 Task: Find connections with filter location Elda with filter topic #cloudwith filter profile language Spanish with filter current company Hiring Alert with filter school National Institute of Fashion Technology India with filter industry Language Schools with filter service category Search Engine Marketing (SEM) with filter keywords title Business Analyst
Action: Mouse moved to (587, 75)
Screenshot: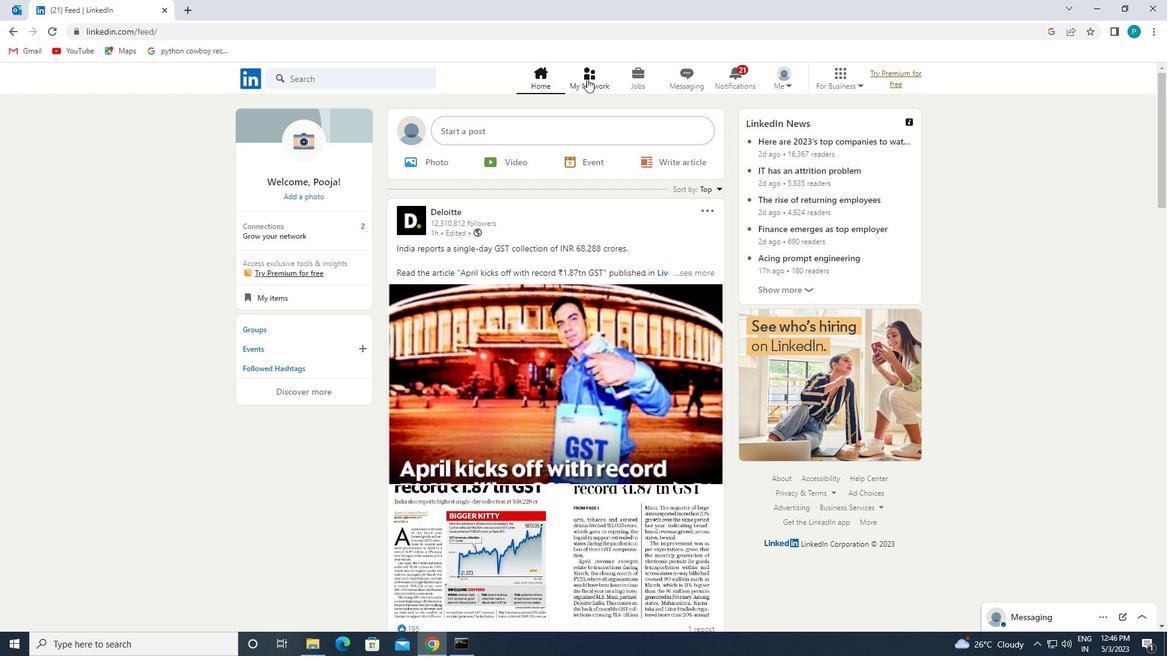 
Action: Mouse pressed left at (587, 75)
Screenshot: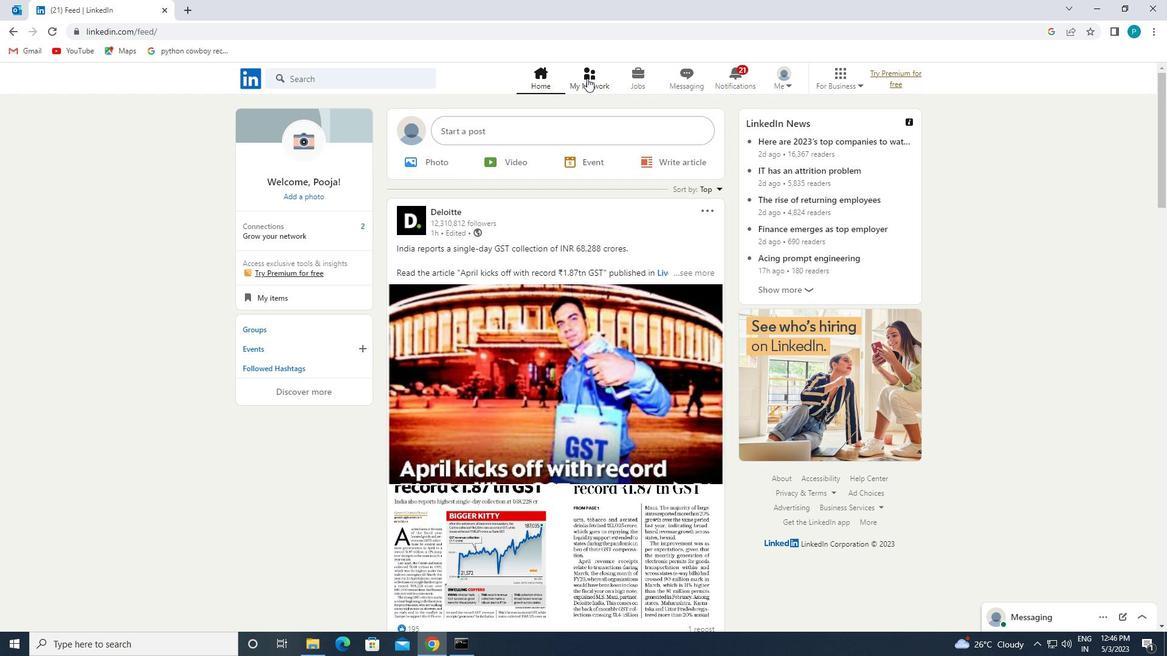 
Action: Mouse moved to (338, 131)
Screenshot: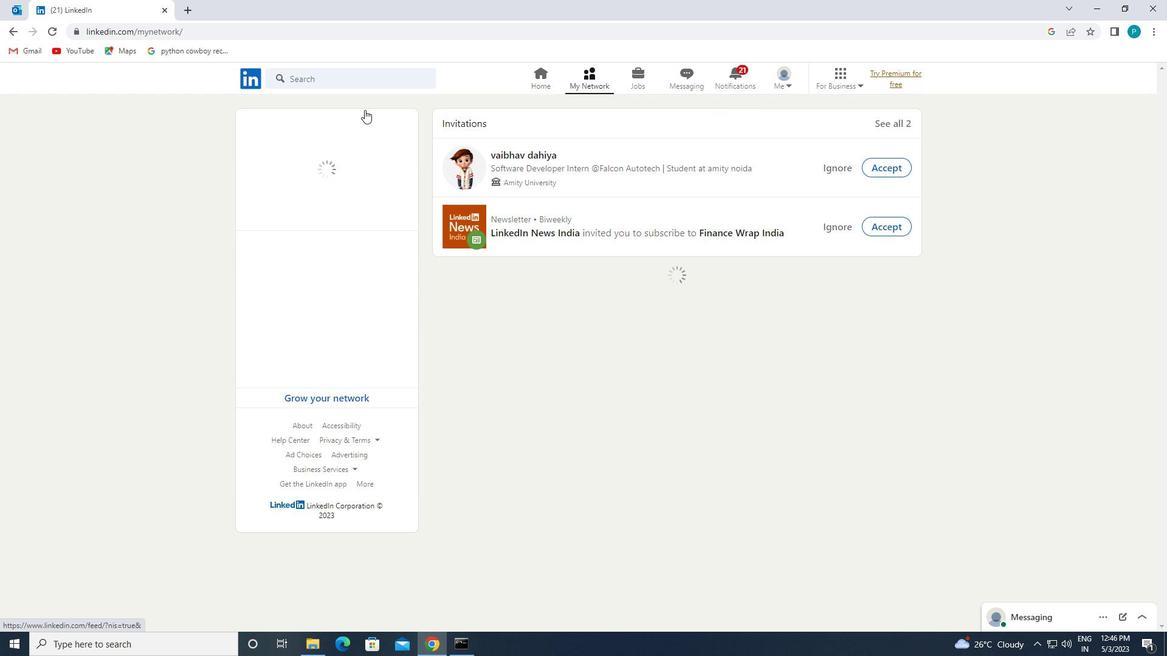 
Action: Mouse pressed left at (338, 131)
Screenshot: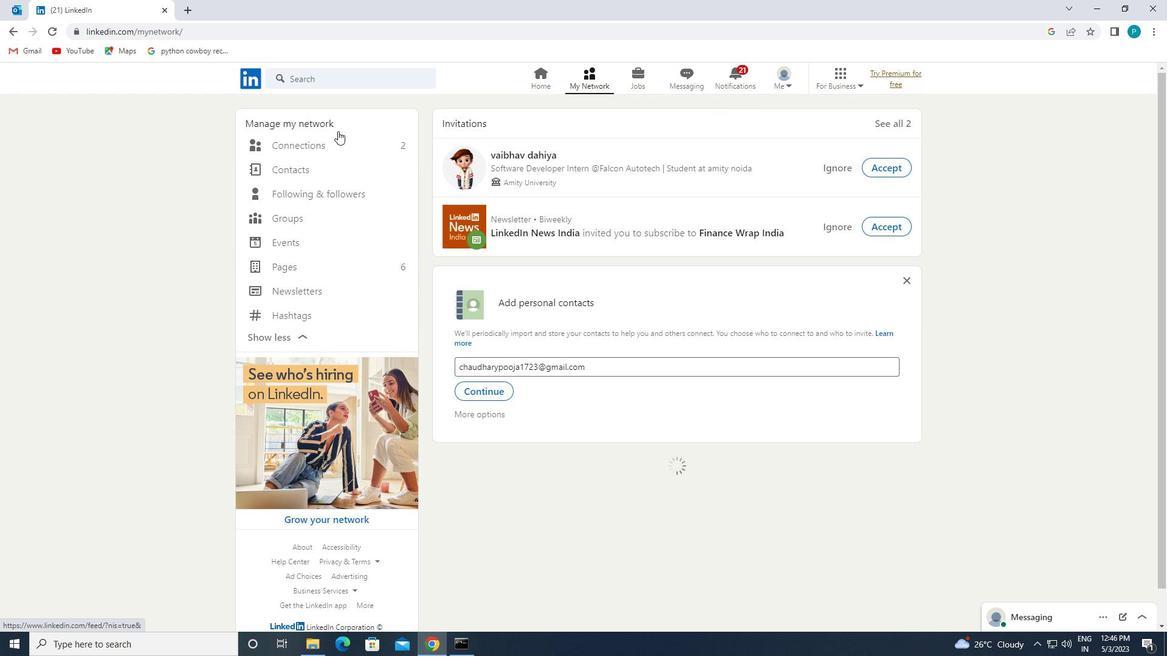 
Action: Mouse moved to (344, 141)
Screenshot: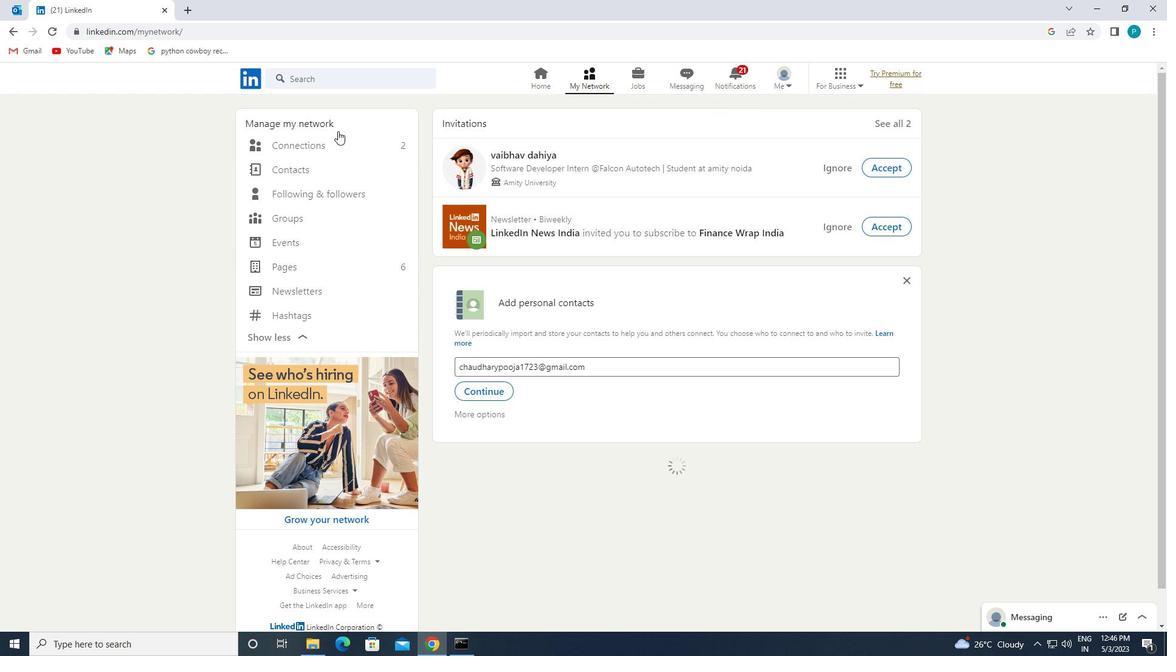 
Action: Mouse pressed left at (344, 141)
Screenshot: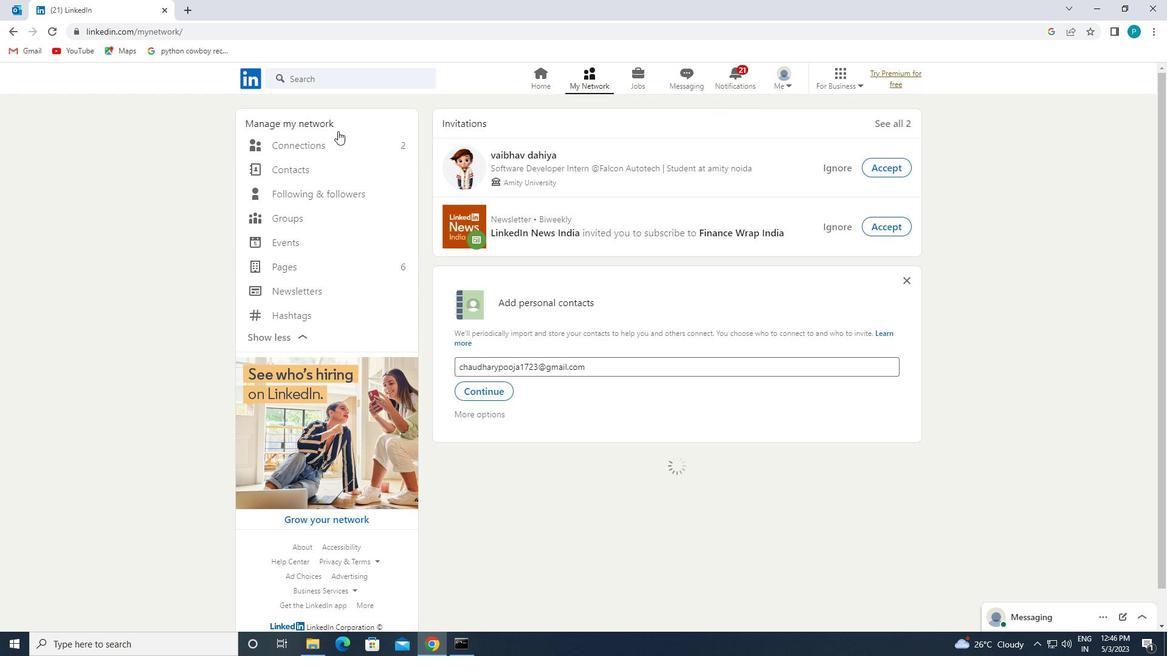 
Action: Mouse moved to (692, 153)
Screenshot: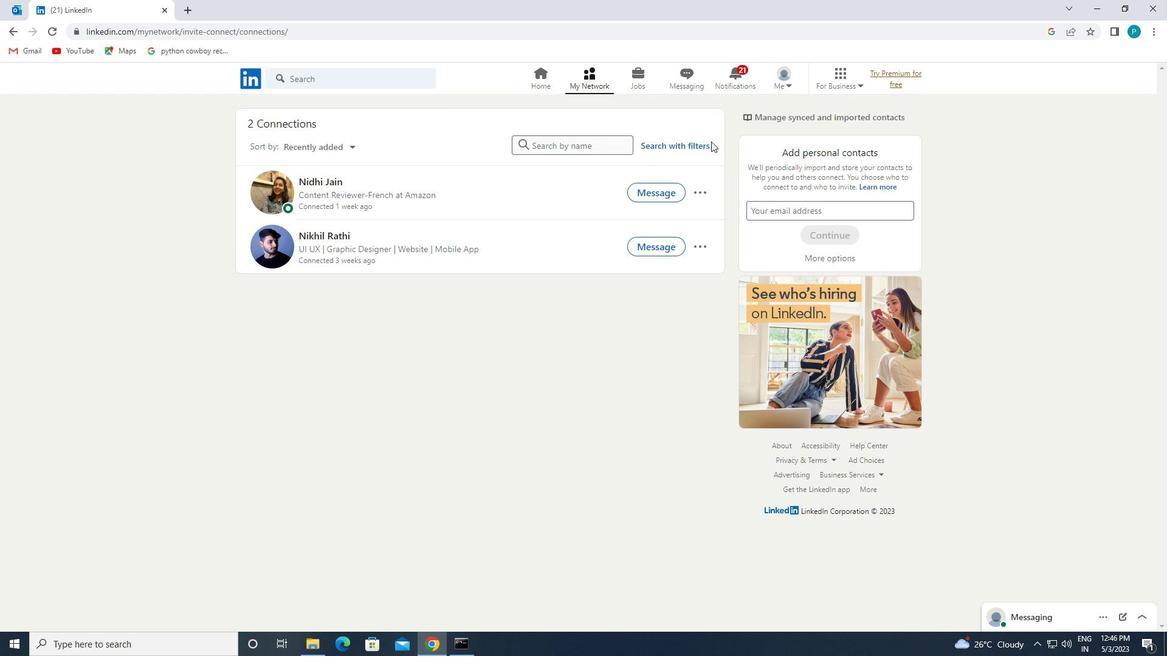 
Action: Mouse pressed left at (692, 153)
Screenshot: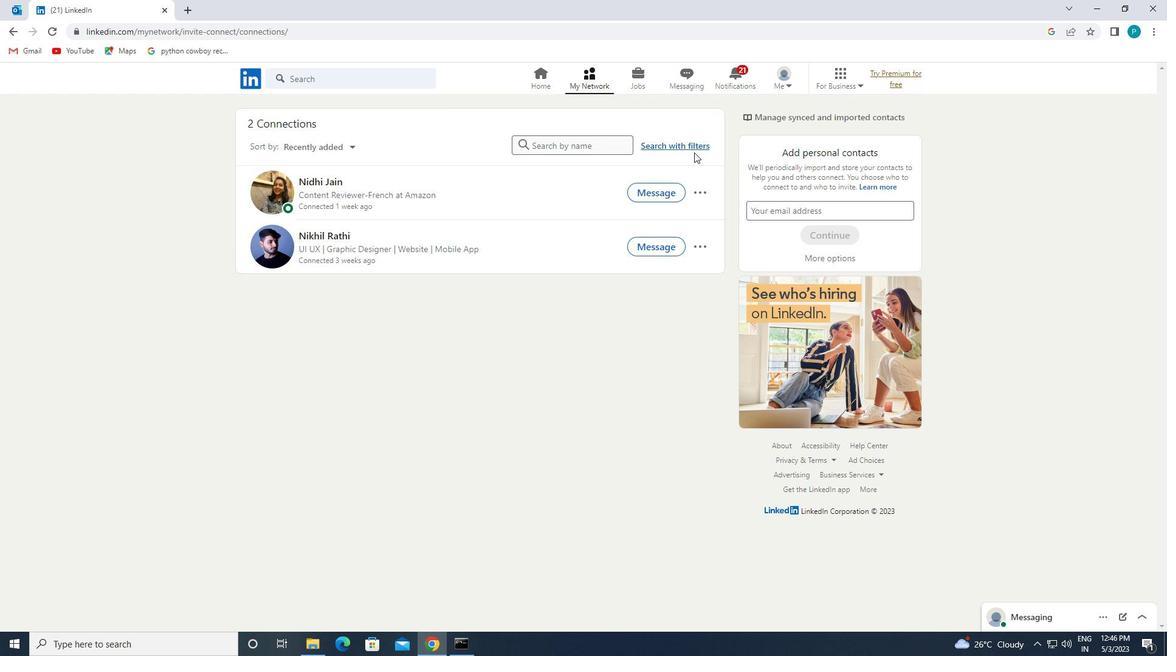
Action: Mouse moved to (689, 147)
Screenshot: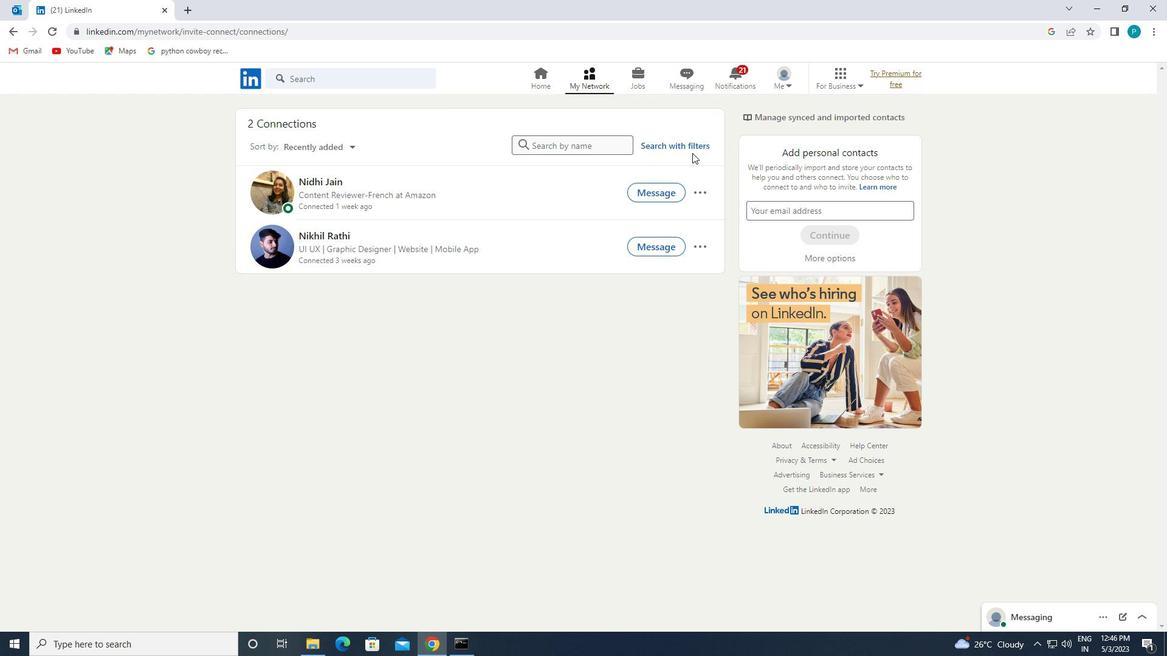 
Action: Mouse pressed left at (689, 147)
Screenshot: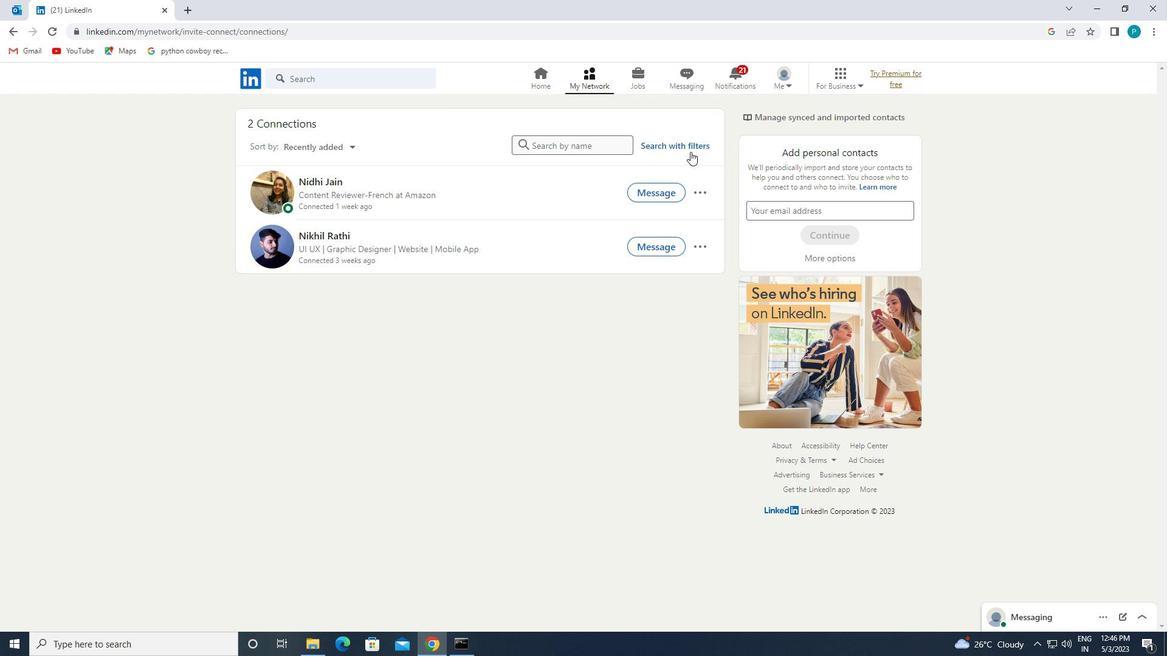 
Action: Mouse moved to (627, 111)
Screenshot: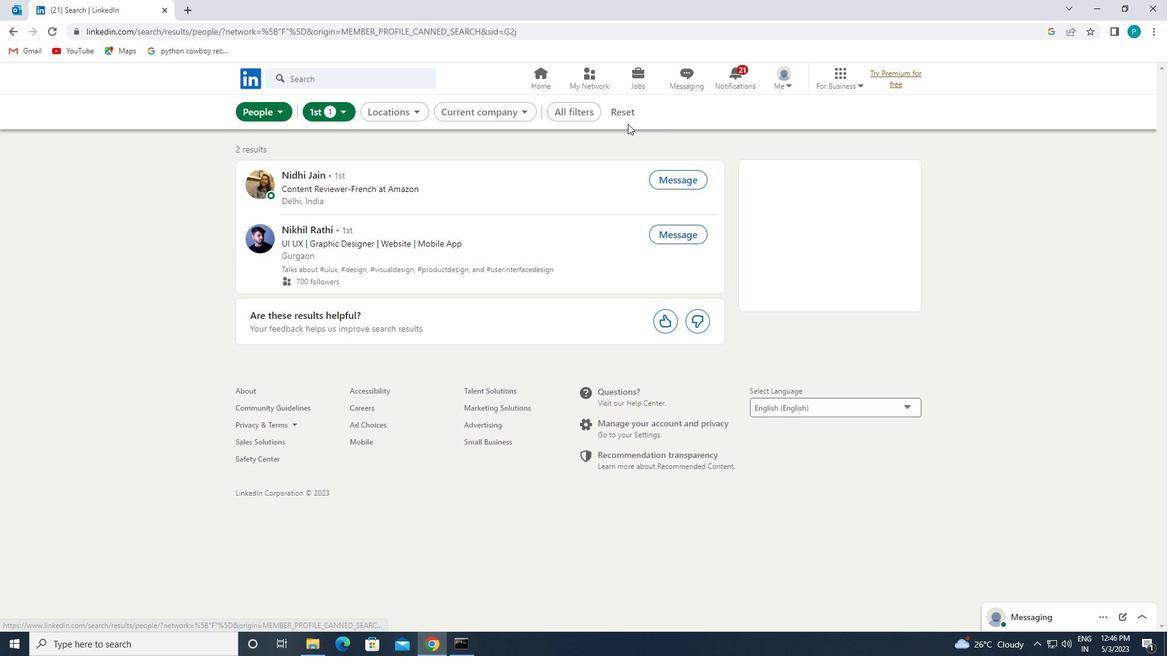 
Action: Mouse pressed left at (627, 111)
Screenshot: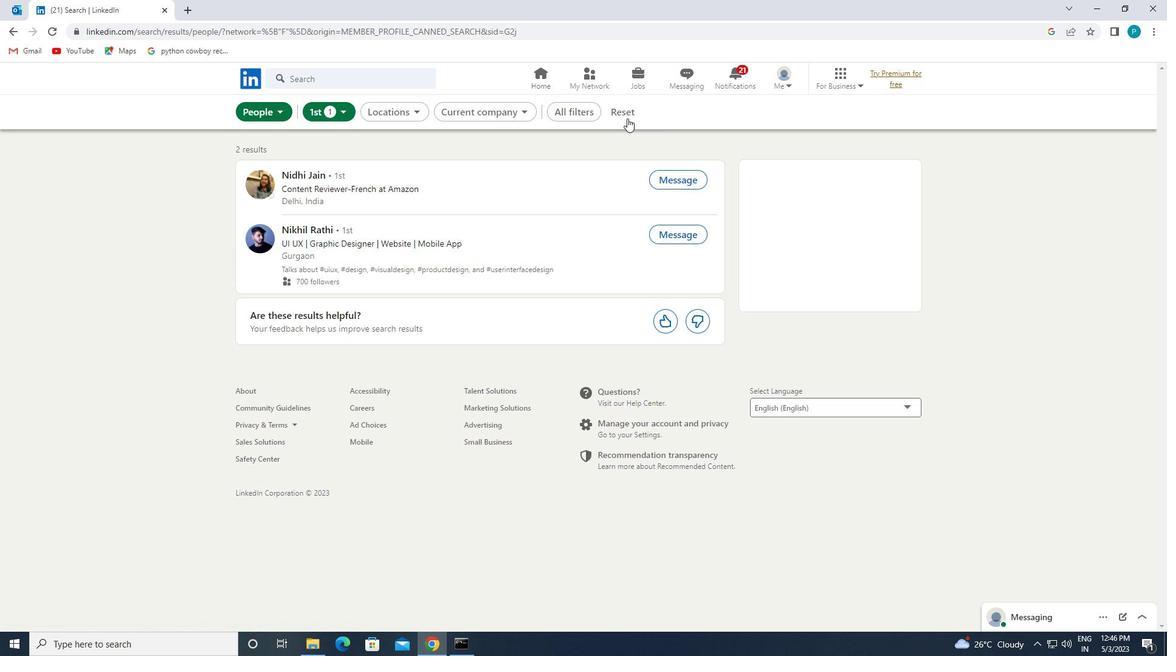 
Action: Mouse moved to (591, 113)
Screenshot: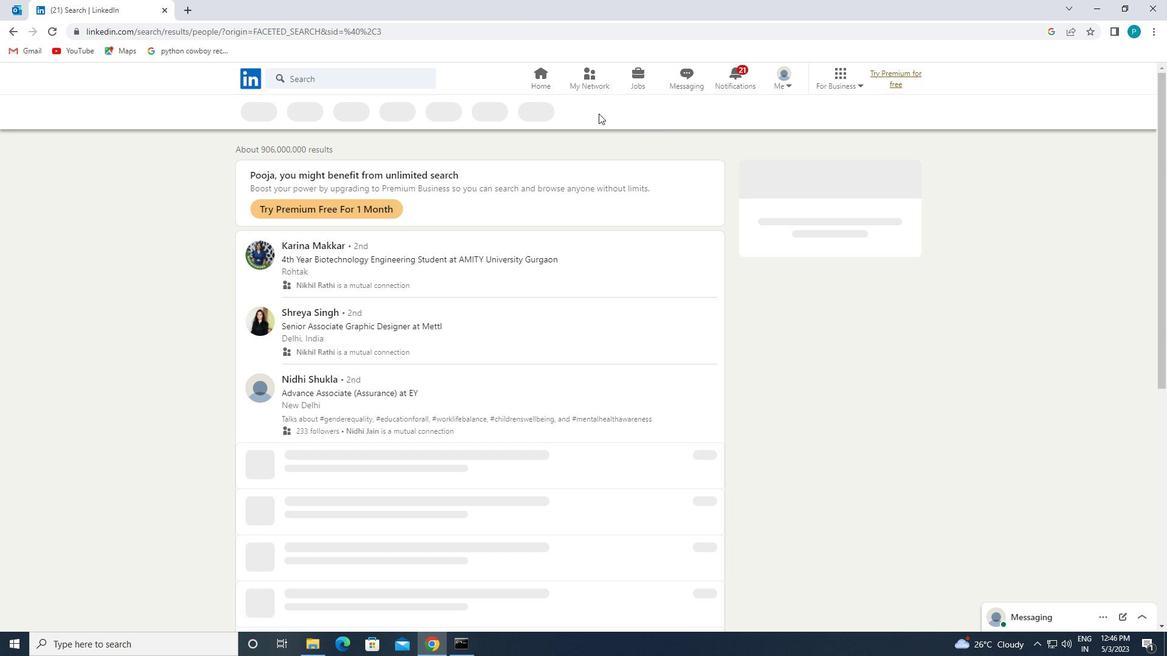 
Action: Mouse pressed left at (591, 113)
Screenshot: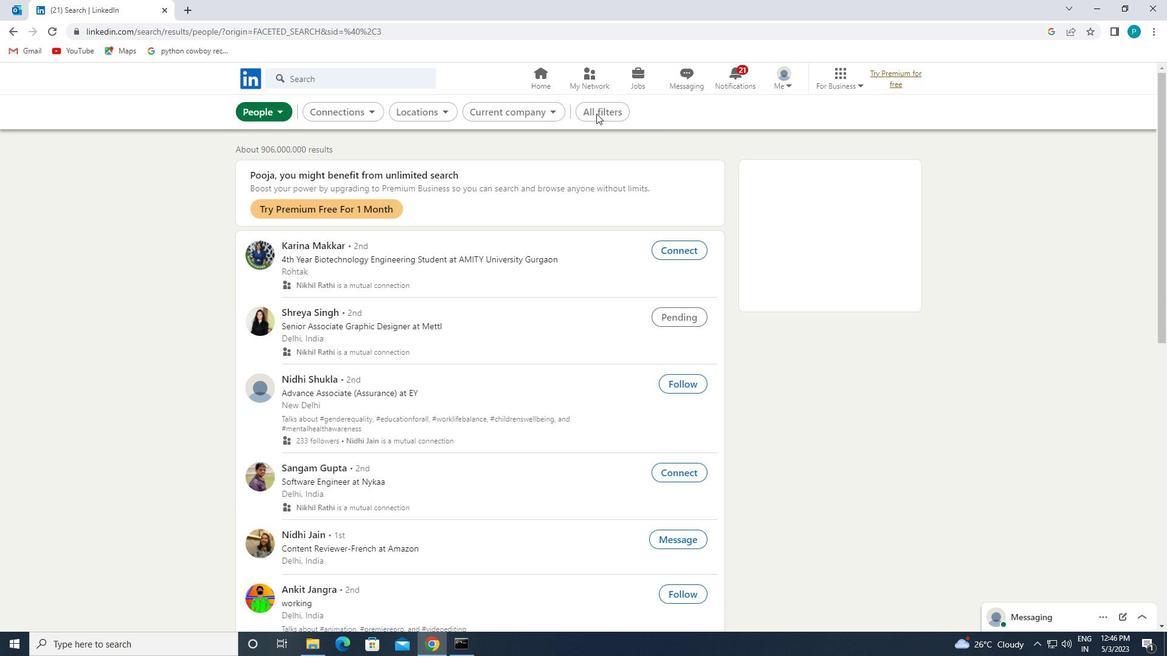 
Action: Mouse moved to (876, 285)
Screenshot: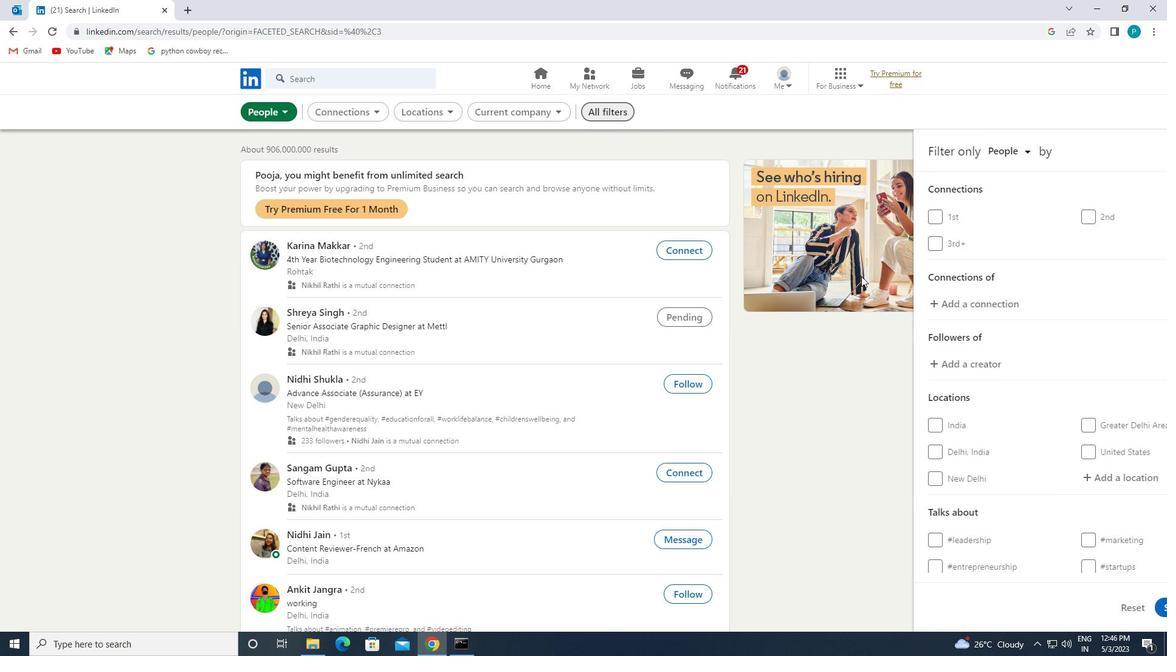 
Action: Mouse scrolled (876, 285) with delta (0, 0)
Screenshot: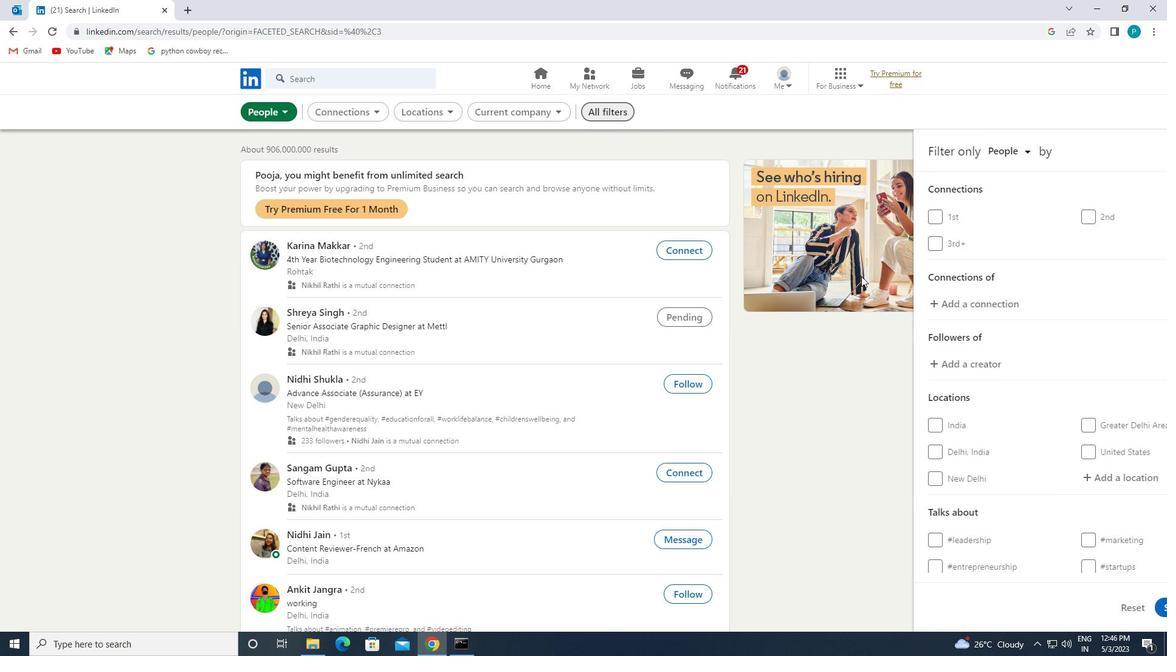 
Action: Mouse moved to (889, 306)
Screenshot: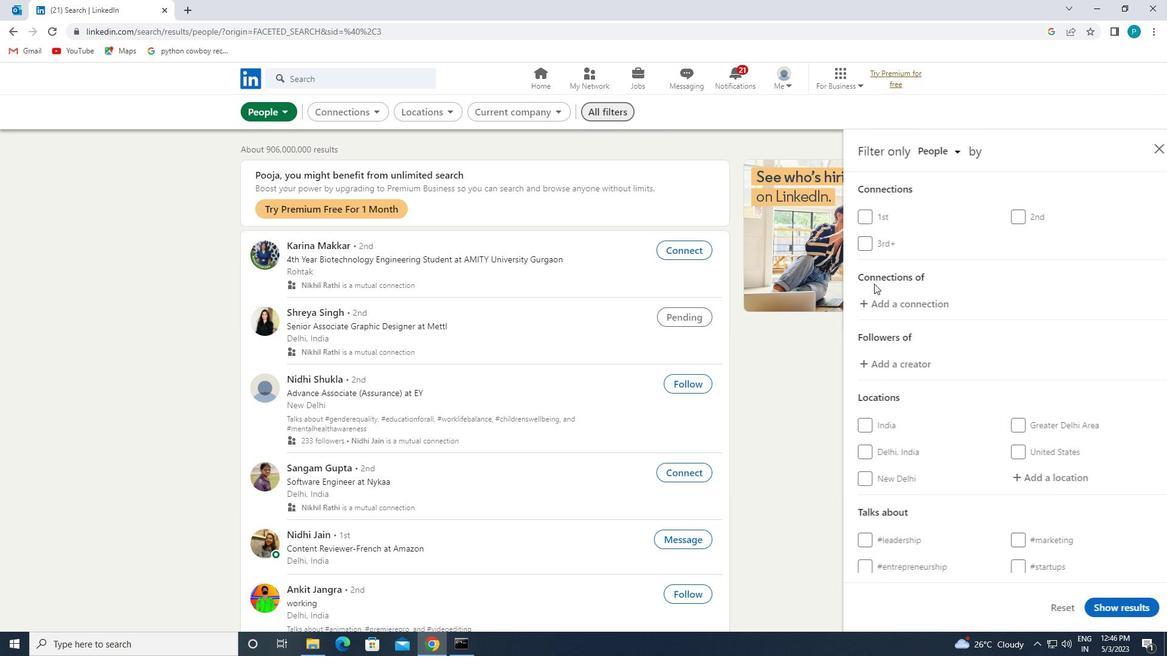 
Action: Mouse scrolled (889, 305) with delta (0, 0)
Screenshot: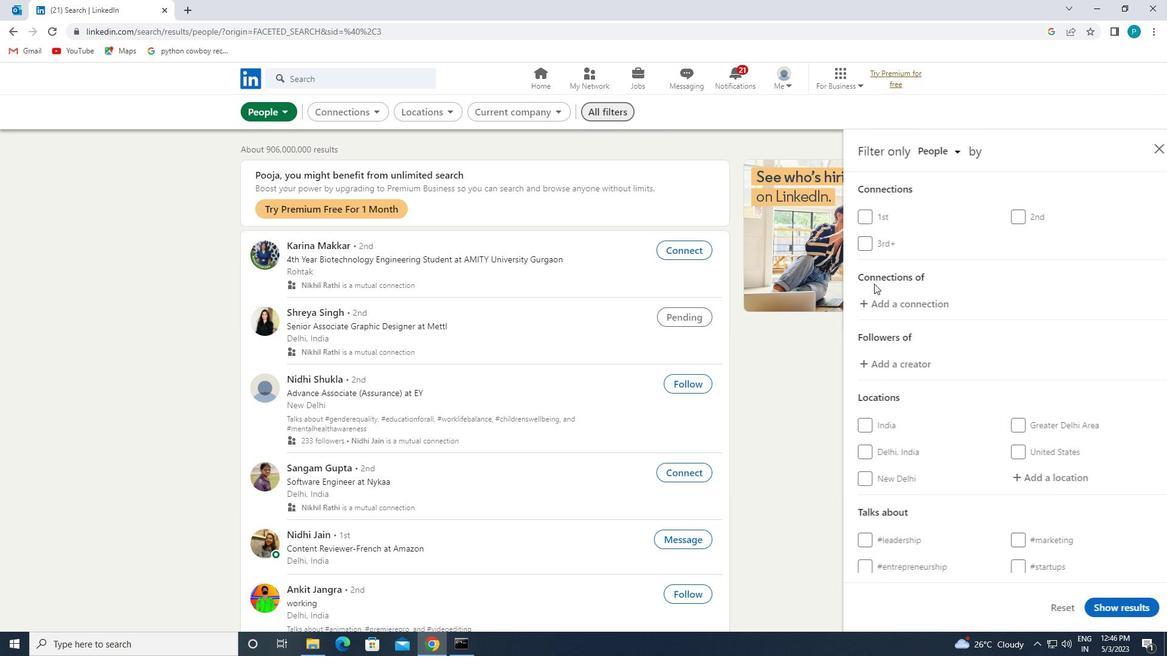 
Action: Mouse moved to (1040, 361)
Screenshot: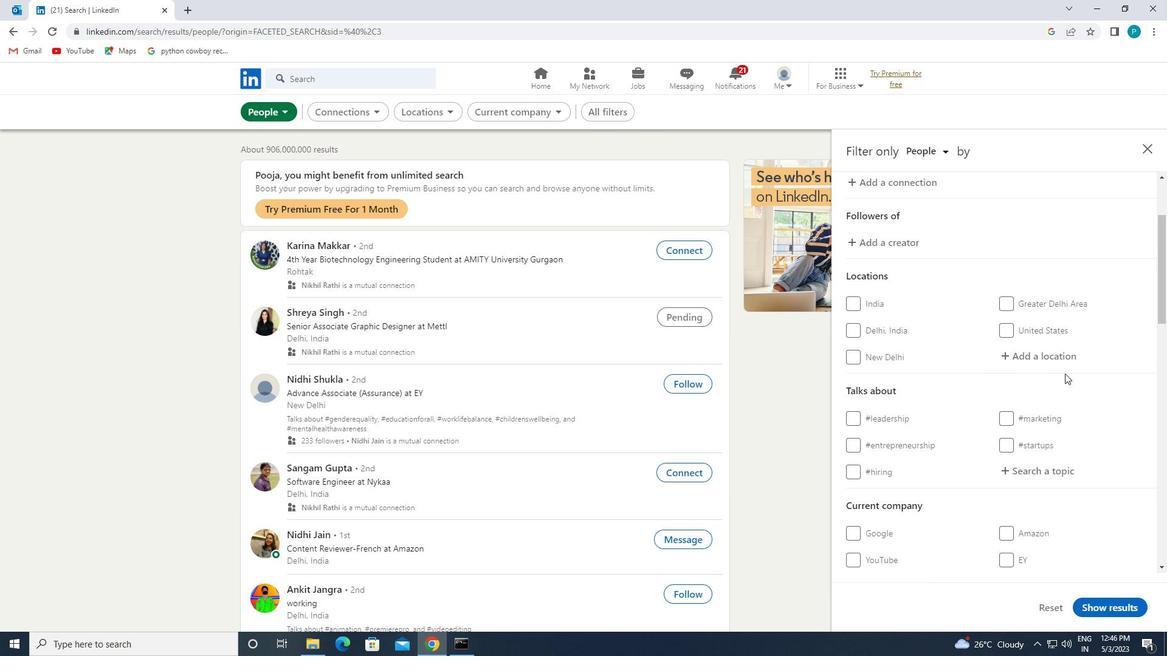 
Action: Mouse pressed left at (1040, 361)
Screenshot: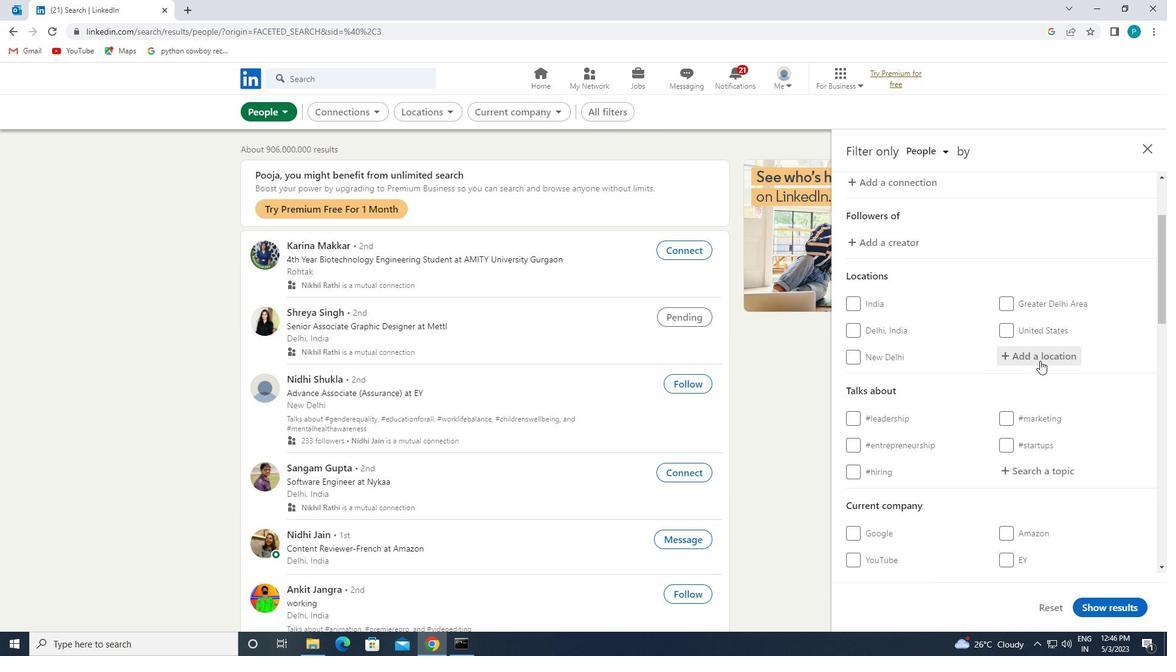 
Action: Mouse moved to (1056, 368)
Screenshot: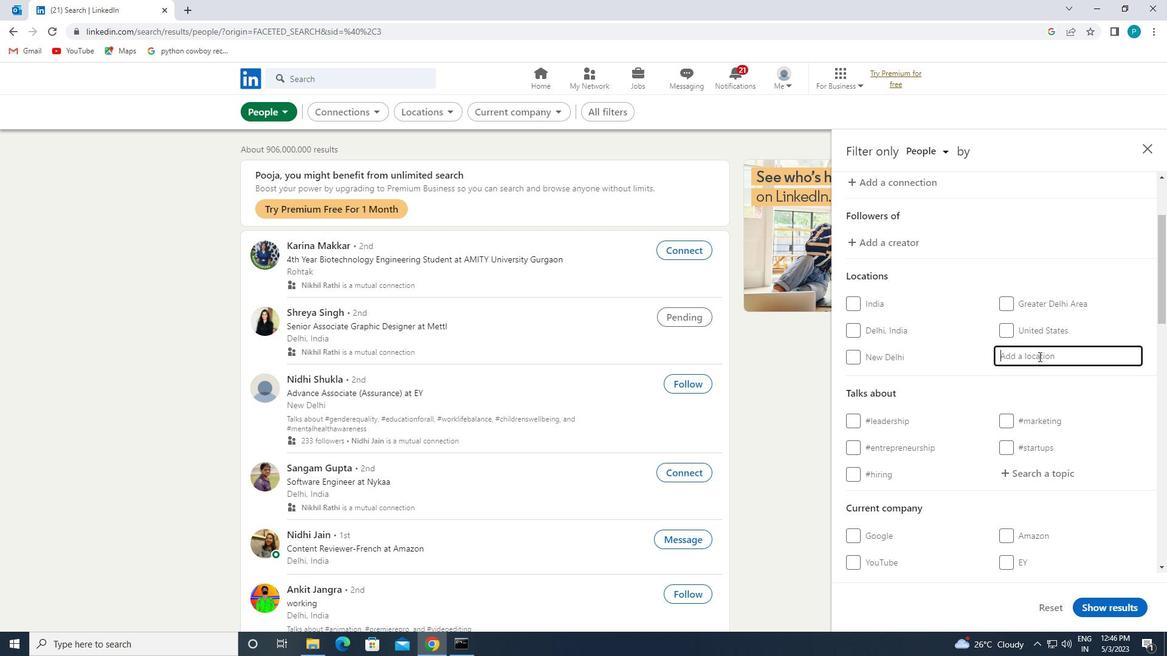 
Action: Key pressed <Key.caps_lock>e<Key.caps_lock>lda
Screenshot: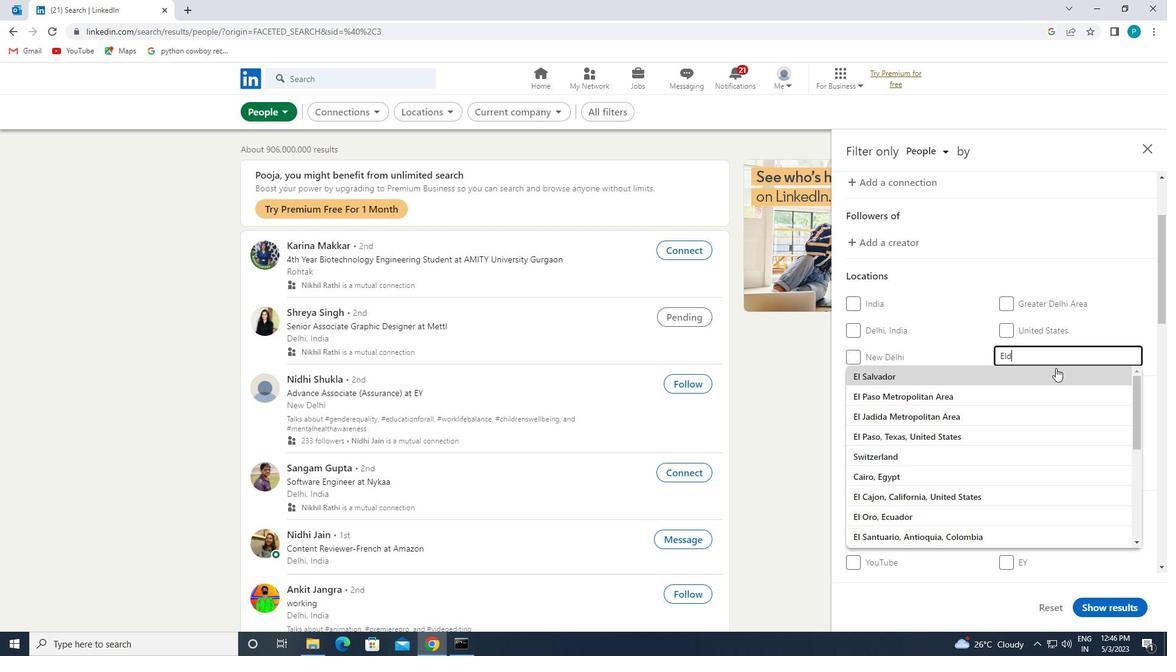 
Action: Mouse pressed left at (1056, 368)
Screenshot: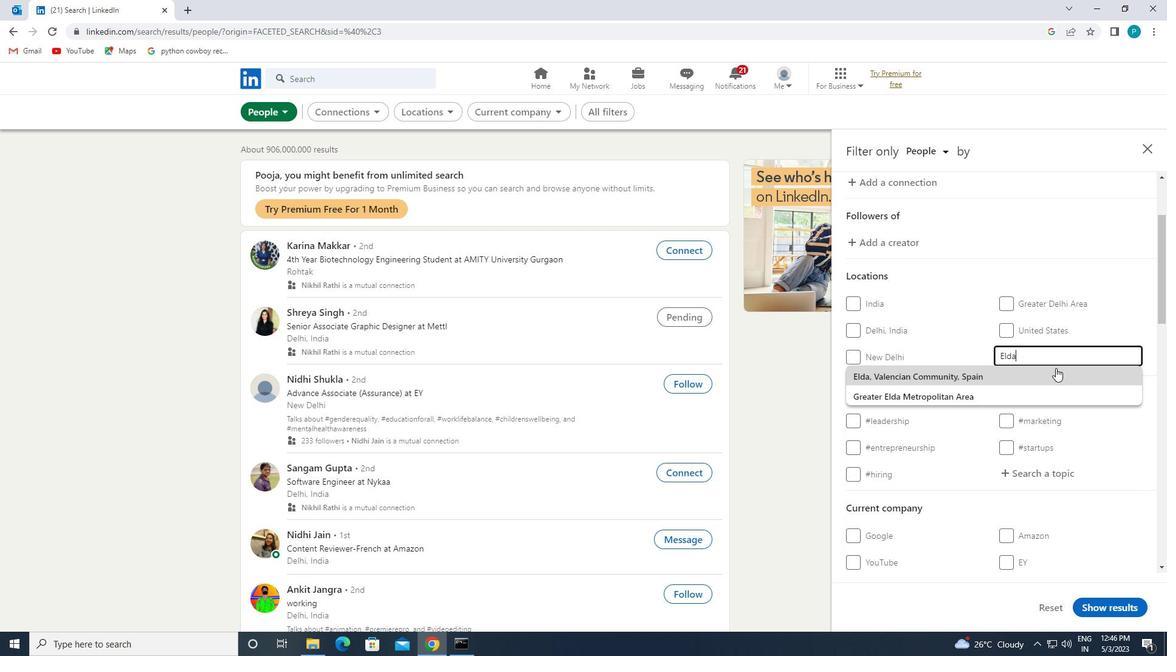 
Action: Mouse moved to (1056, 385)
Screenshot: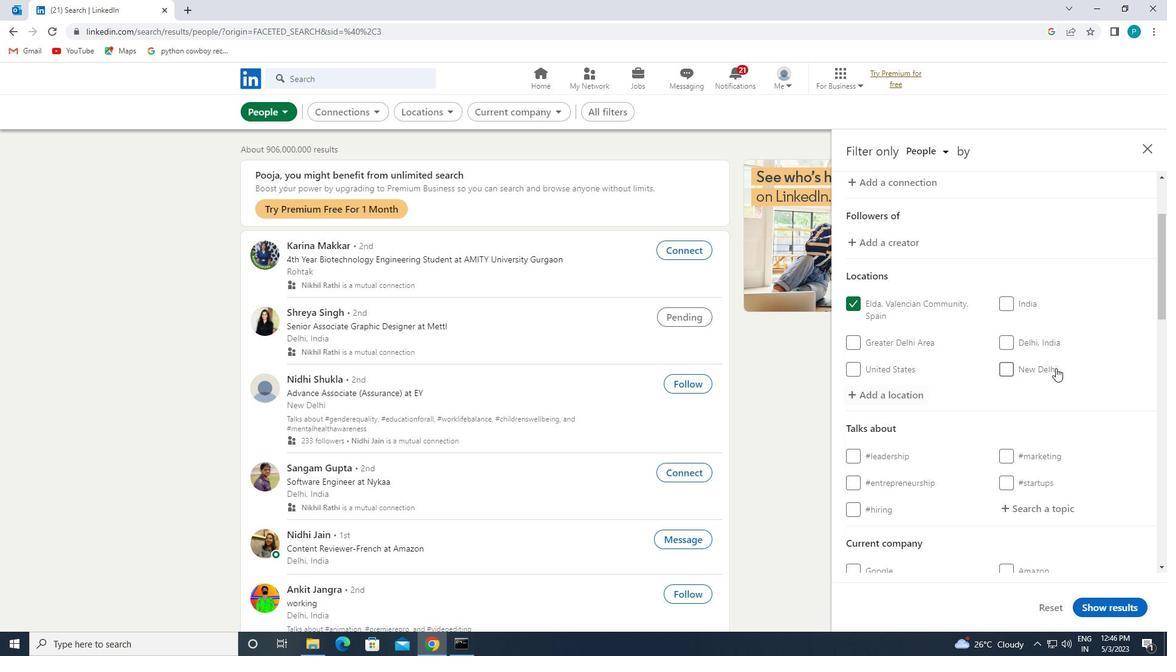 
Action: Mouse scrolled (1056, 385) with delta (0, 0)
Screenshot: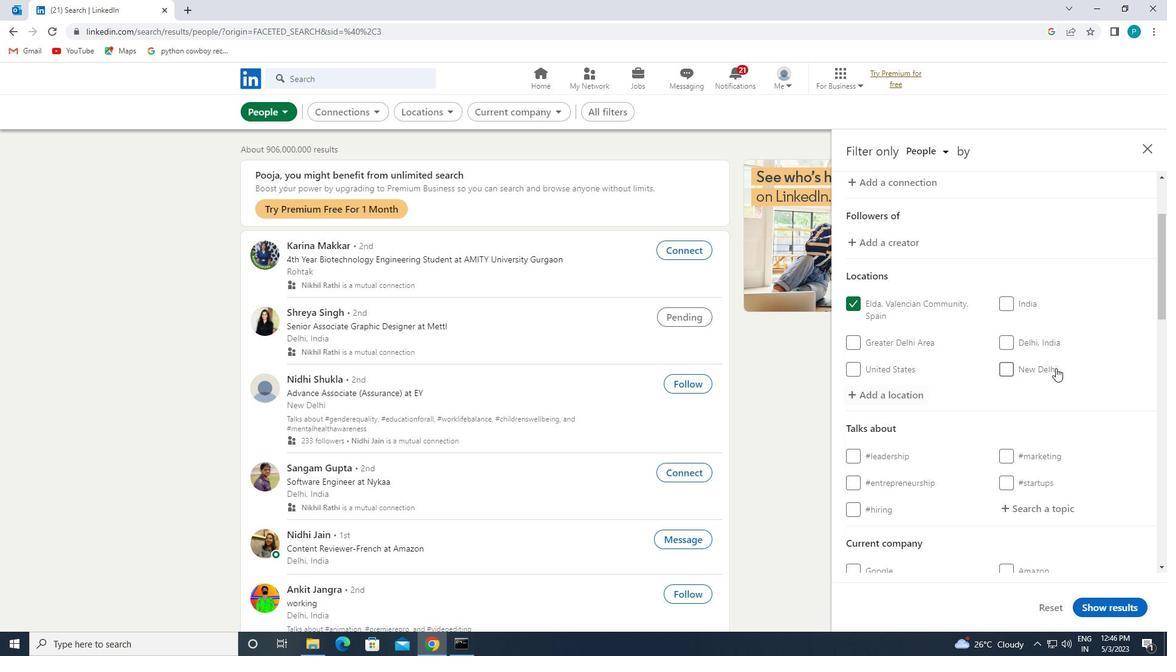 
Action: Mouse moved to (1056, 399)
Screenshot: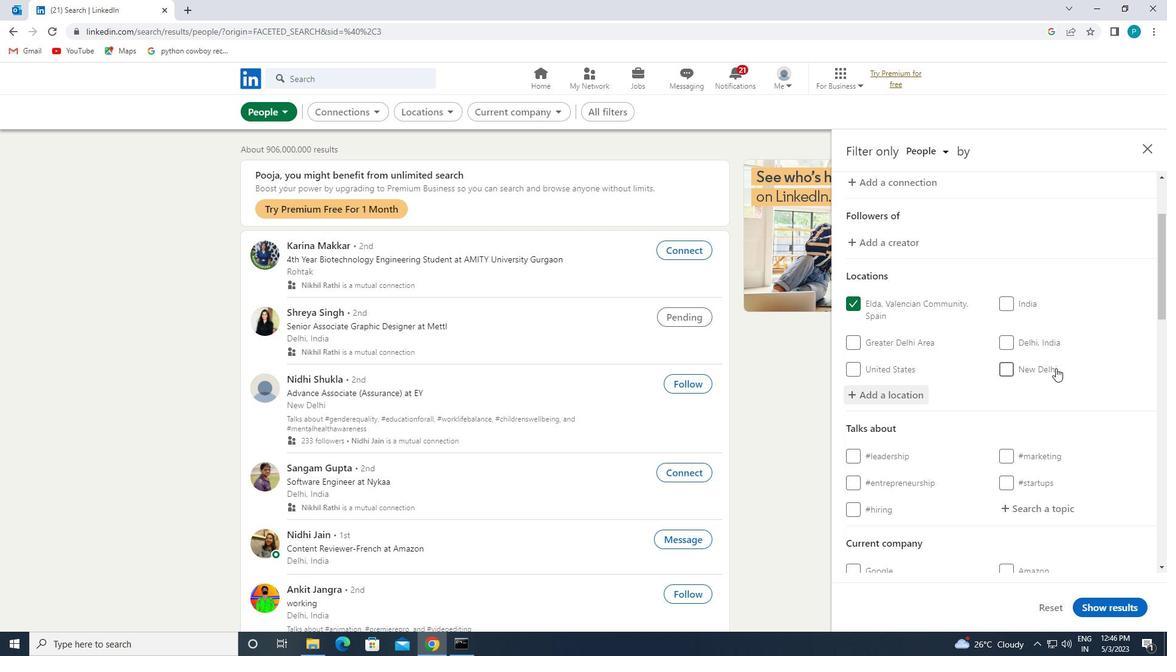 
Action: Mouse scrolled (1056, 399) with delta (0, 0)
Screenshot: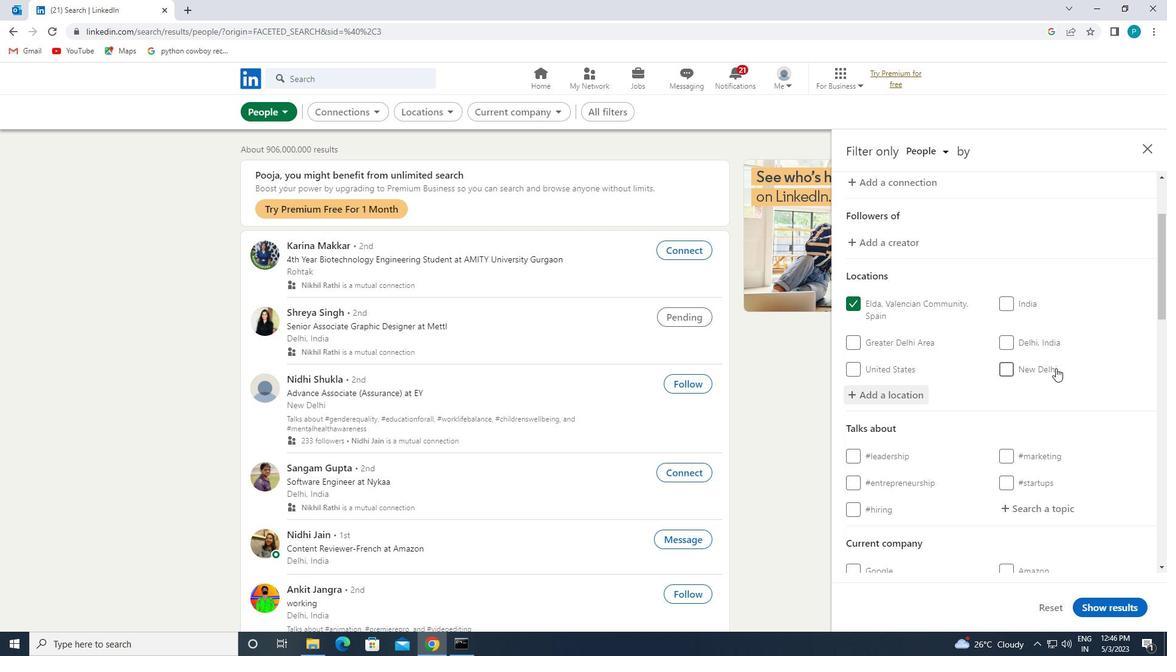 
Action: Mouse moved to (1055, 391)
Screenshot: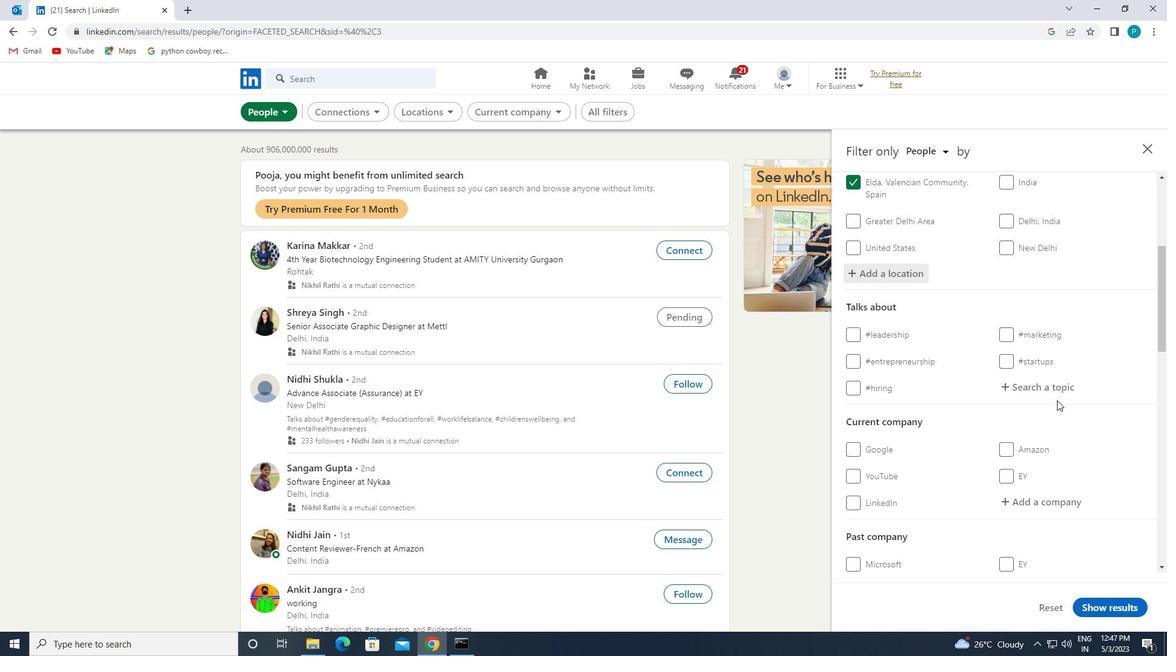 
Action: Mouse pressed left at (1055, 391)
Screenshot: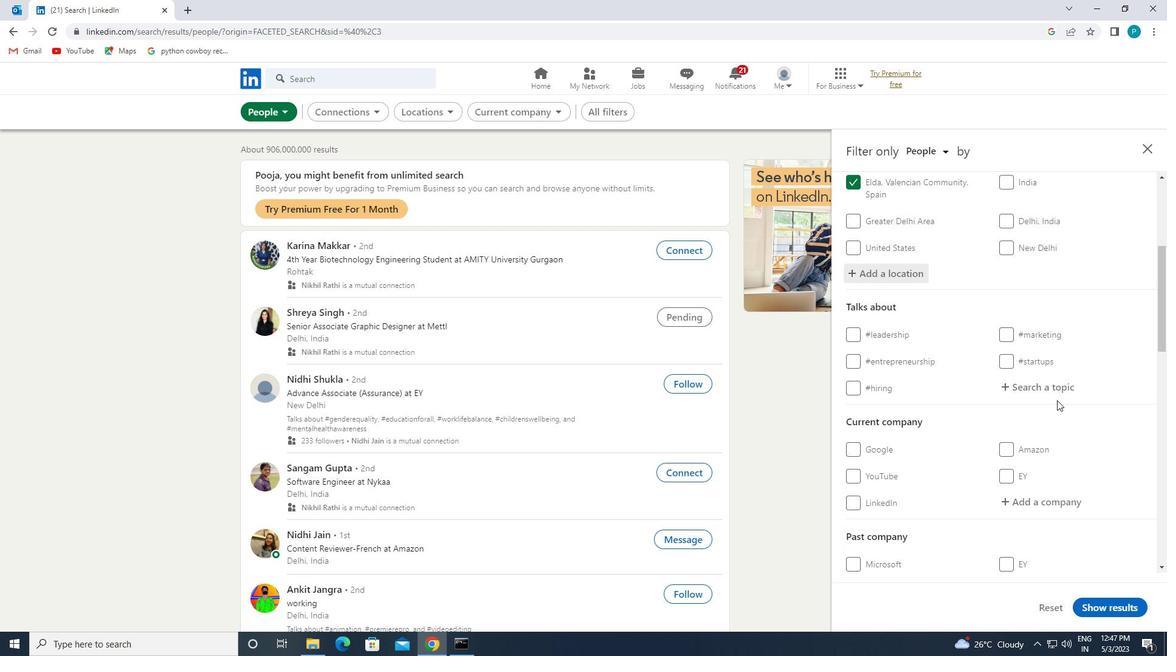 
Action: Key pressed <Key.shift>#CLOUD
Screenshot: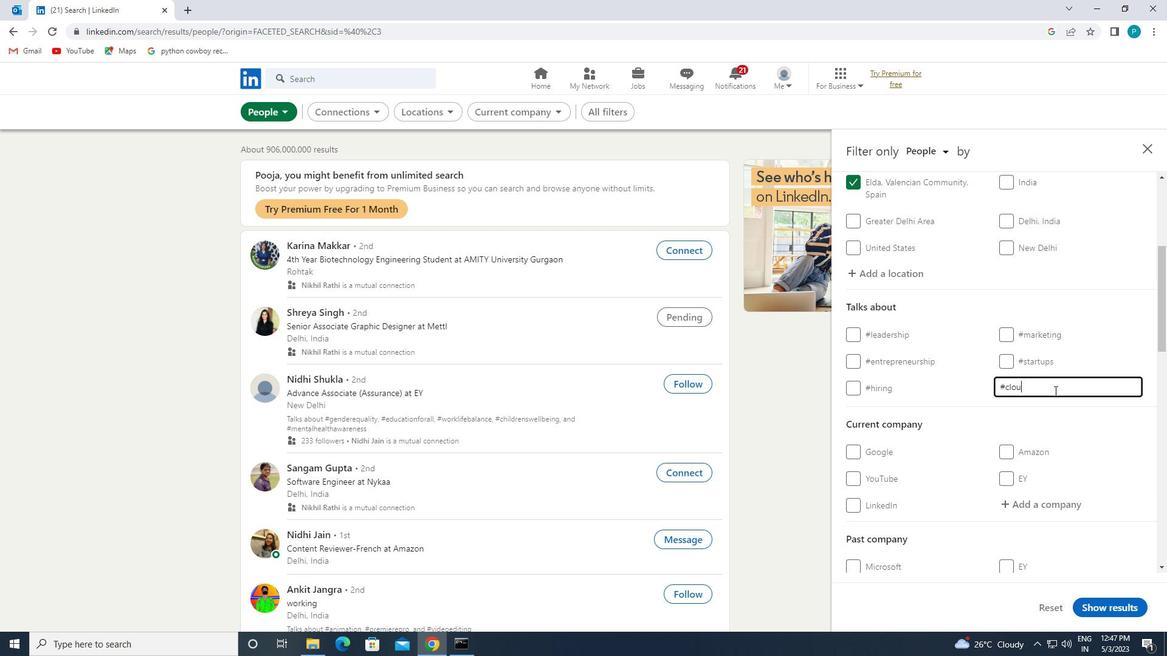 
Action: Mouse moved to (1018, 375)
Screenshot: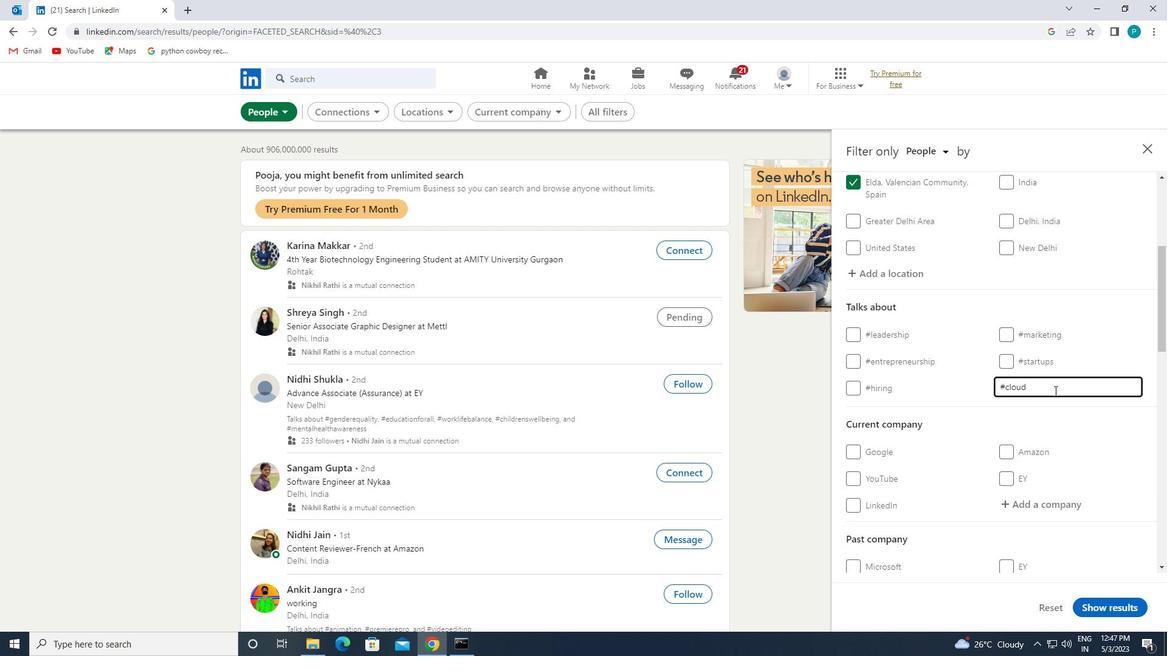 
Action: Mouse scrolled (1018, 374) with delta (0, 0)
Screenshot: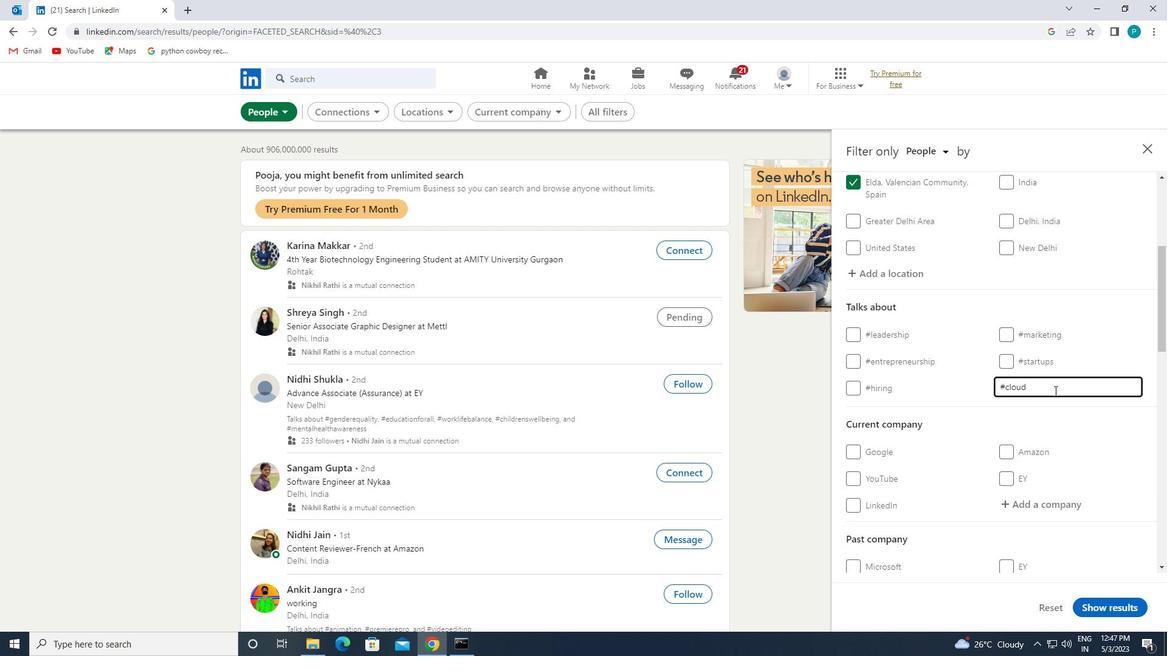 
Action: Mouse moved to (1007, 398)
Screenshot: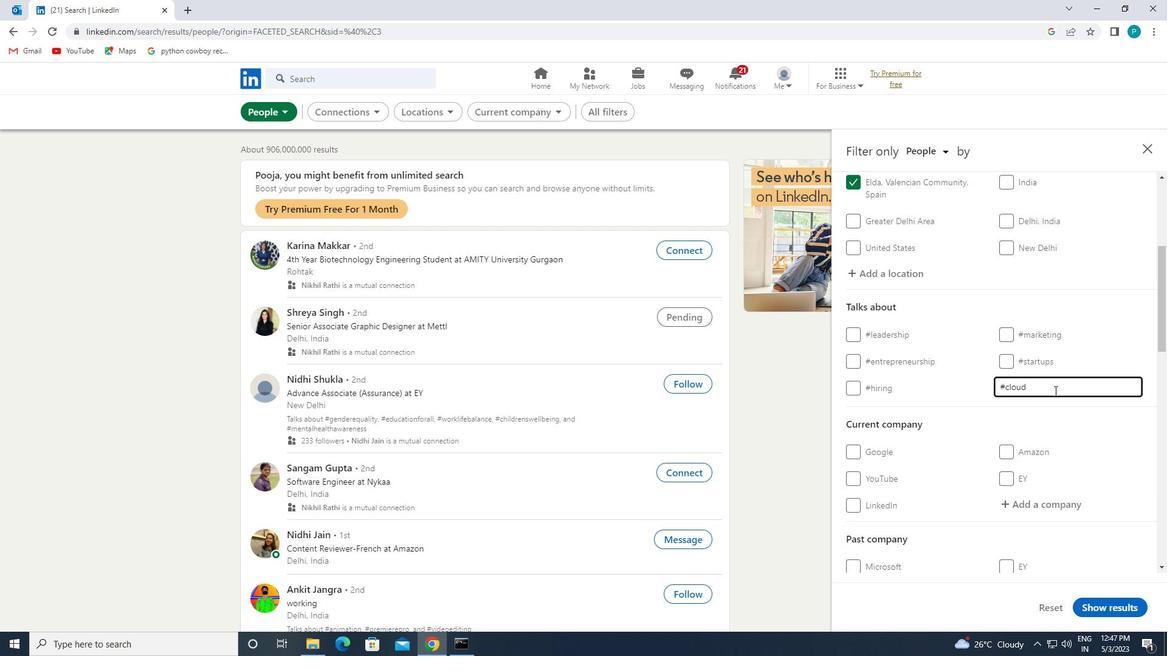 
Action: Mouse scrolled (1007, 397) with delta (0, 0)
Screenshot: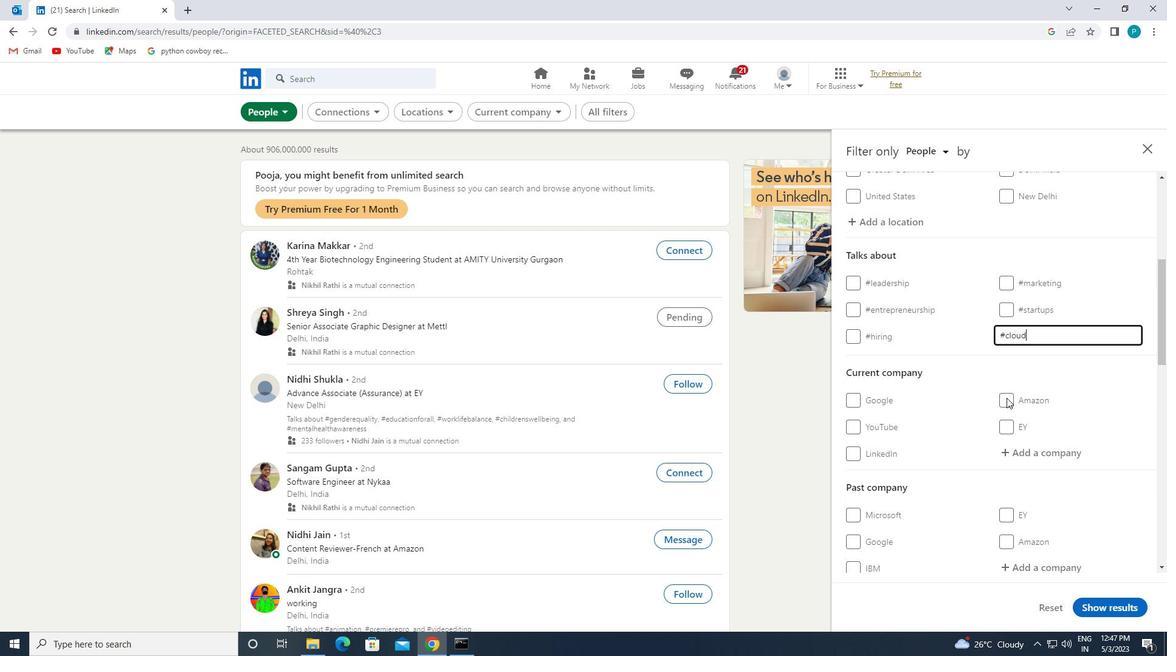 
Action: Mouse scrolled (1007, 397) with delta (0, 0)
Screenshot: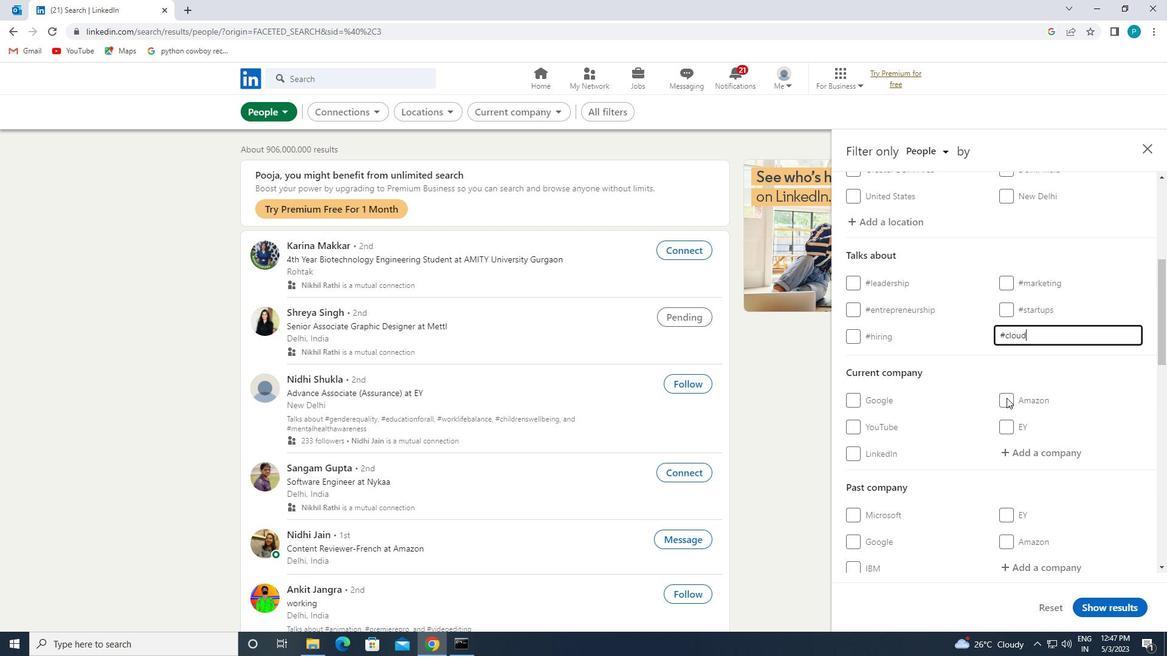 
Action: Mouse scrolled (1007, 397) with delta (0, 0)
Screenshot: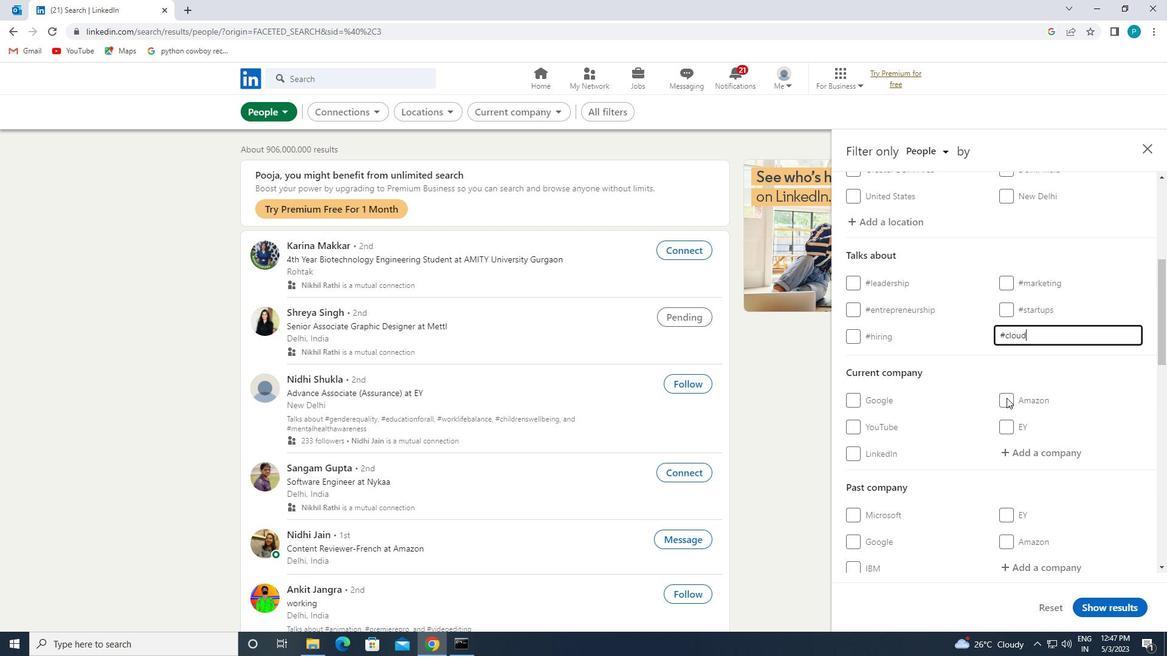 
Action: Mouse scrolled (1007, 397) with delta (0, 0)
Screenshot: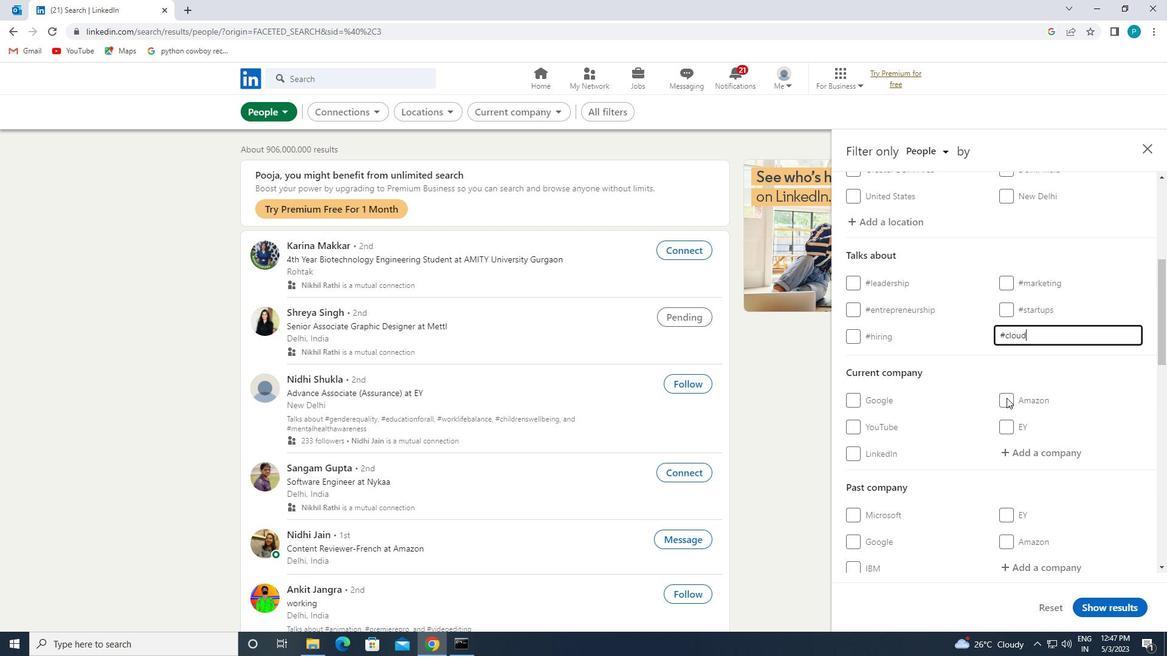 
Action: Mouse moved to (888, 478)
Screenshot: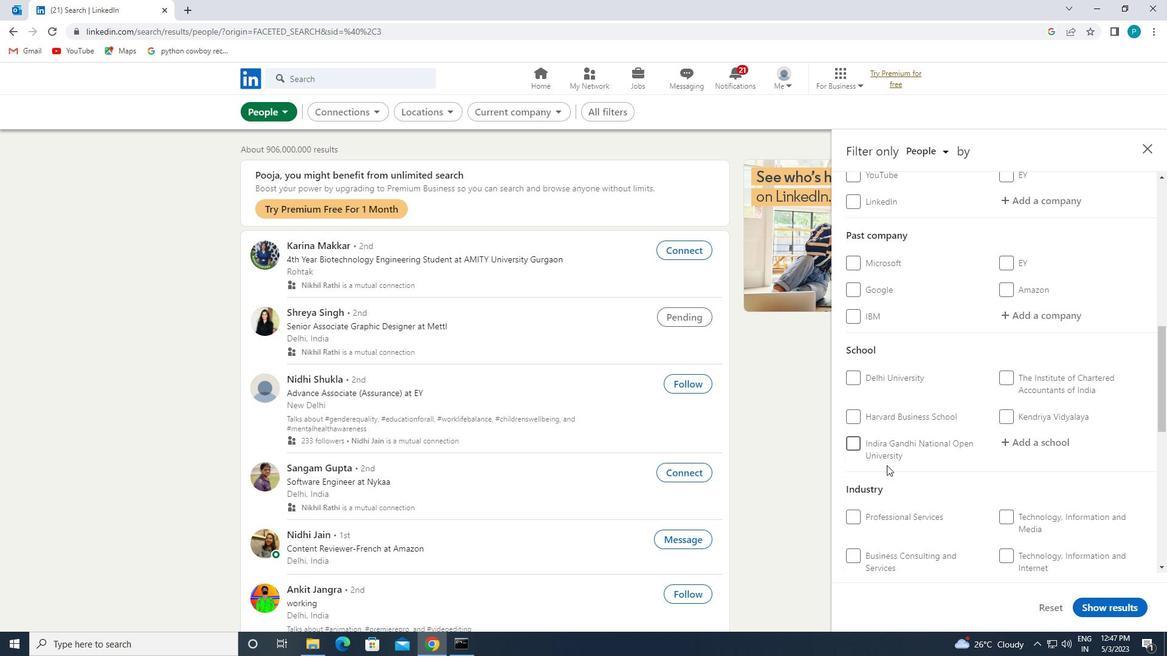 
Action: Mouse scrolled (888, 477) with delta (0, 0)
Screenshot: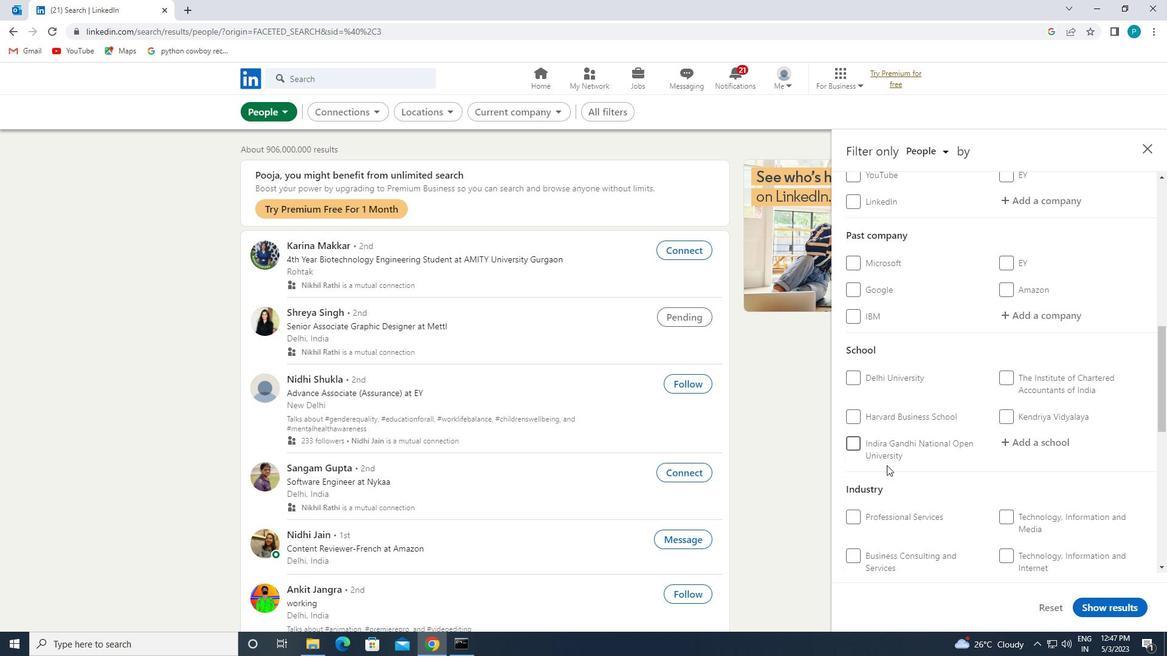 
Action: Mouse scrolled (888, 477) with delta (0, 0)
Screenshot: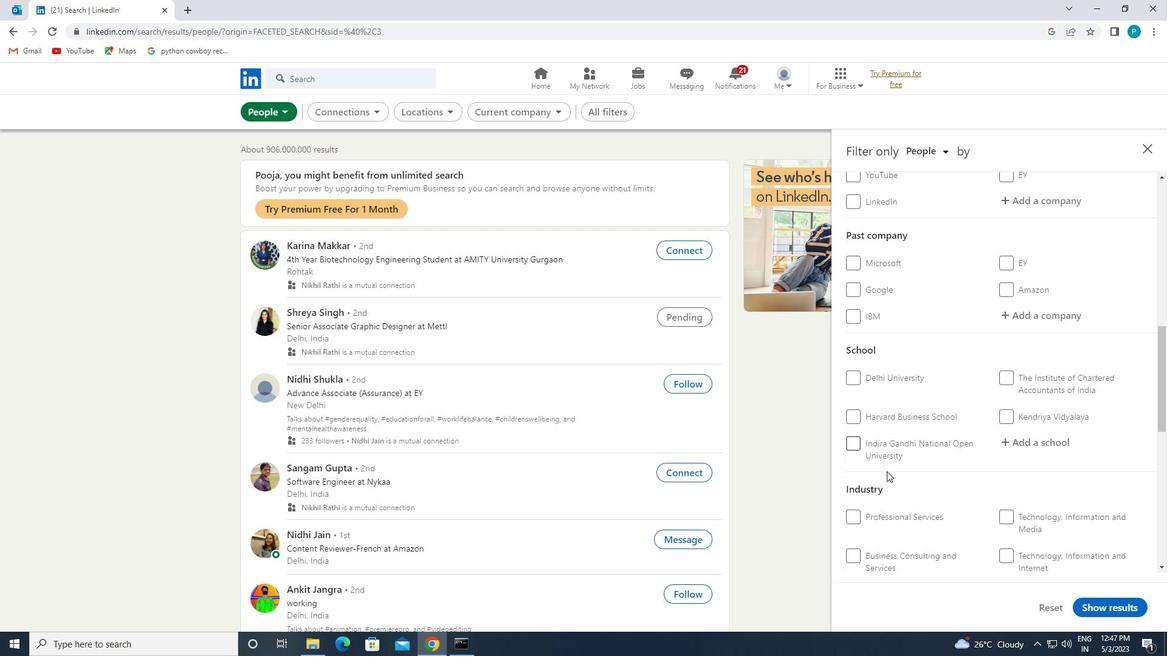 
Action: Mouse moved to (872, 555)
Screenshot: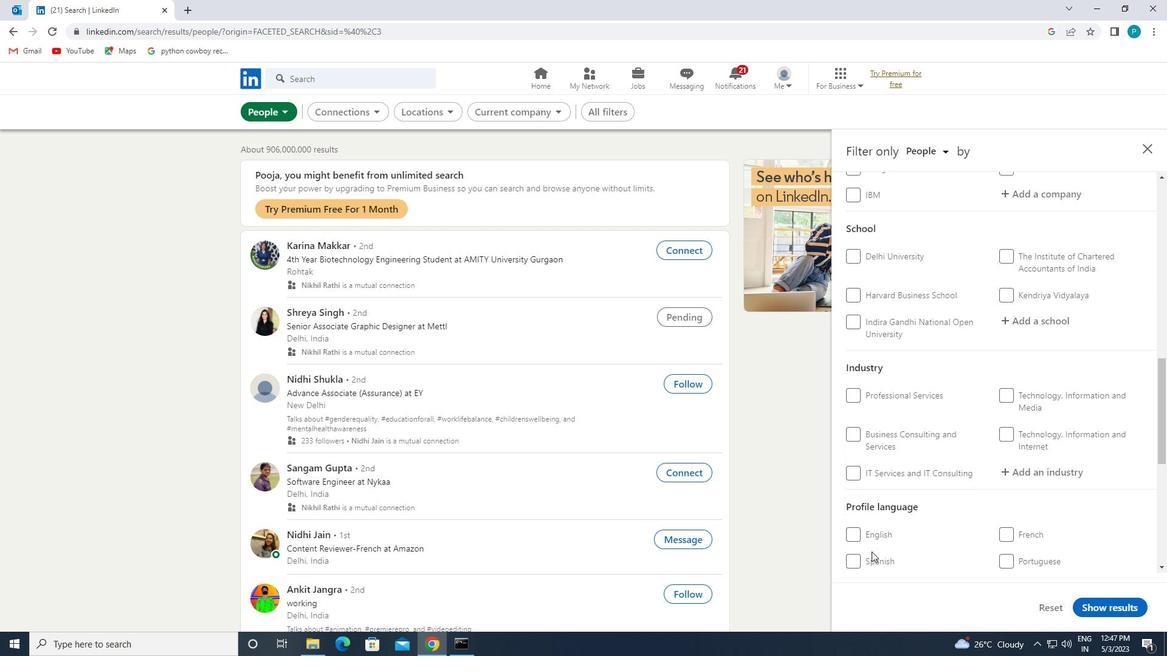 
Action: Mouse pressed left at (872, 555)
Screenshot: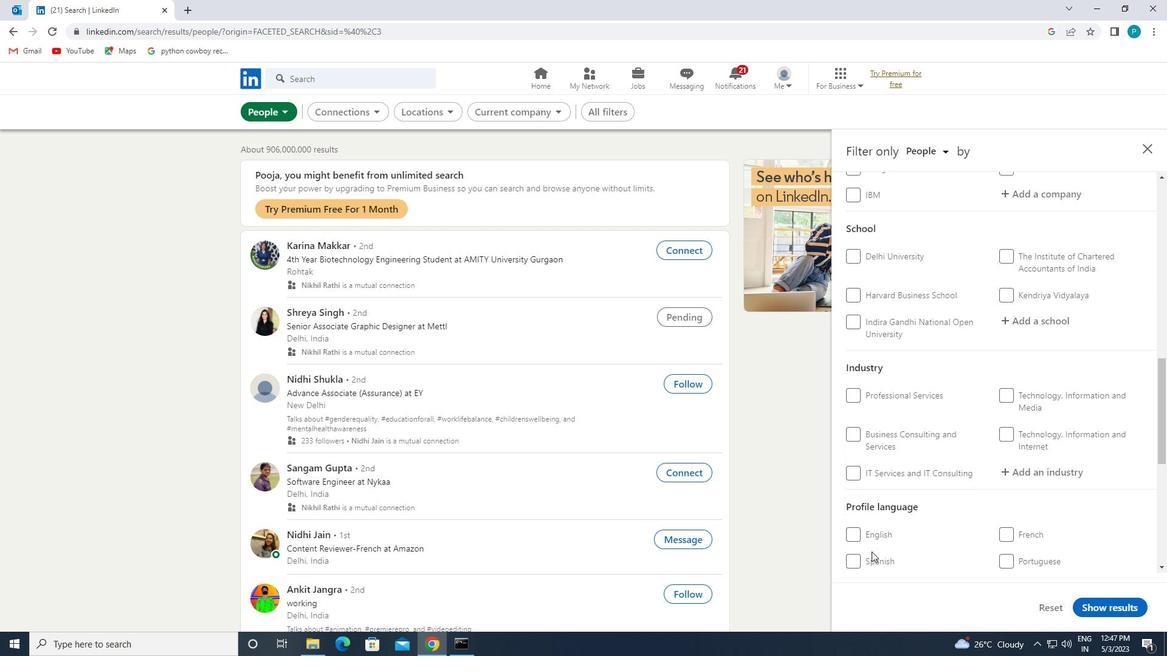 
Action: Mouse moved to (903, 529)
Screenshot: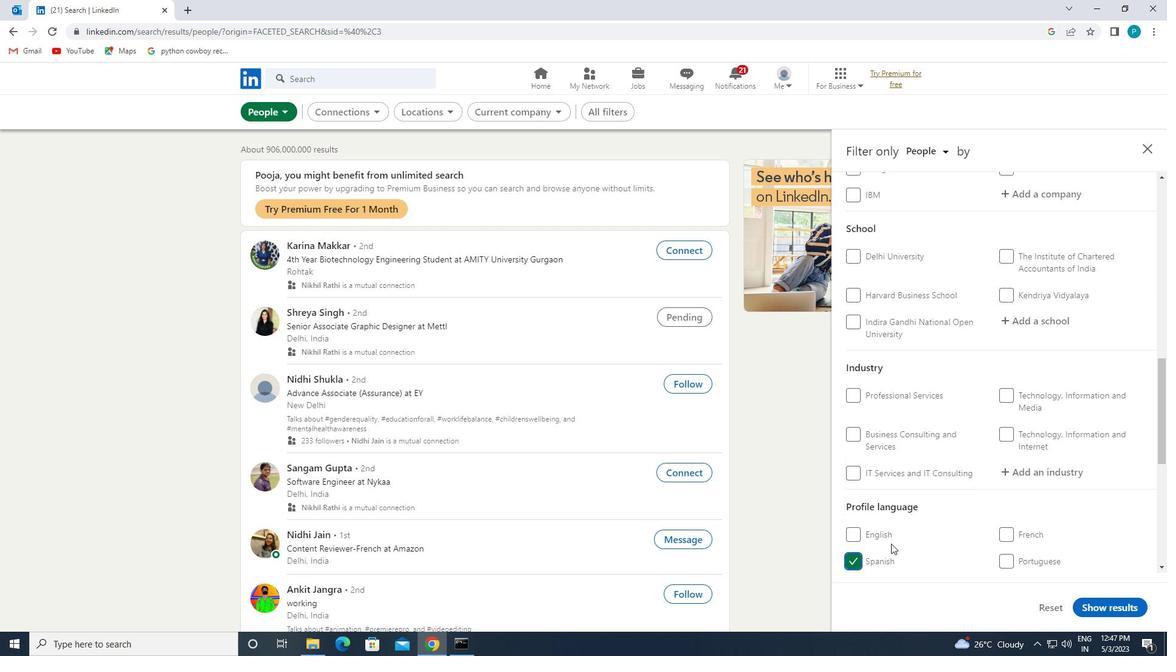 
Action: Mouse scrolled (903, 530) with delta (0, 0)
Screenshot: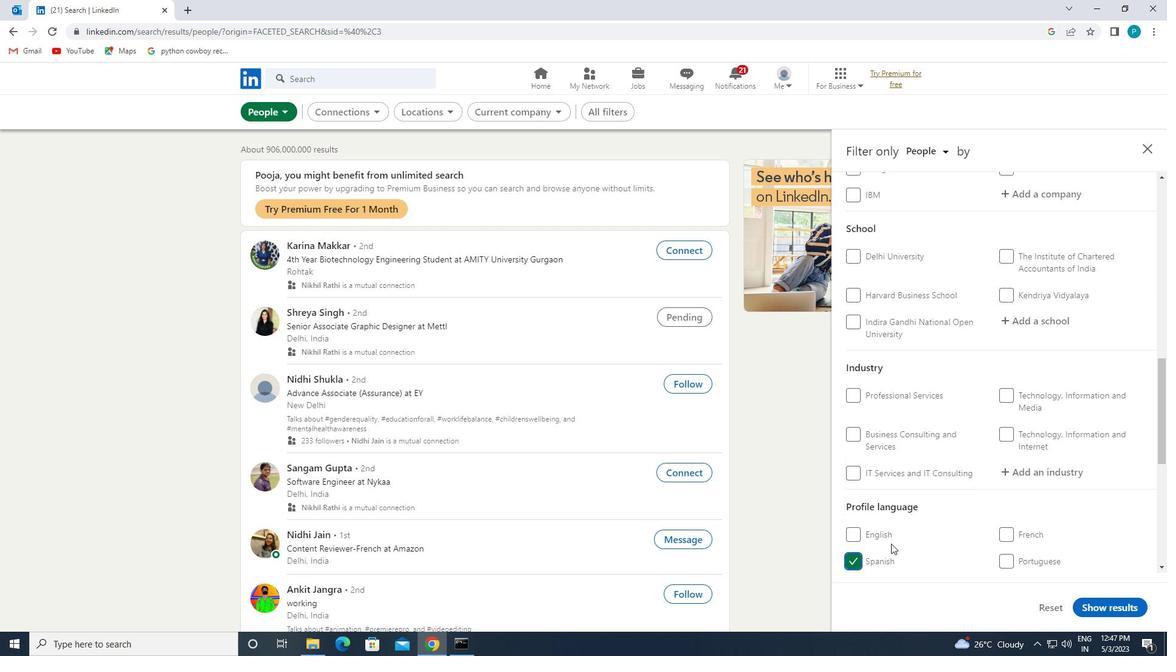 
Action: Mouse moved to (903, 527)
Screenshot: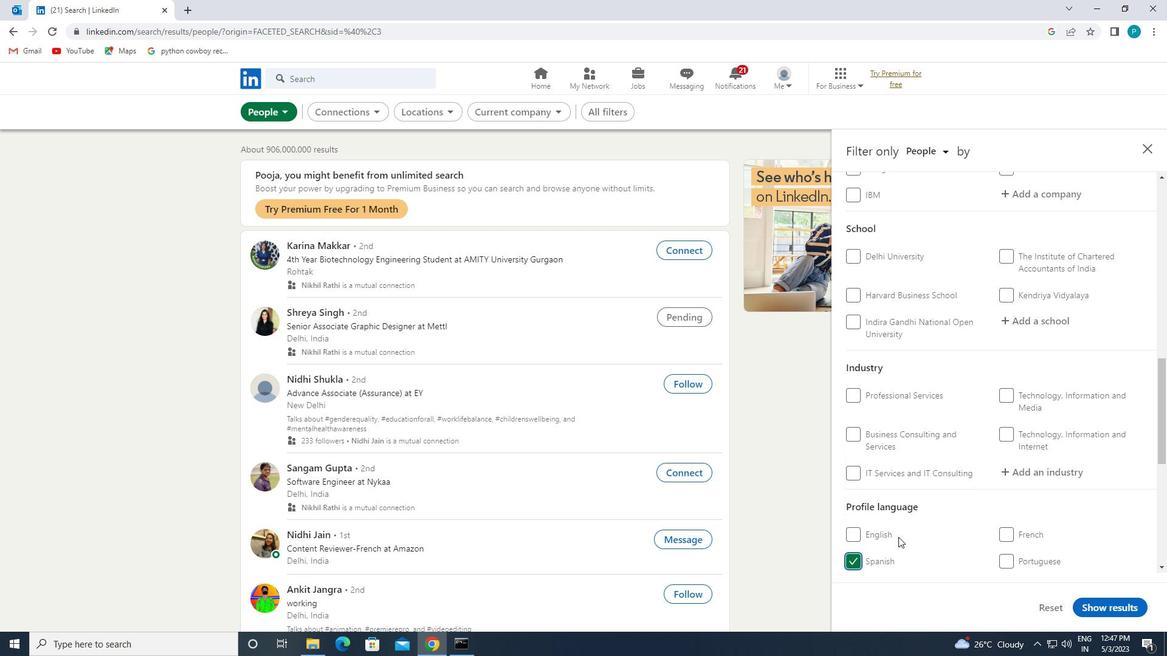 
Action: Mouse scrolled (903, 528) with delta (0, 0)
Screenshot: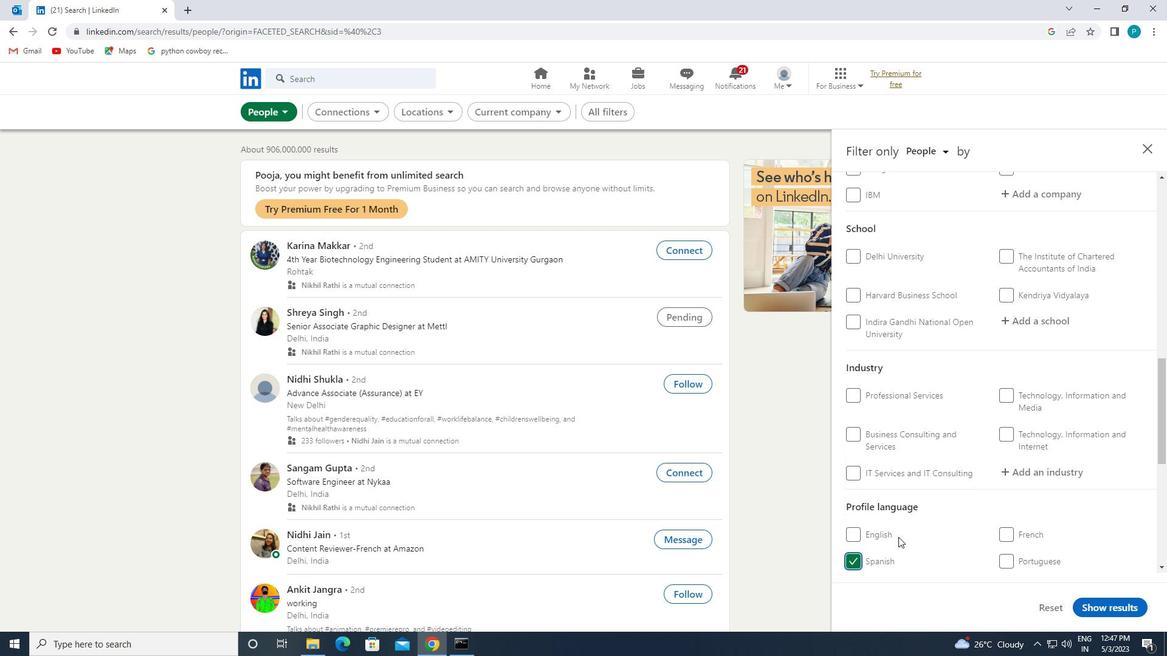 
Action: Mouse moved to (906, 518)
Screenshot: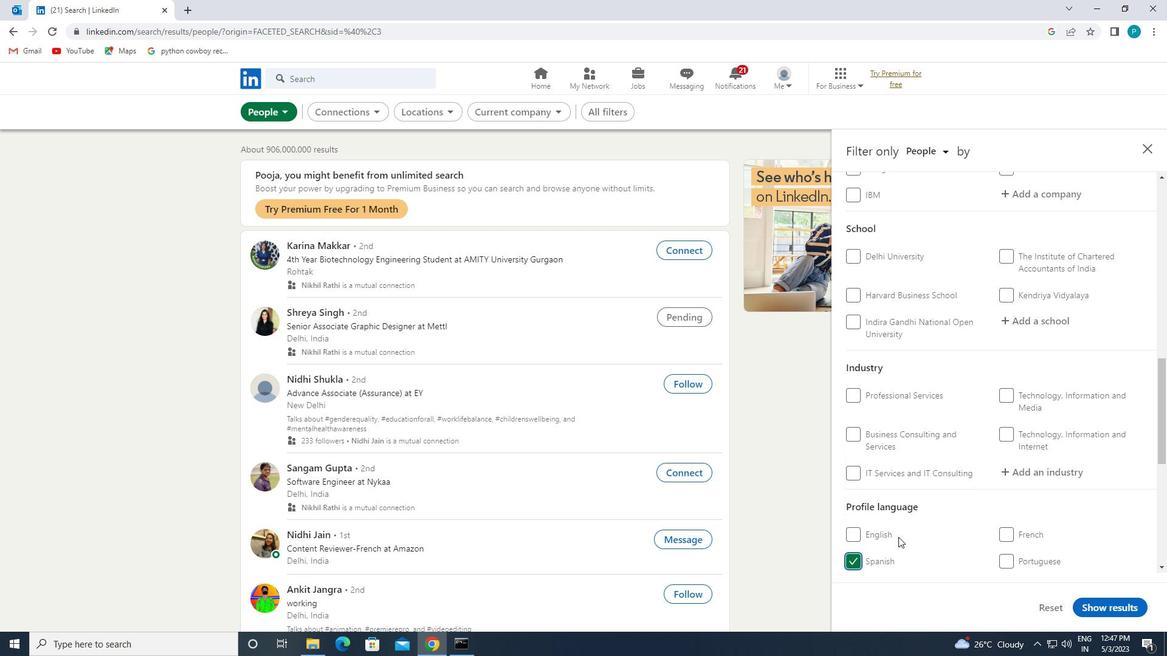 
Action: Mouse scrolled (906, 518) with delta (0, 0)
Screenshot: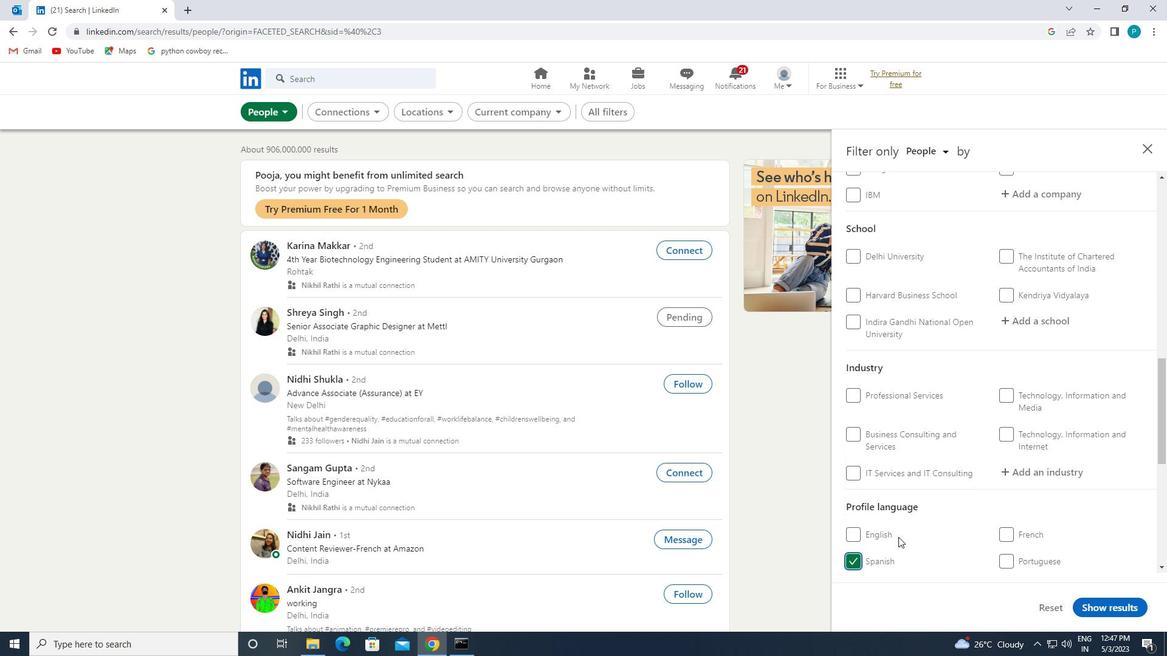 
Action: Mouse moved to (928, 466)
Screenshot: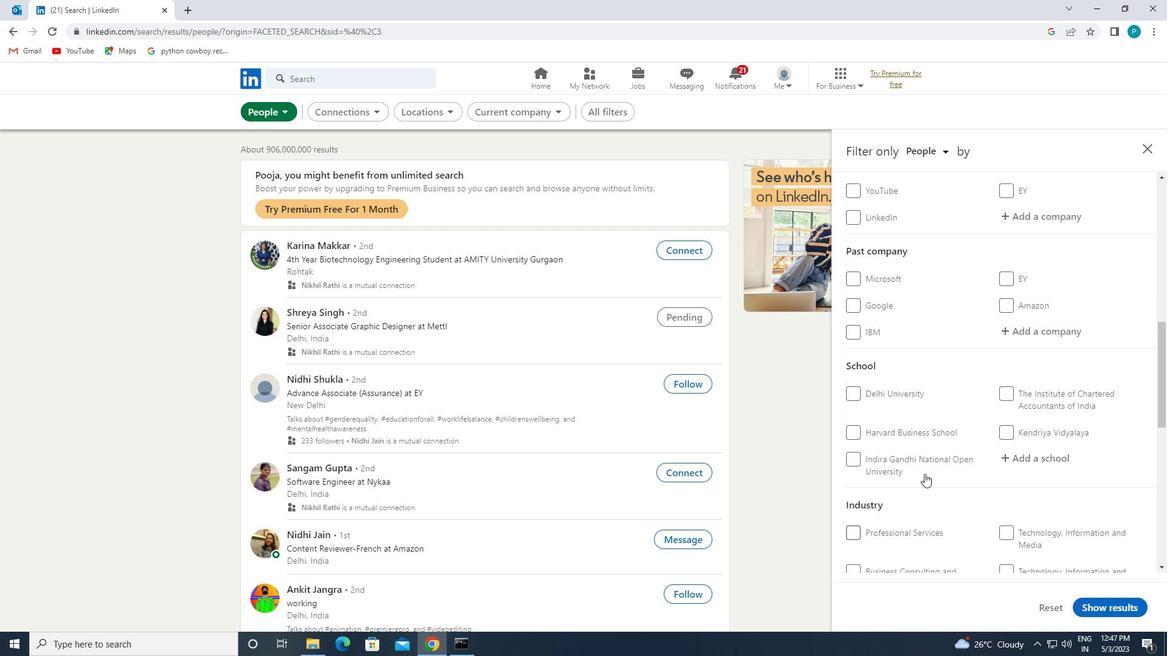 
Action: Mouse scrolled (928, 467) with delta (0, 0)
Screenshot: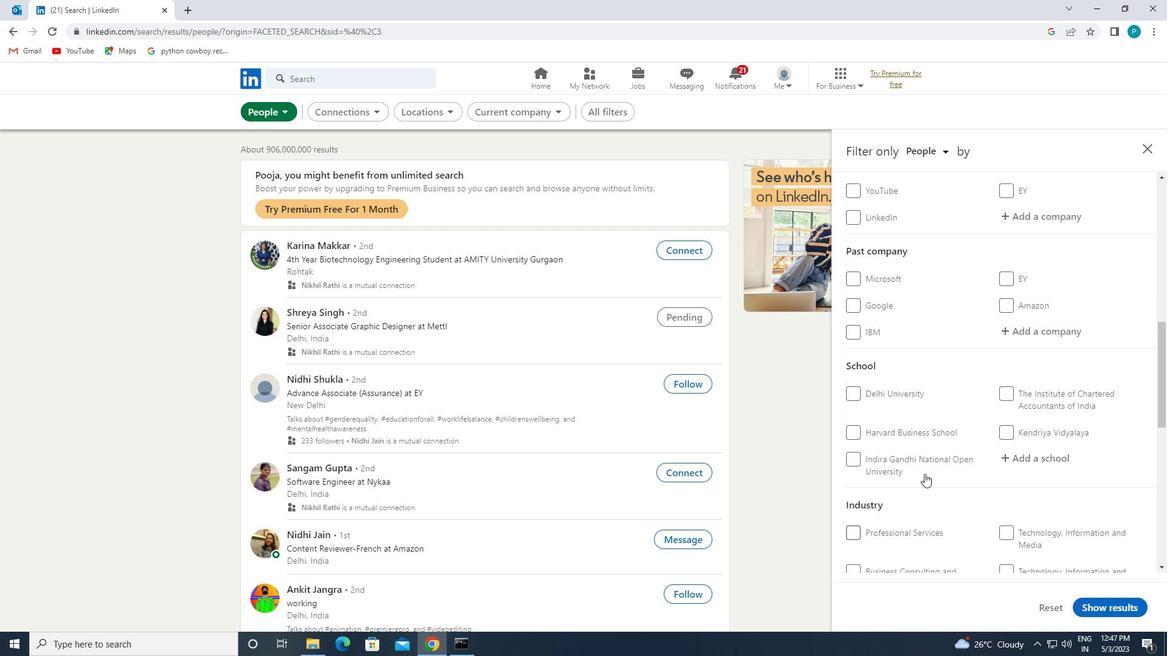 
Action: Mouse moved to (929, 465)
Screenshot: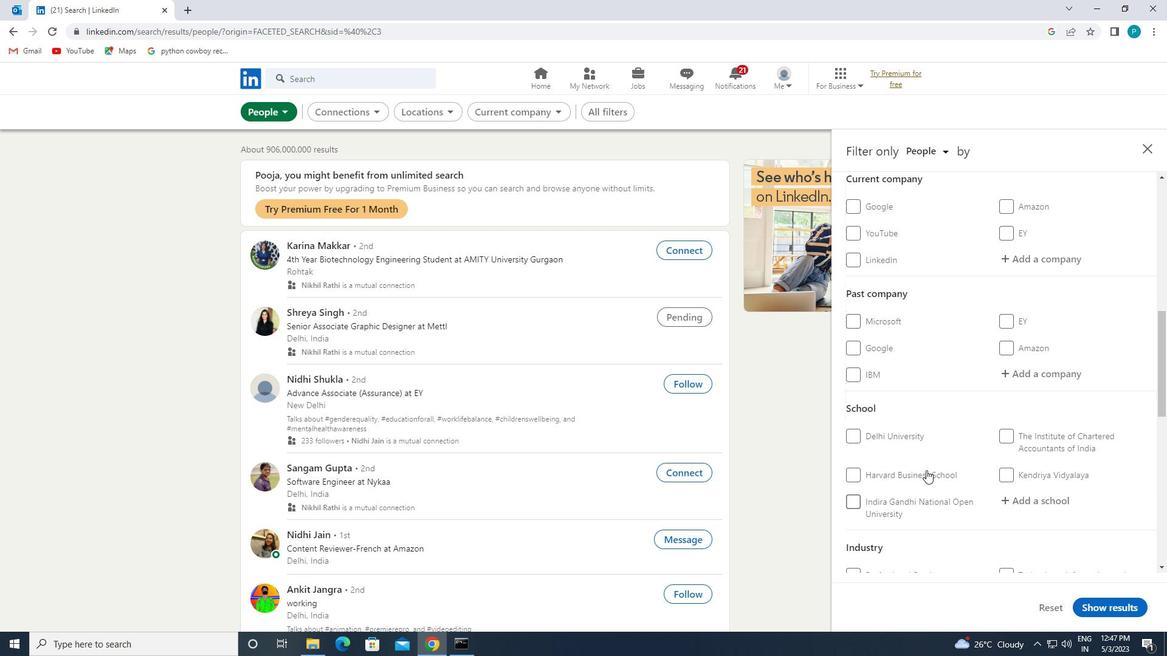 
Action: Mouse scrolled (929, 466) with delta (0, 0)
Screenshot: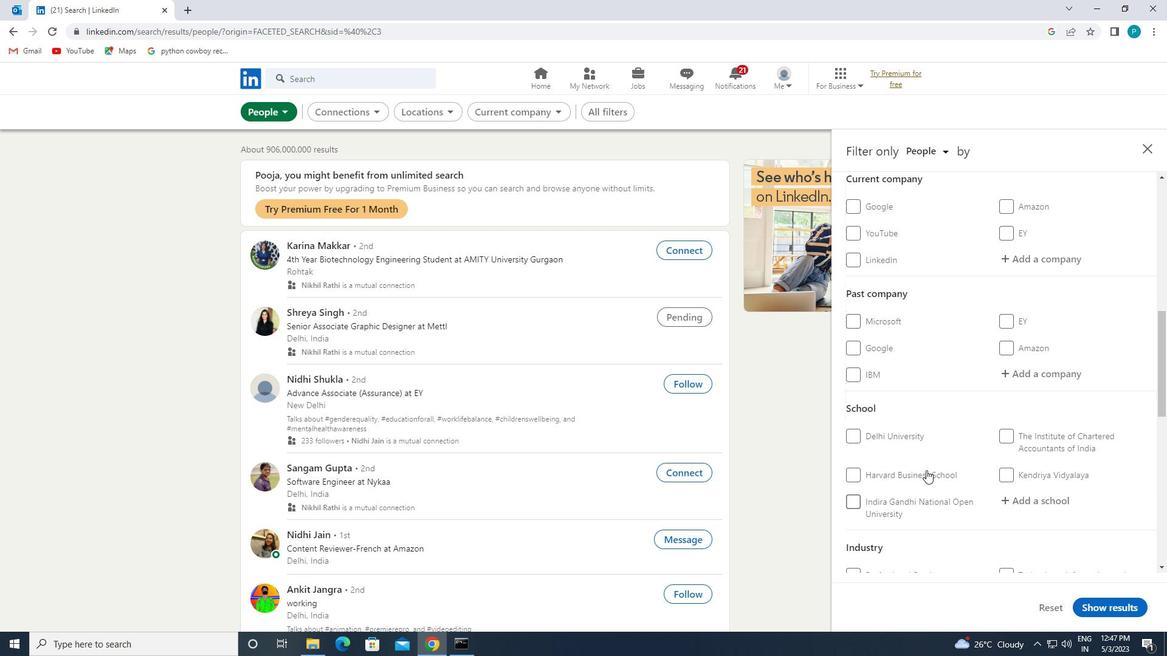 
Action: Mouse moved to (931, 462)
Screenshot: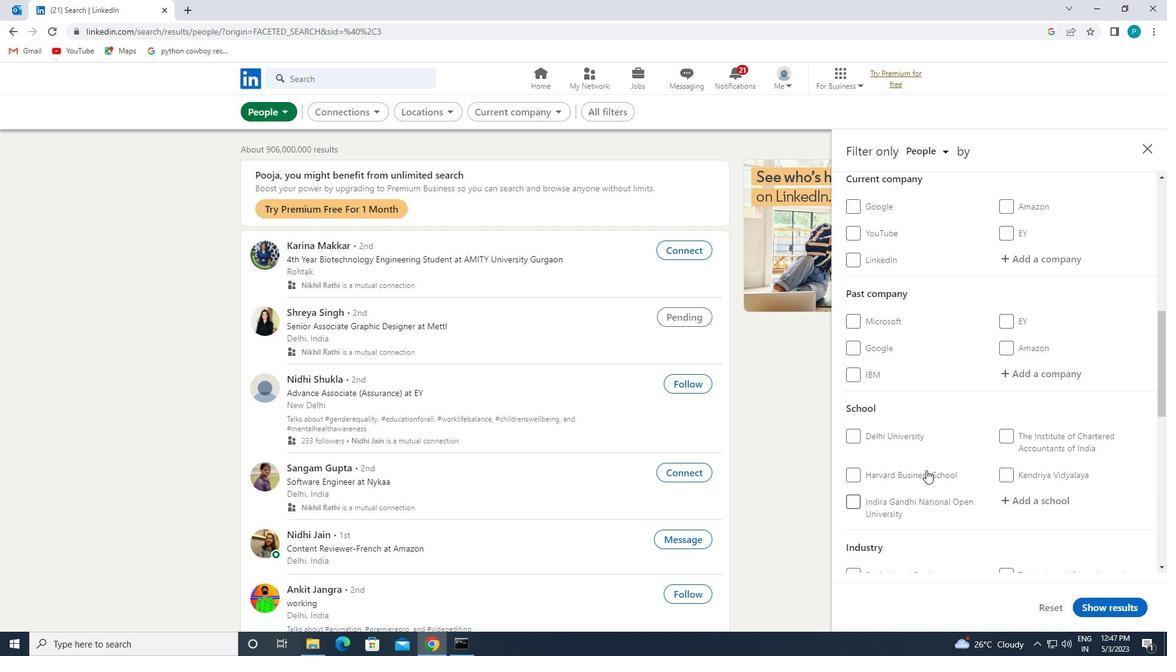 
Action: Mouse scrolled (931, 462) with delta (0, 0)
Screenshot: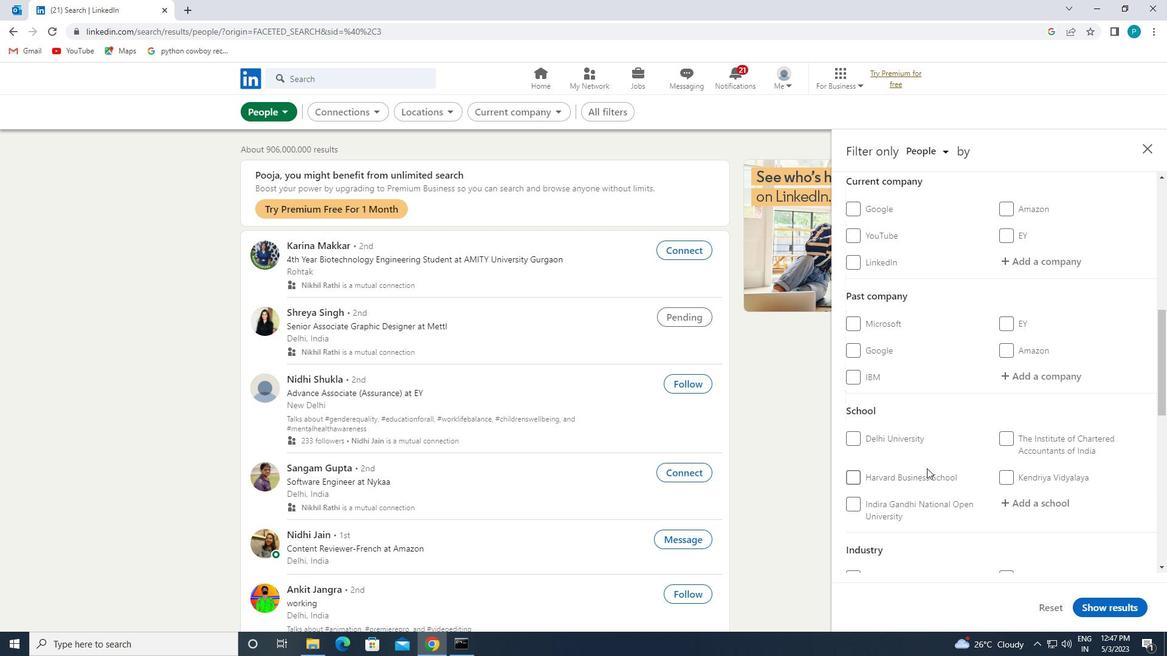 
Action: Mouse moved to (1009, 445)
Screenshot: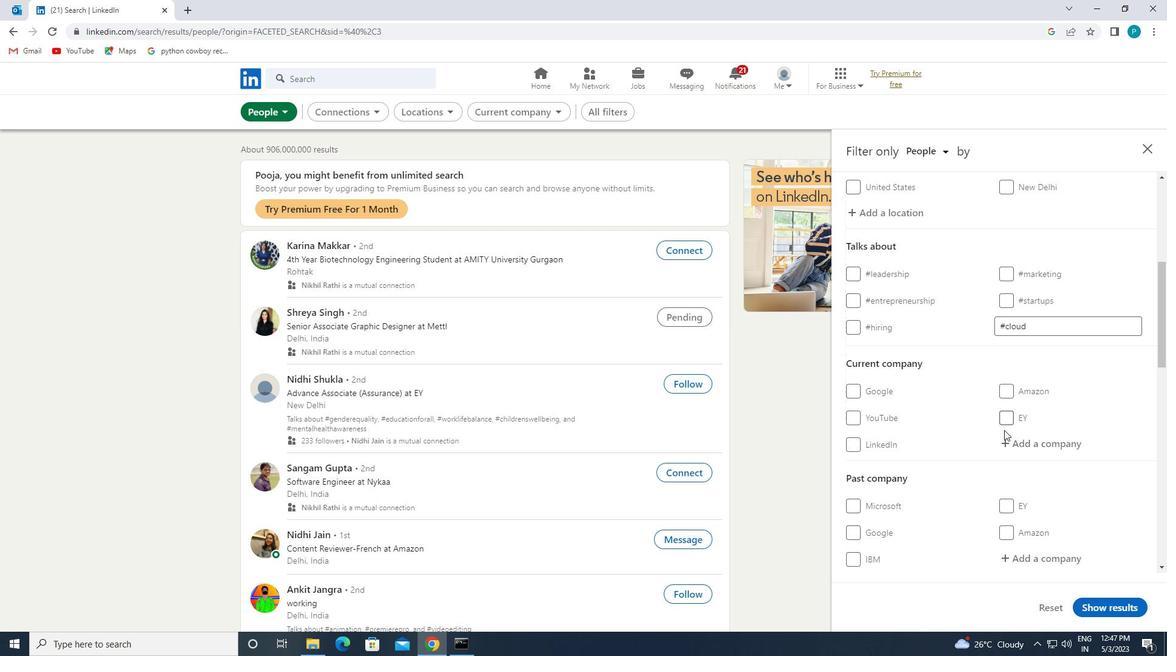 
Action: Mouse pressed left at (1009, 445)
Screenshot: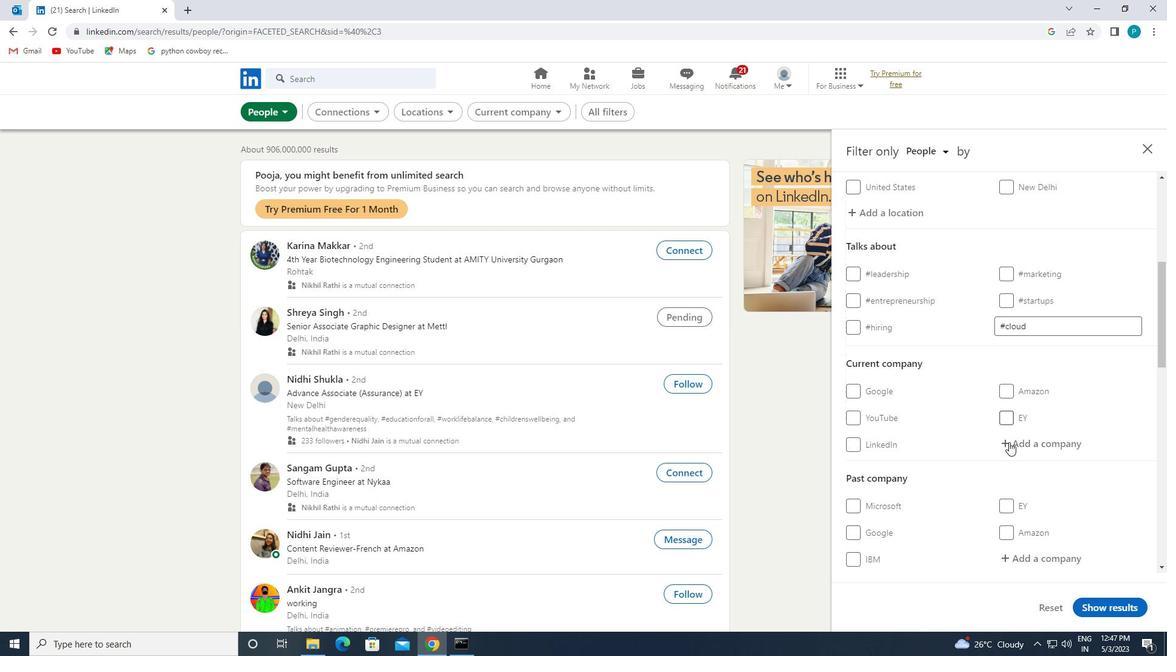 
Action: Mouse moved to (1023, 453)
Screenshot: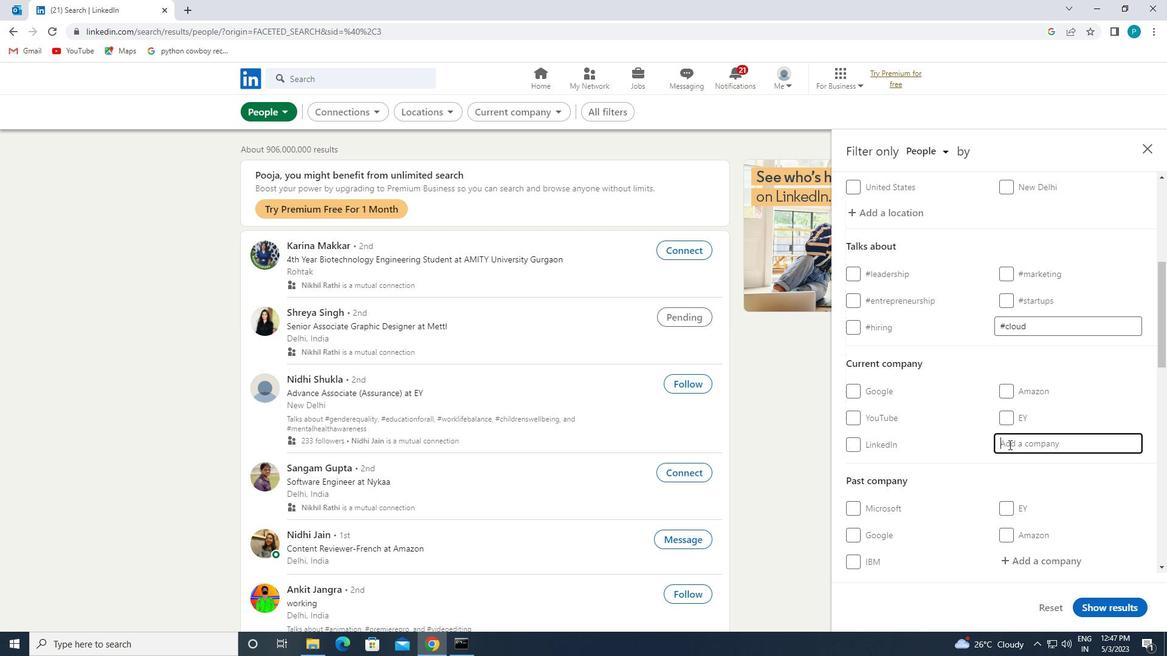 
Action: Key pressed <Key.caps_lock>H<Key.caps_lock>IRING
Screenshot: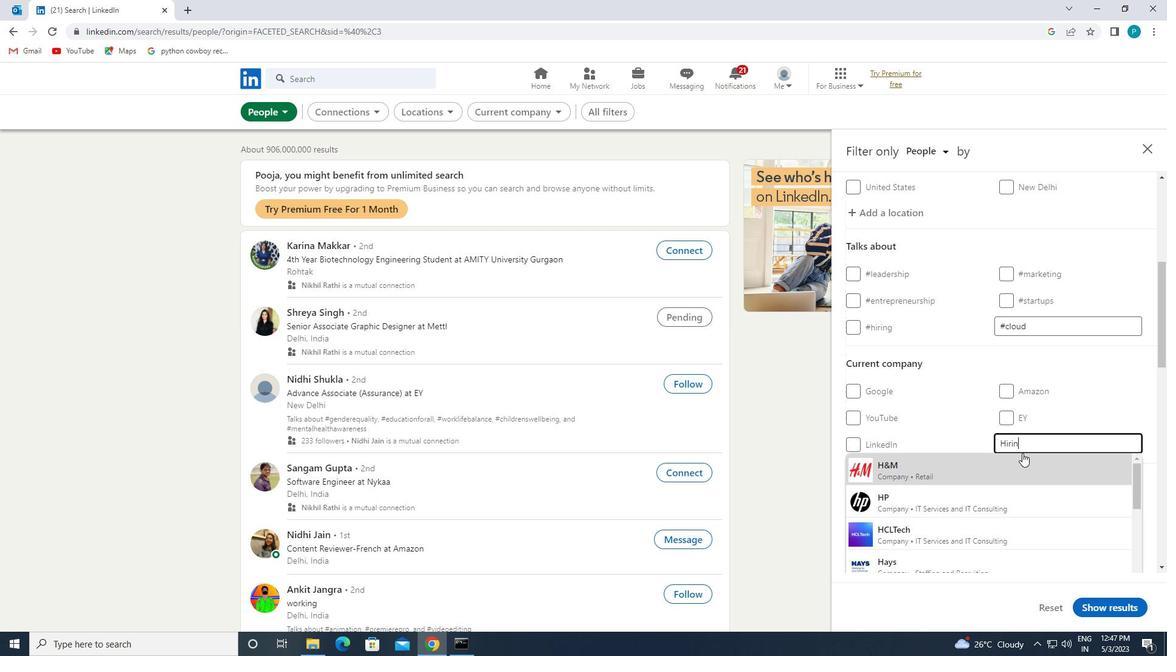 
Action: Mouse moved to (1020, 493)
Screenshot: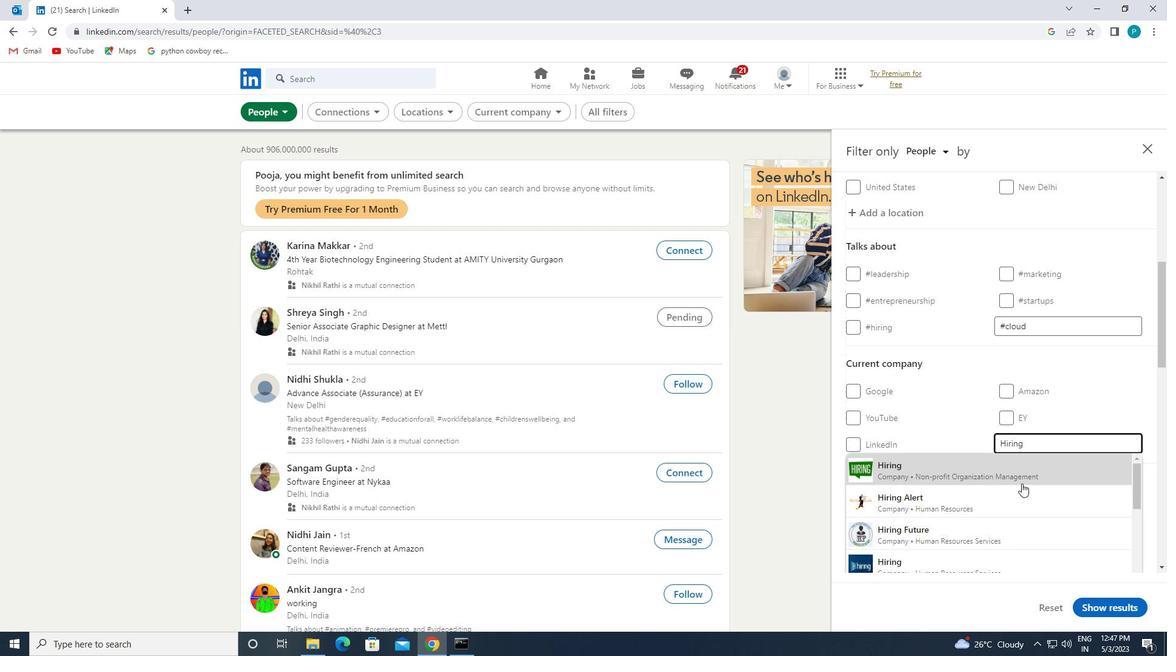 
Action: Mouse pressed left at (1020, 493)
Screenshot: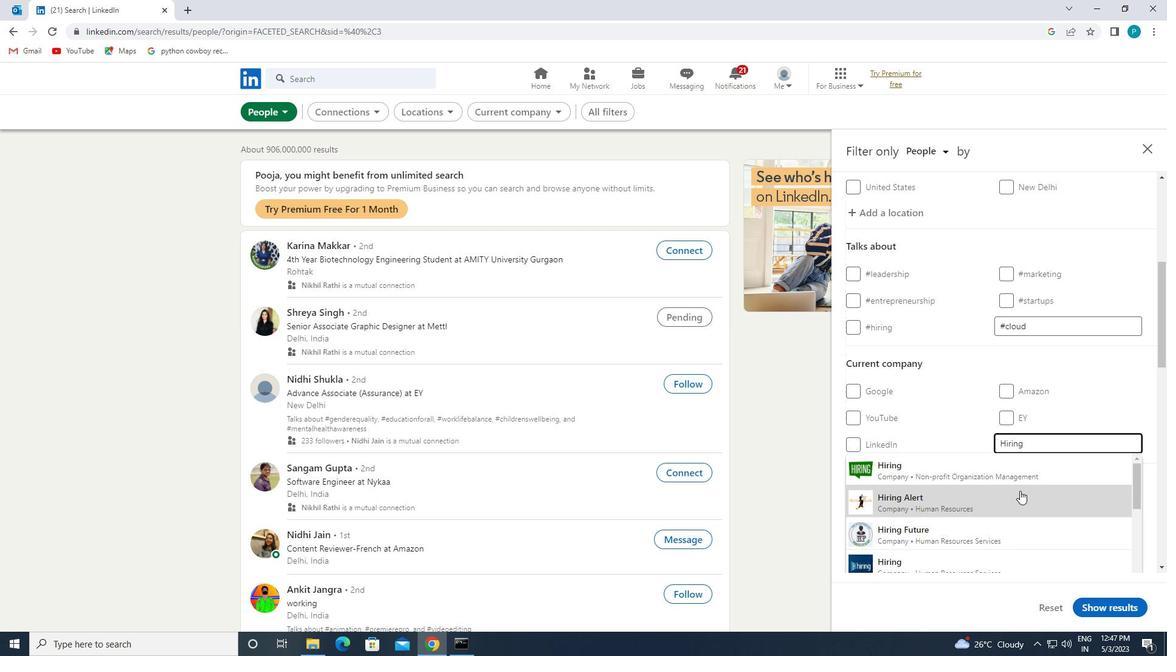 
Action: Mouse moved to (1016, 493)
Screenshot: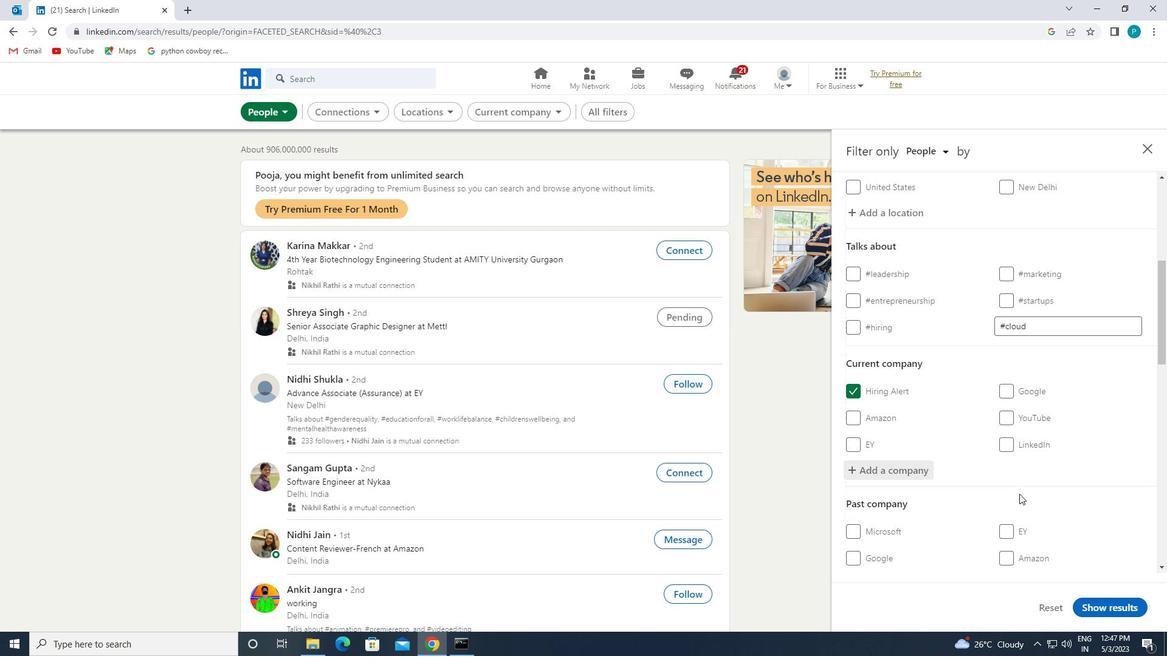 
Action: Mouse scrolled (1016, 492) with delta (0, 0)
Screenshot: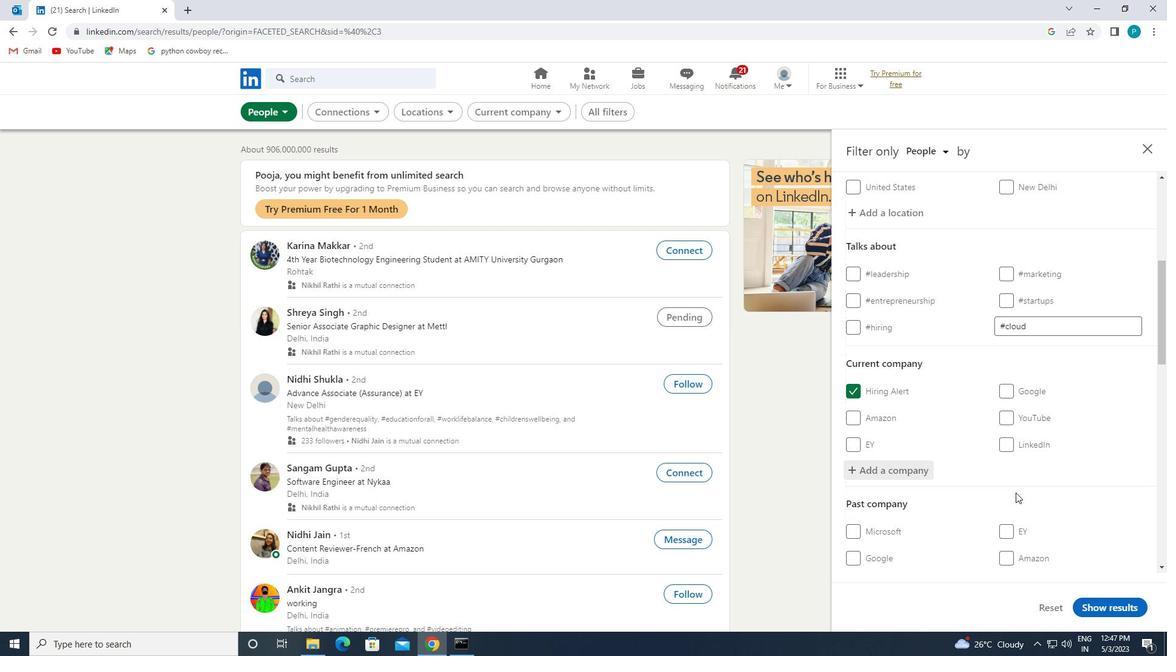 
Action: Mouse scrolled (1016, 492) with delta (0, 0)
Screenshot: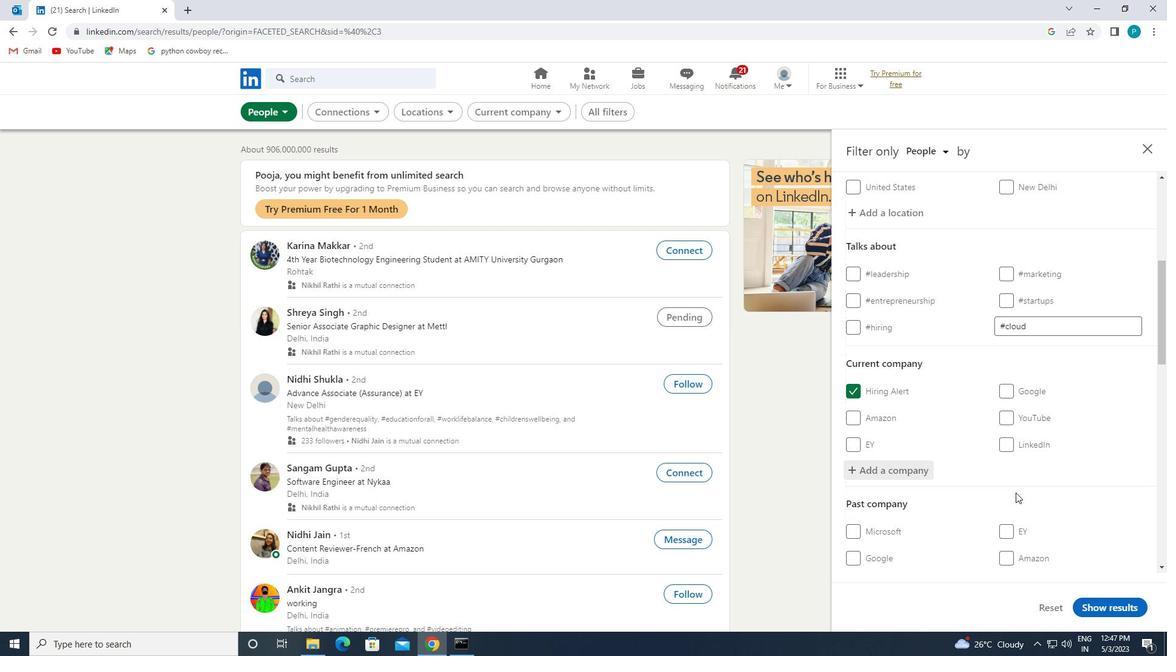 
Action: Mouse scrolled (1016, 492) with delta (0, 0)
Screenshot: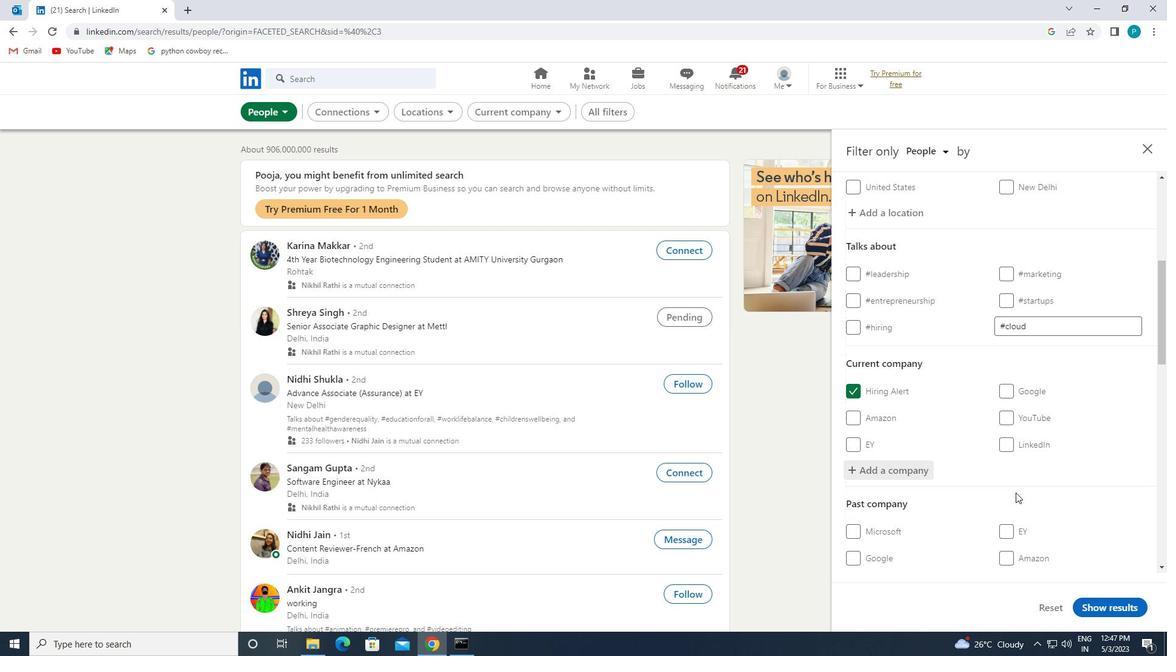 
Action: Mouse scrolled (1016, 492) with delta (0, 0)
Screenshot: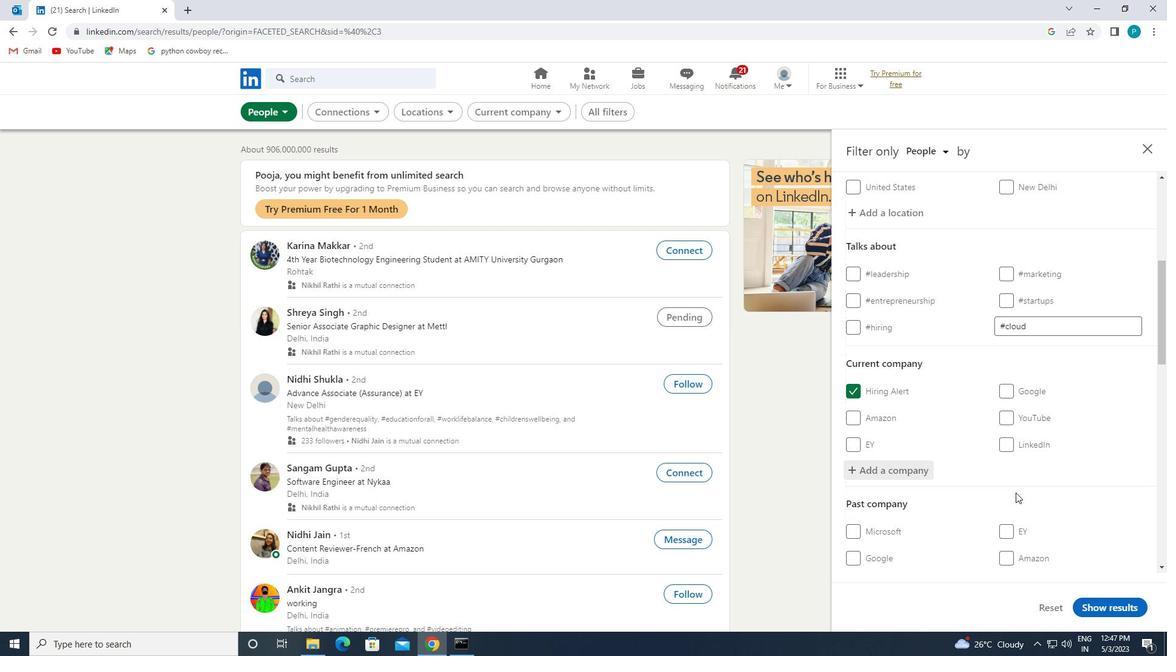 
Action: Mouse moved to (1016, 472)
Screenshot: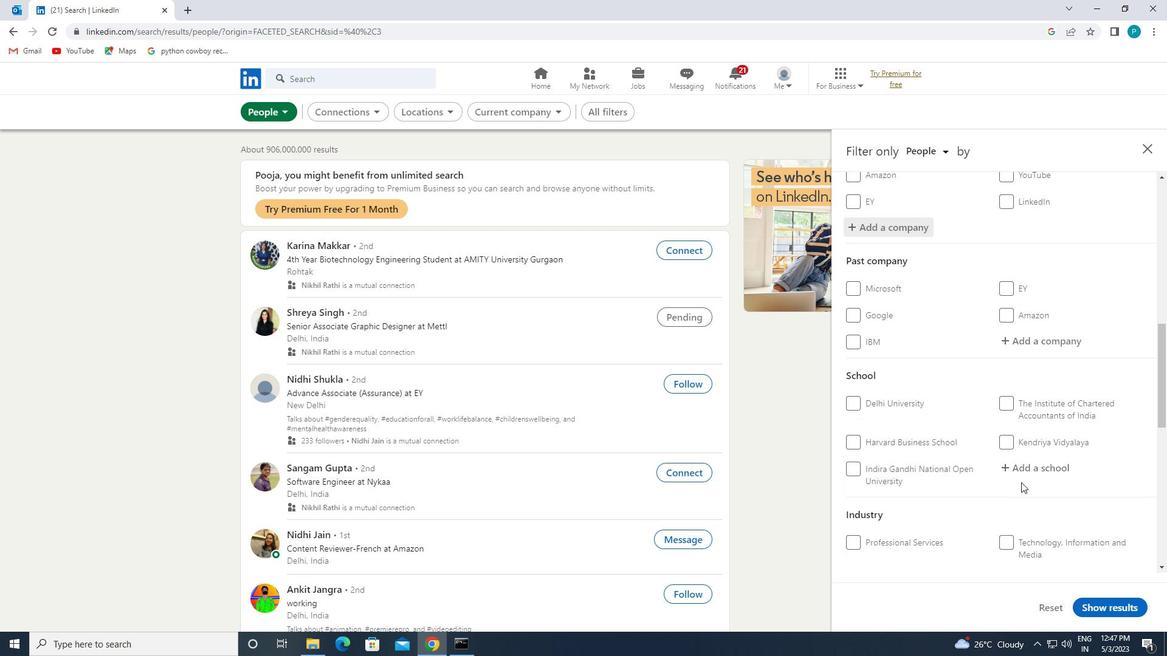 
Action: Mouse pressed left at (1016, 472)
Screenshot: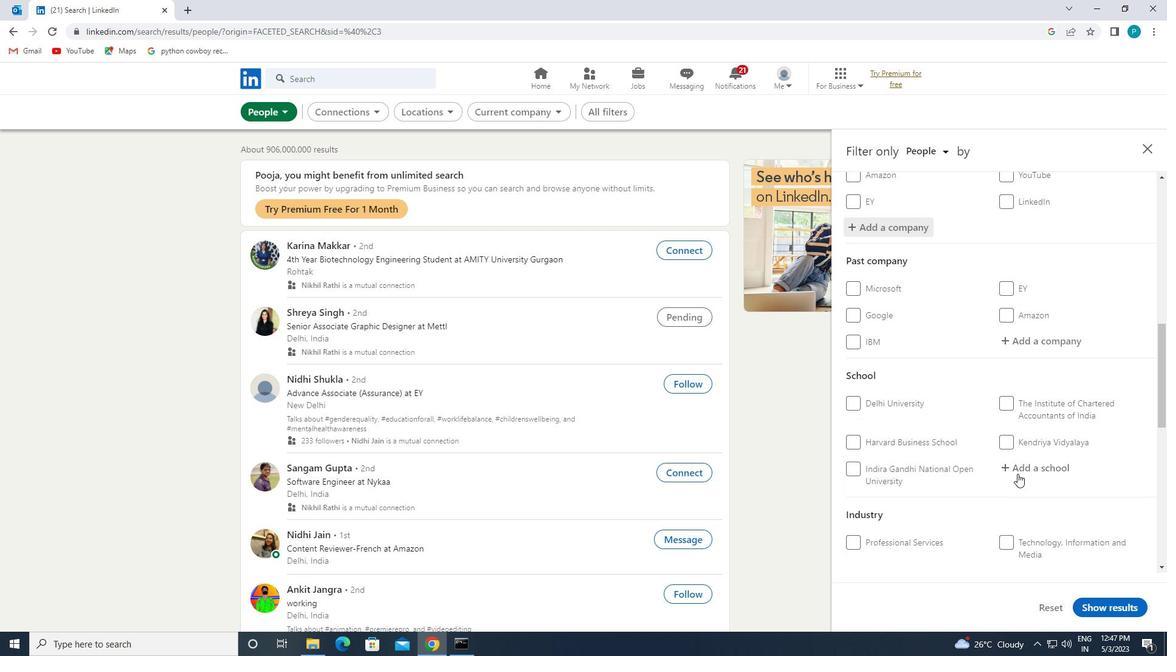 
Action: Key pressed <Key.caps_lock>N<Key.caps_lock>AY<Key.backspace>TIONAL
Screenshot: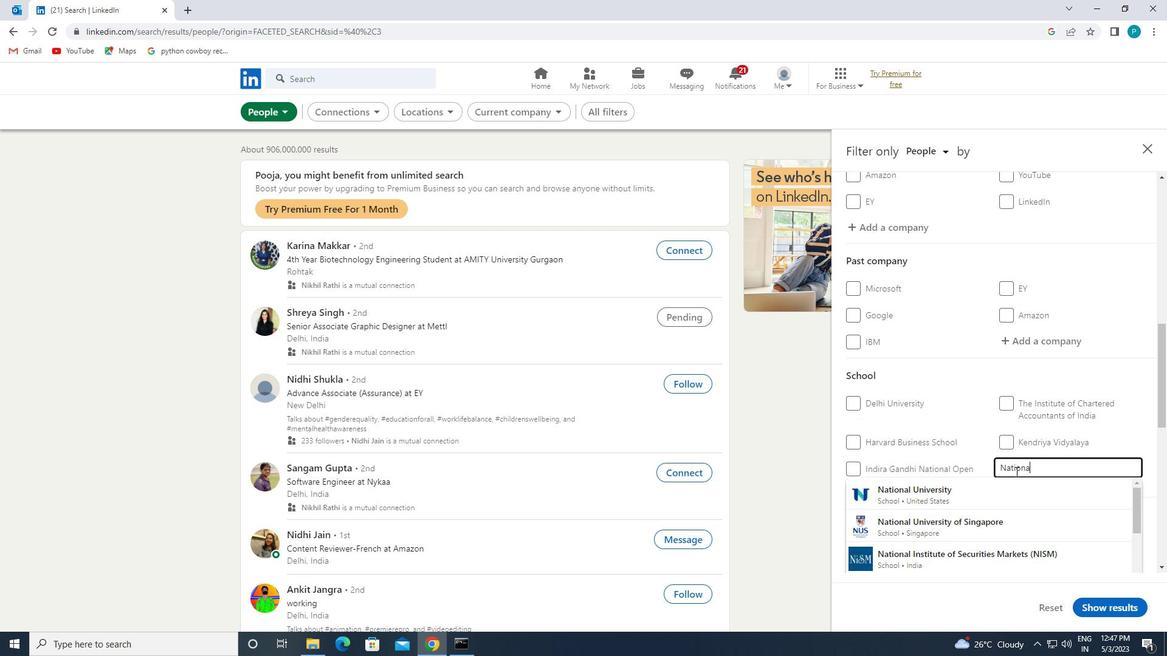
Action: Mouse moved to (981, 470)
Screenshot: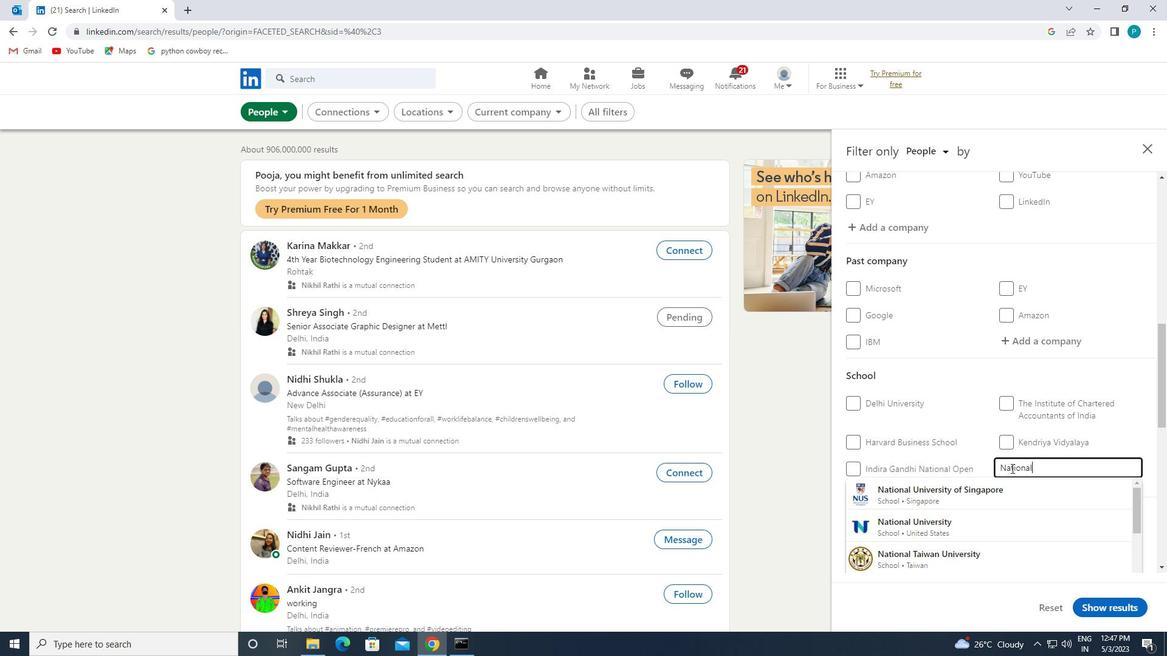 
Action: Mouse scrolled (981, 469) with delta (0, 0)
Screenshot: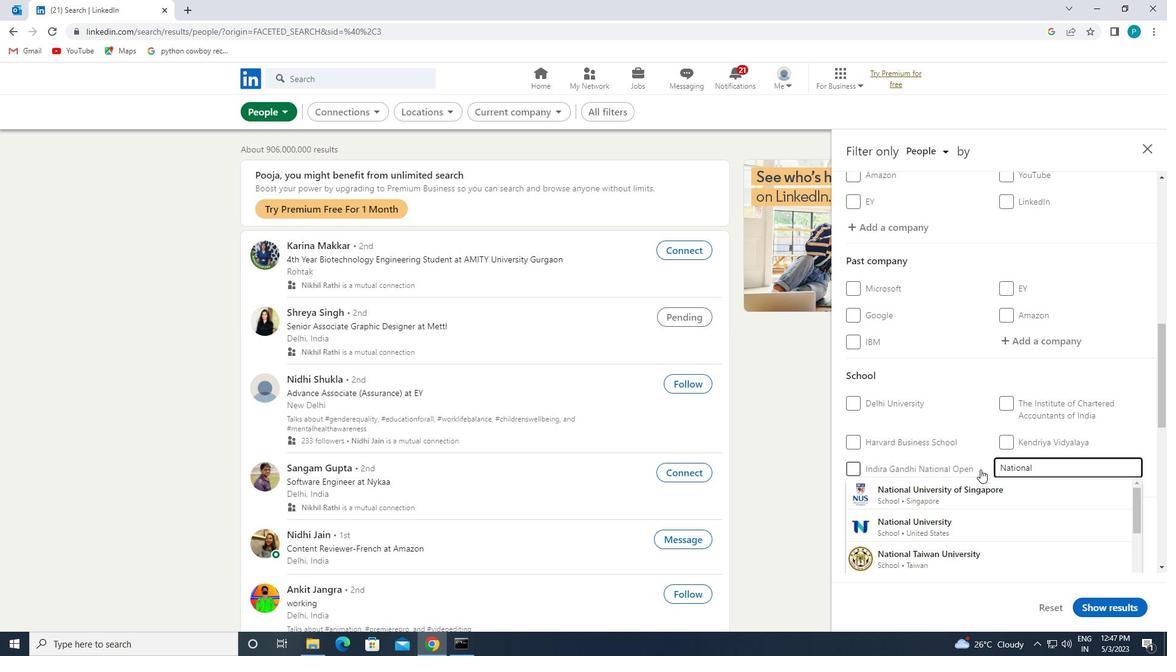 
Action: Mouse moved to (987, 475)
Screenshot: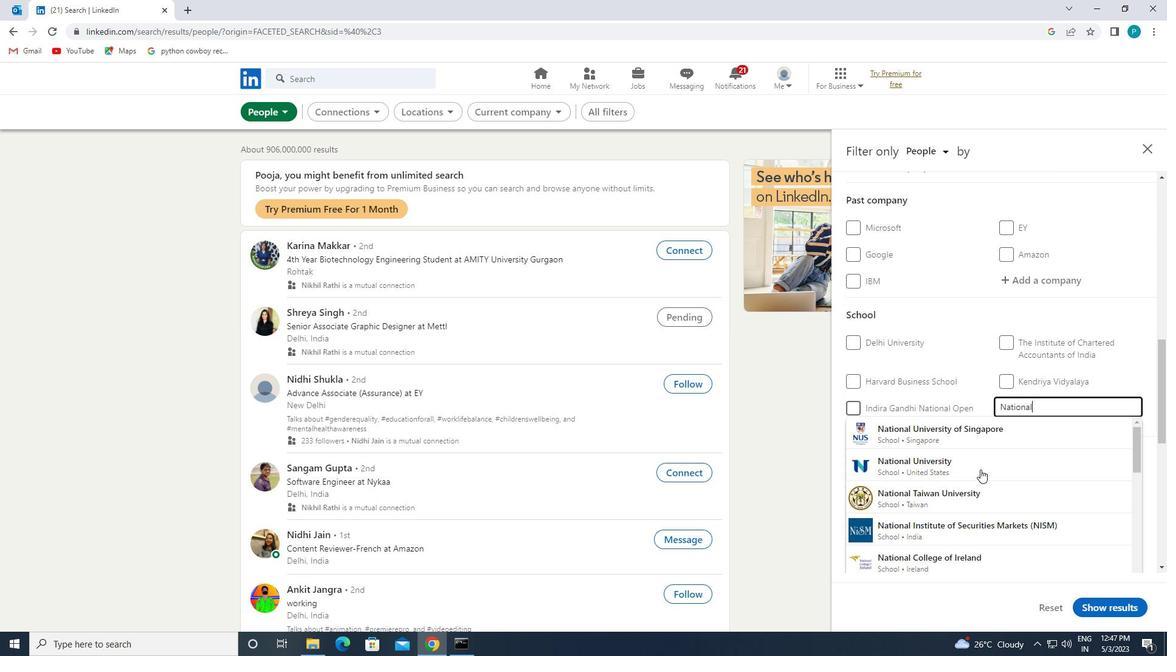 
Action: Key pressed <Key.space><Key.caps_lock>INST<Key.backspace><Key.backspace><Key.backspace><Key.caps_lock>NSTITUTE
Screenshot: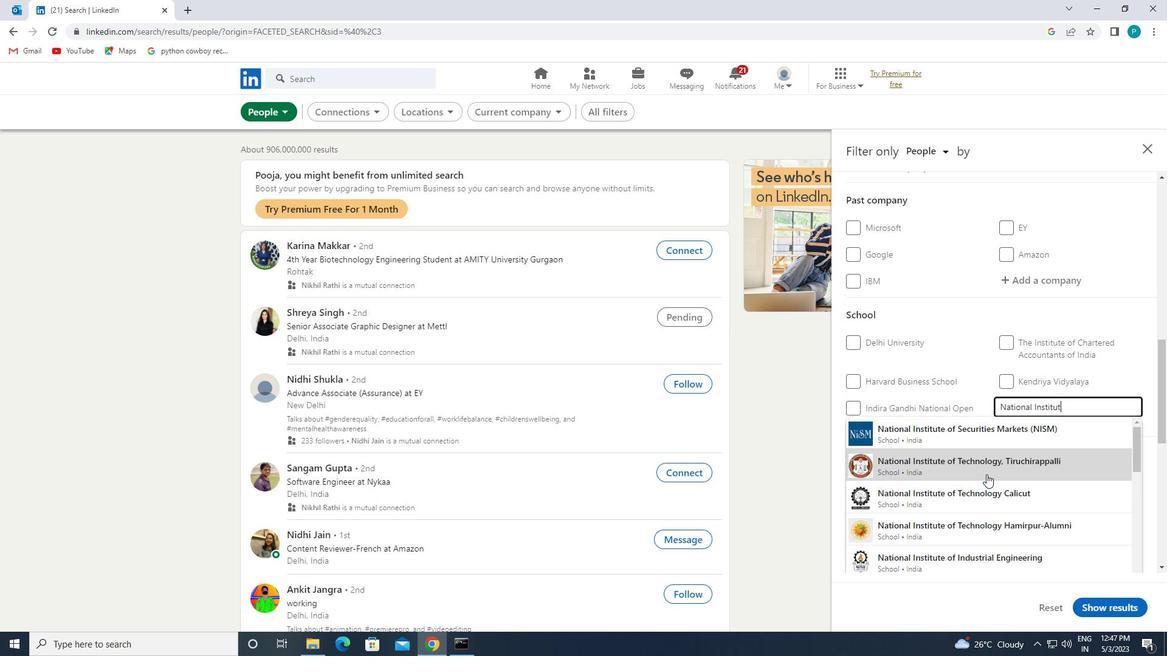 
Action: Mouse moved to (948, 428)
Screenshot: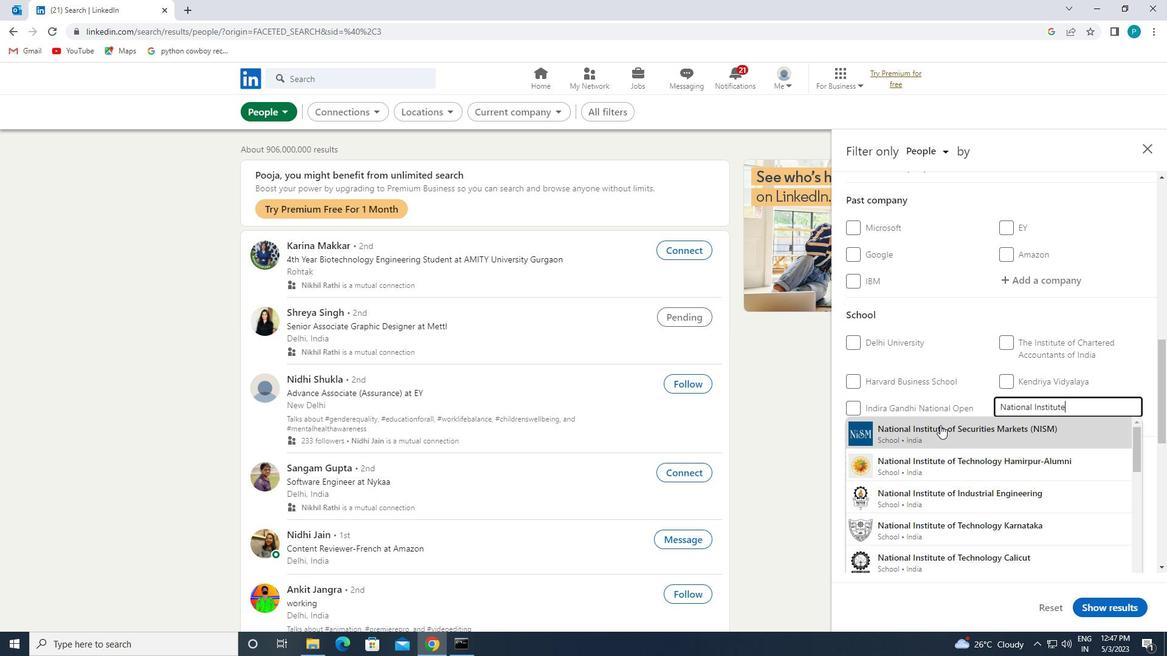 
Action: Key pressed <Key.space>OF<Key.space><Key.caps_lock>F<Key.caps_lock>ASHION
Screenshot: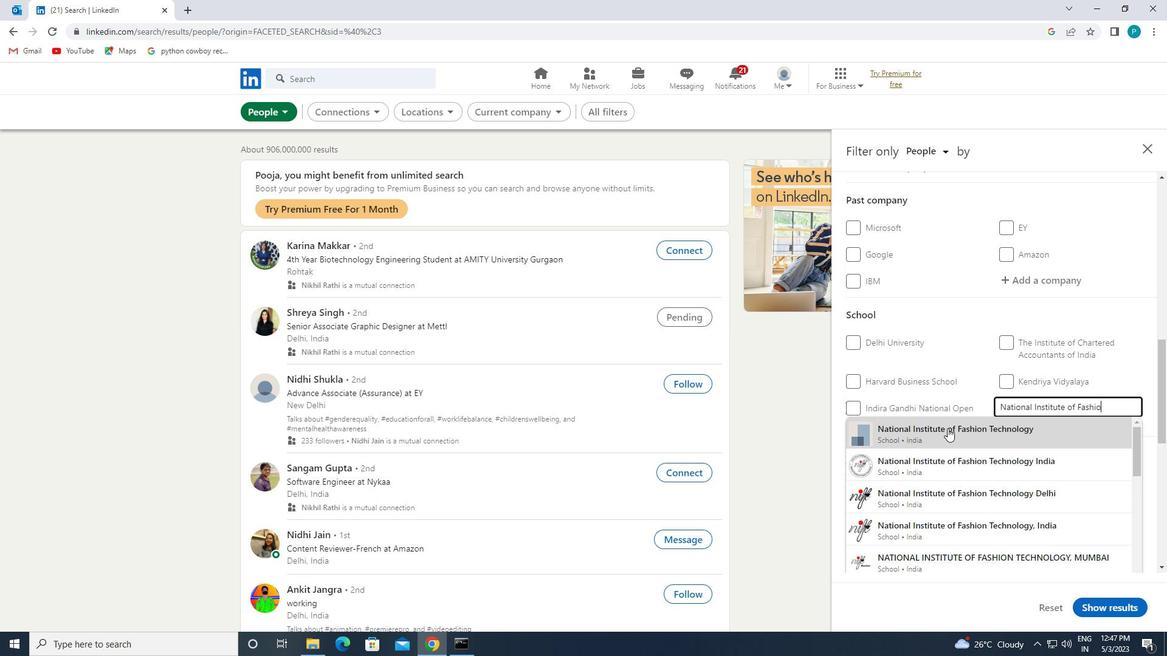 
Action: Mouse moved to (951, 461)
Screenshot: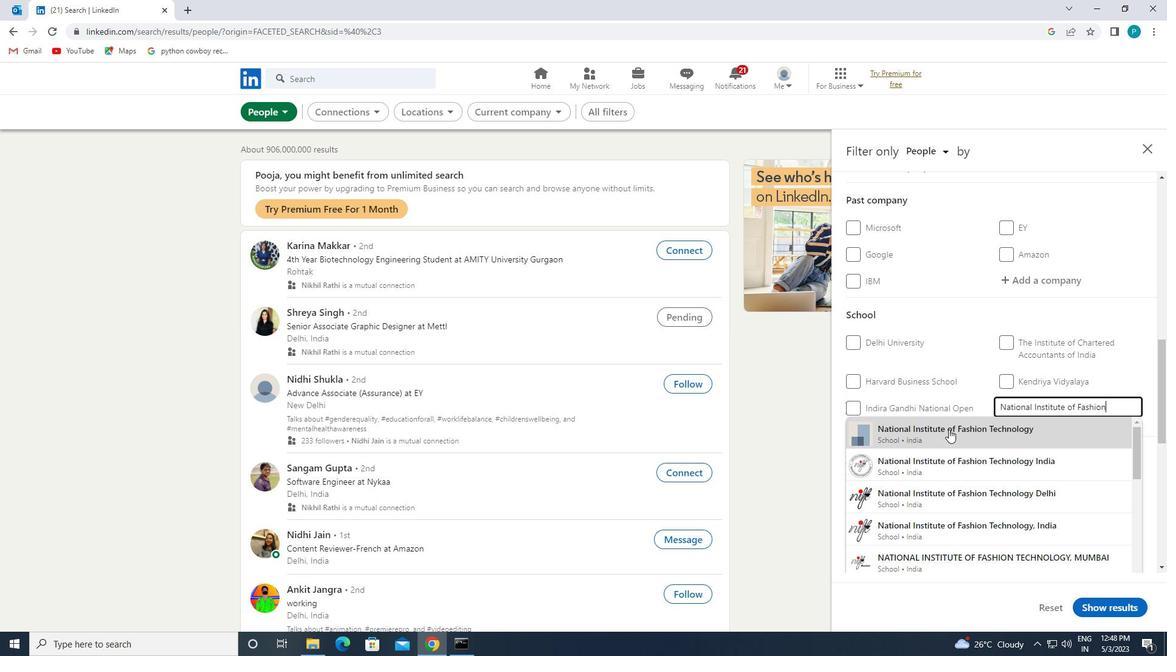 
Action: Mouse pressed left at (951, 461)
Screenshot: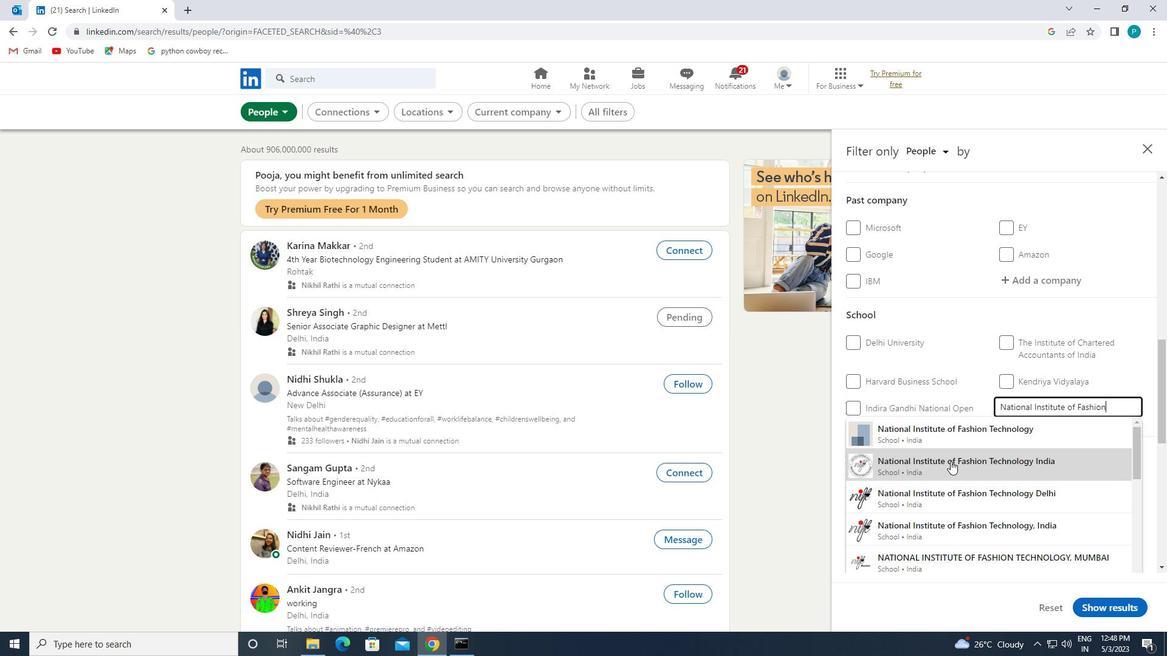 
Action: Mouse scrolled (951, 461) with delta (0, 0)
Screenshot: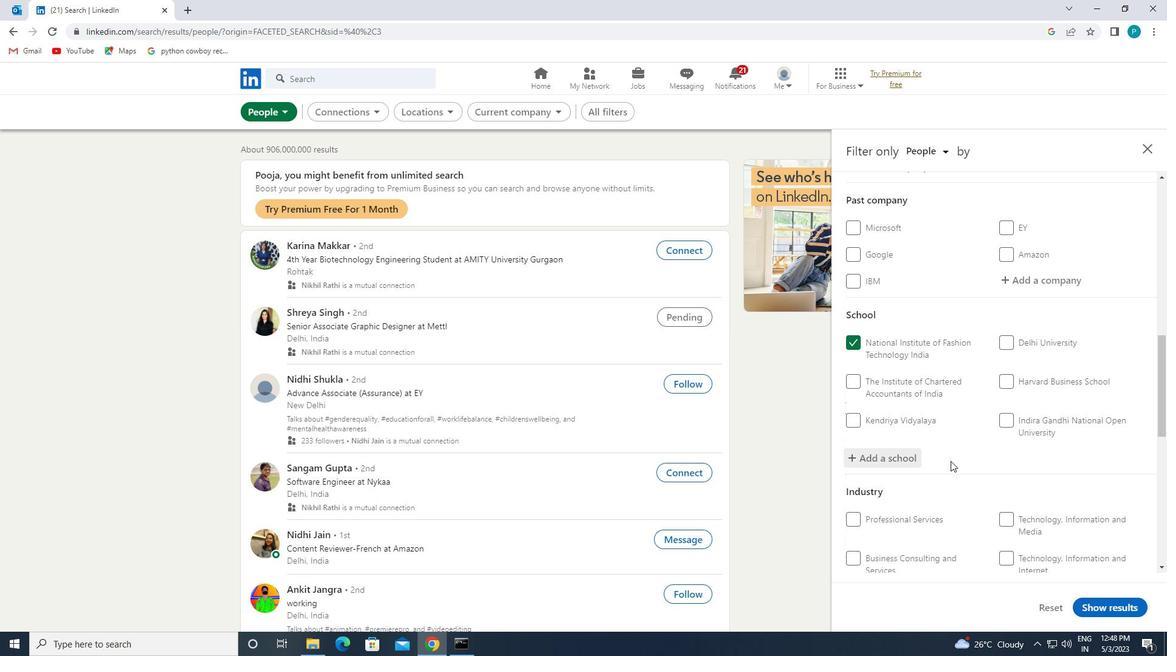 
Action: Mouse moved to (1020, 458)
Screenshot: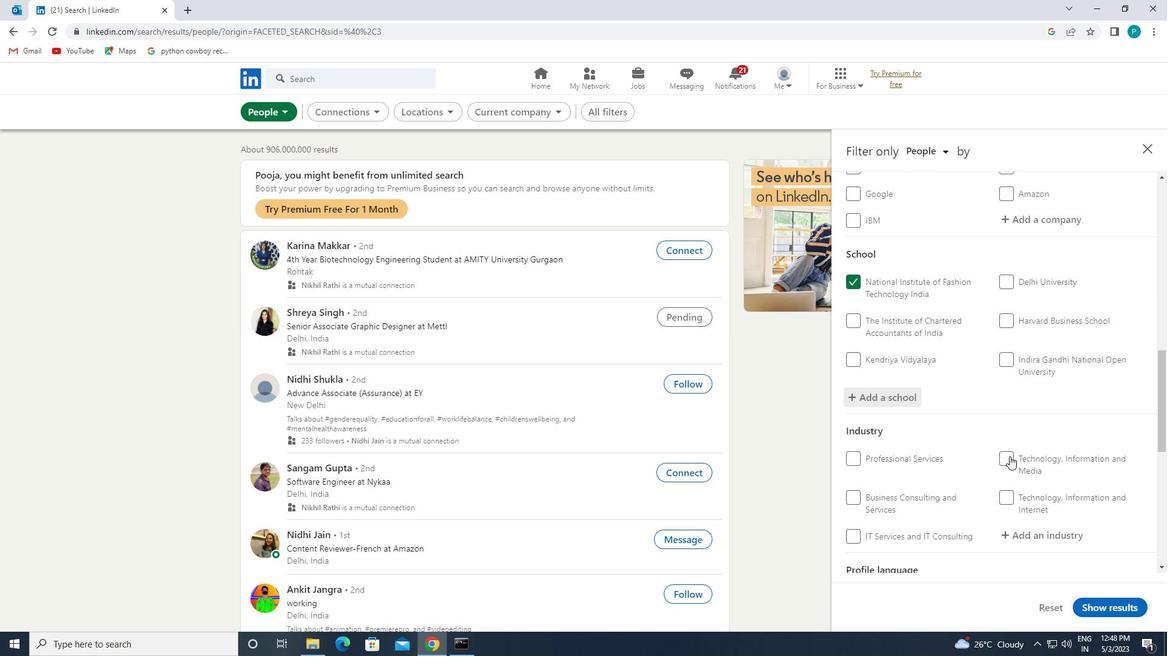 
Action: Mouse scrolled (1020, 457) with delta (0, 0)
Screenshot: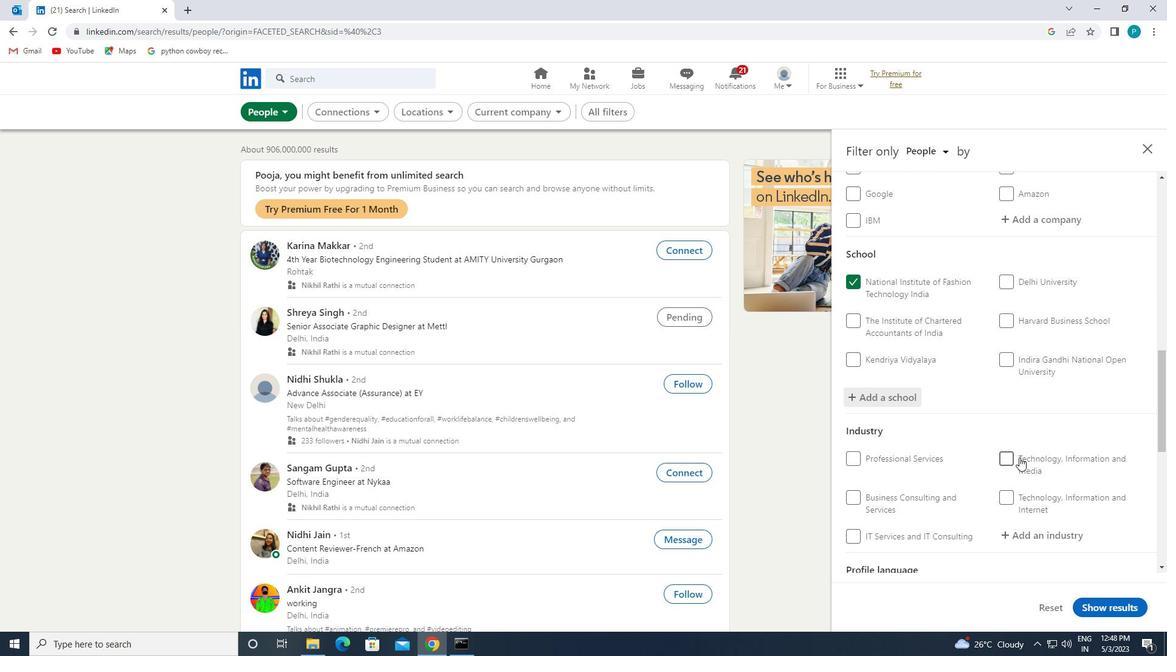 
Action: Mouse moved to (1021, 458)
Screenshot: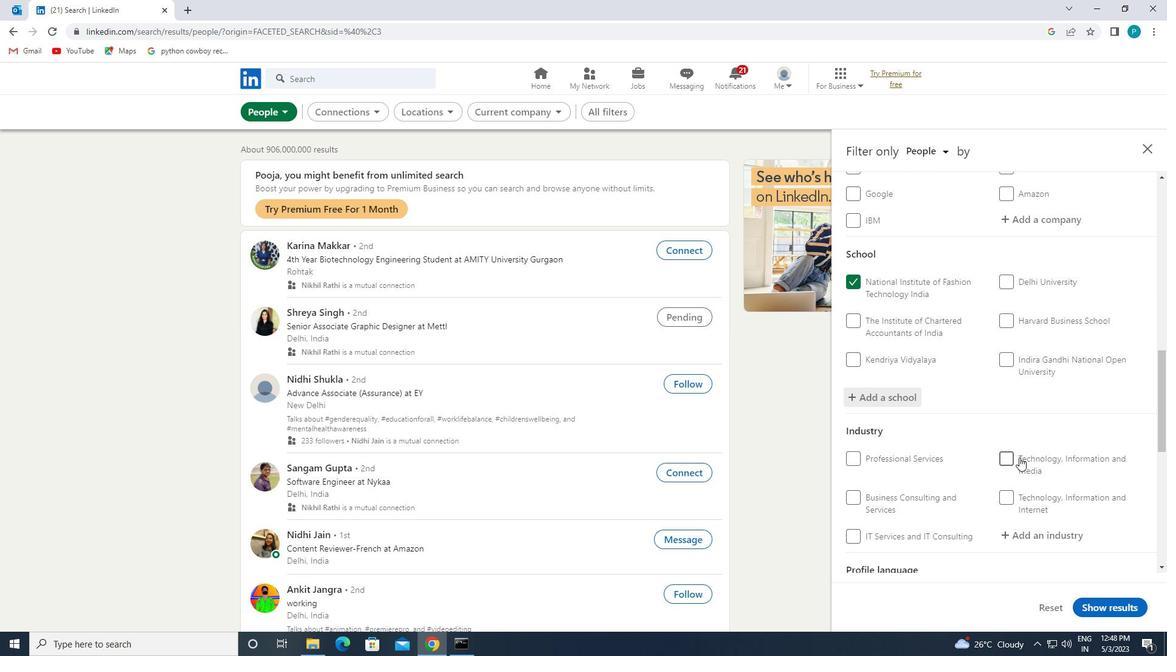 
Action: Mouse scrolled (1021, 458) with delta (0, 0)
Screenshot: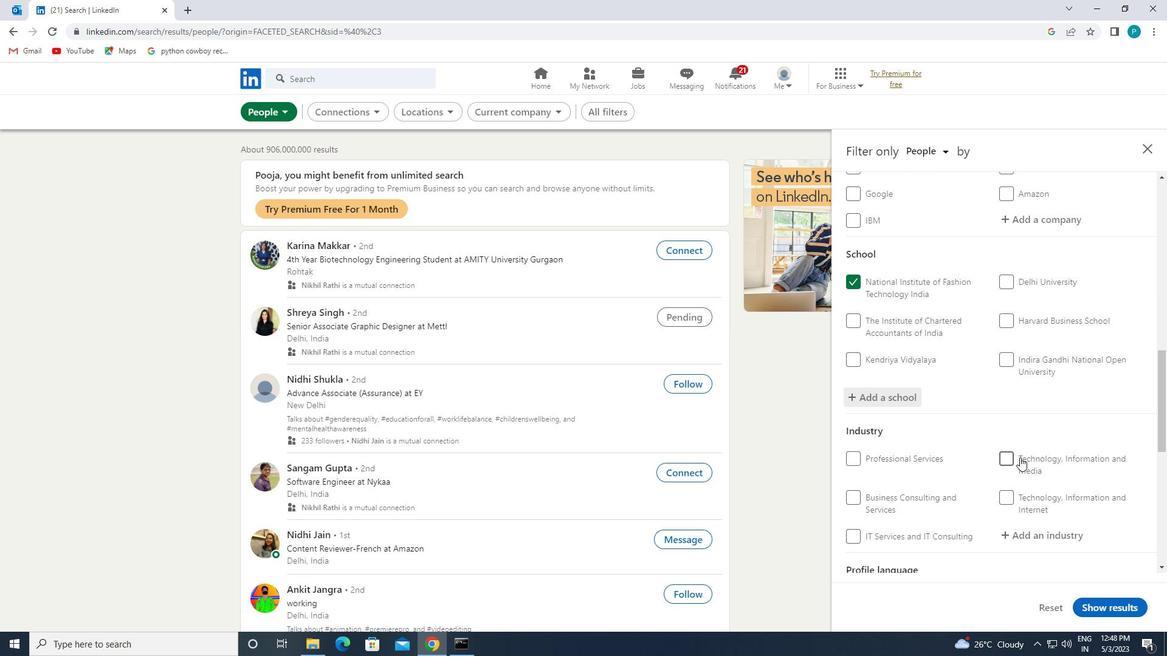 
Action: Mouse moved to (1023, 420)
Screenshot: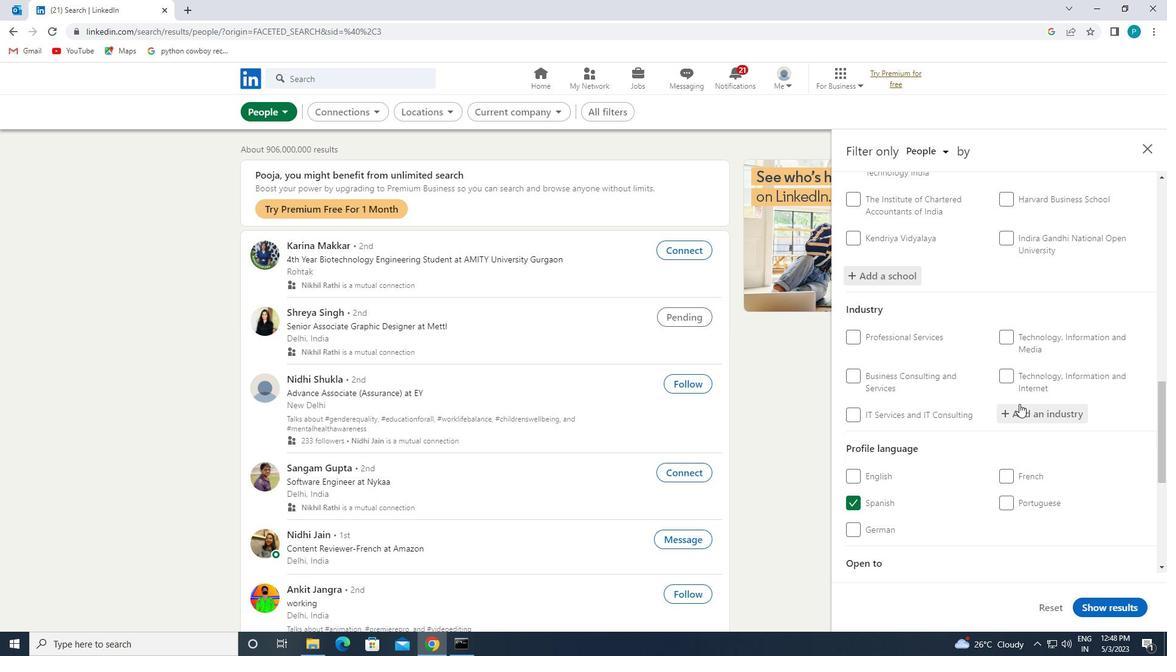 
Action: Mouse pressed left at (1023, 420)
Screenshot: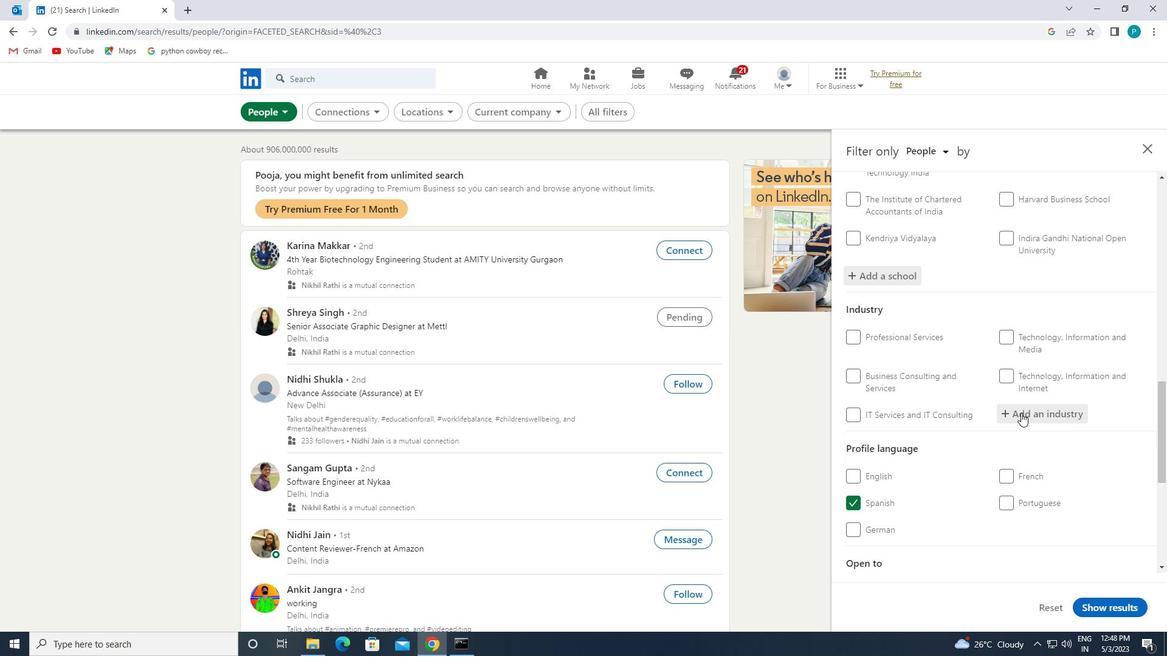 
Action: Mouse moved to (1025, 423)
Screenshot: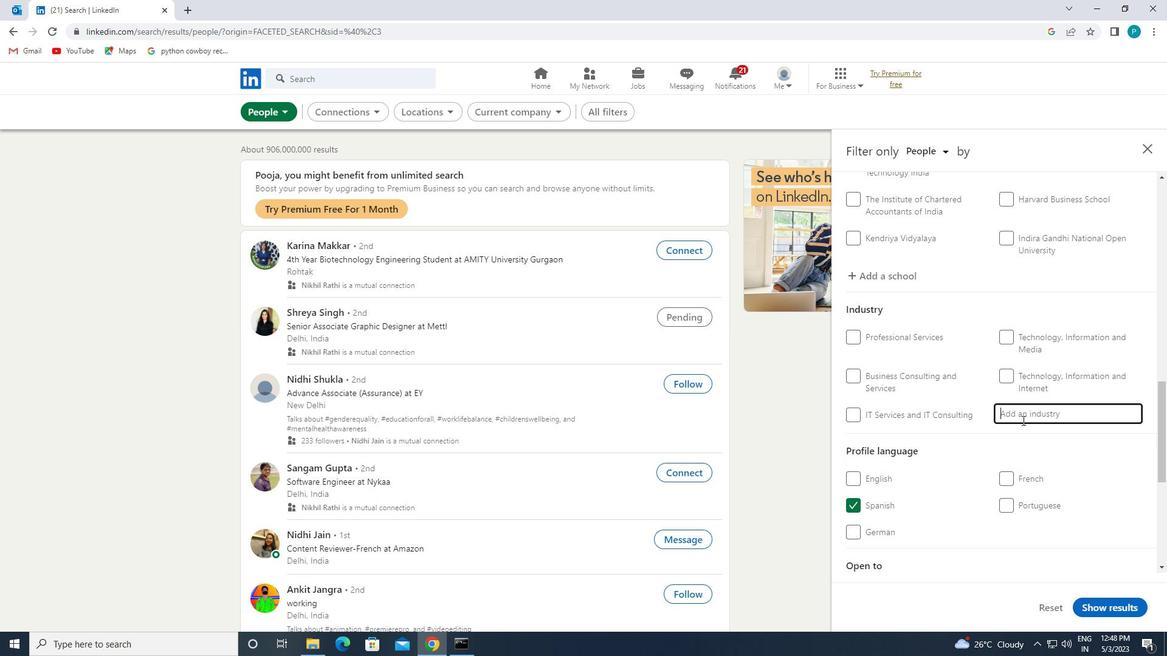 
Action: Key pressed <Key.caps_lock>L<Key.caps_lock>ANG
Screenshot: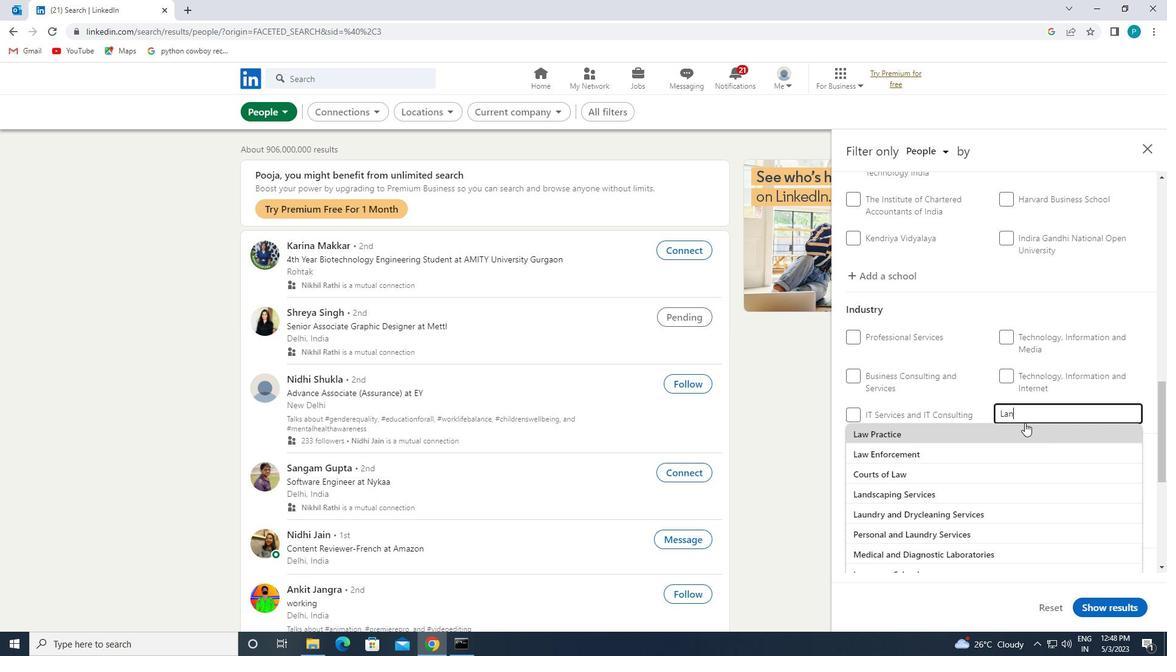 
Action: Mouse moved to (1020, 430)
Screenshot: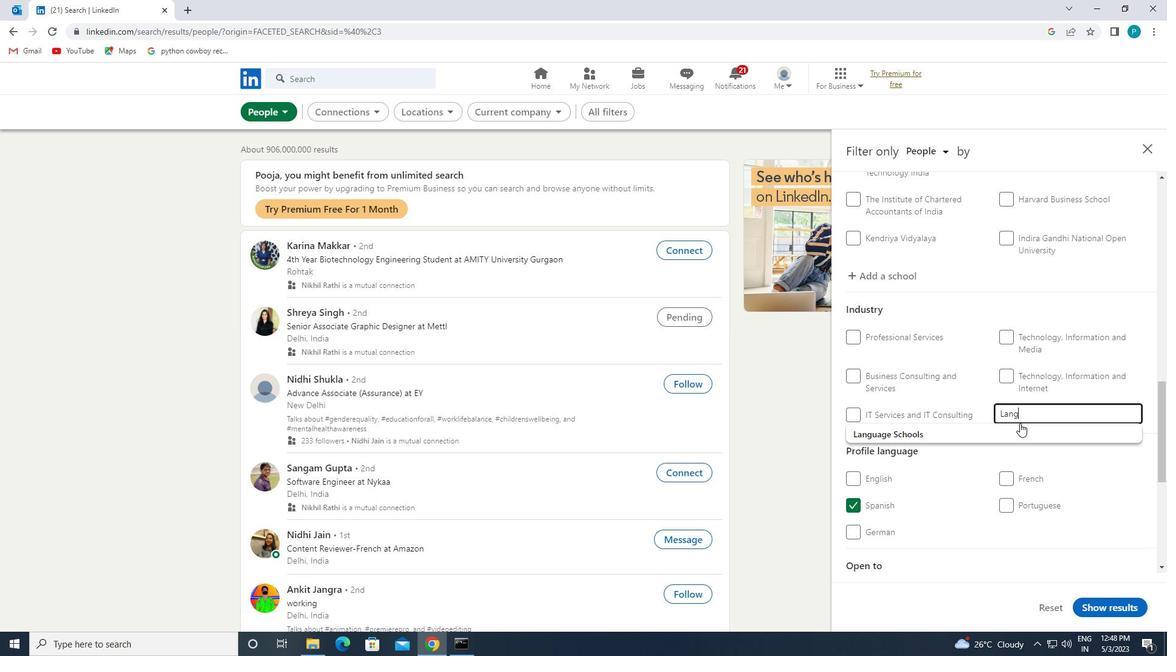 
Action: Mouse pressed left at (1020, 430)
Screenshot: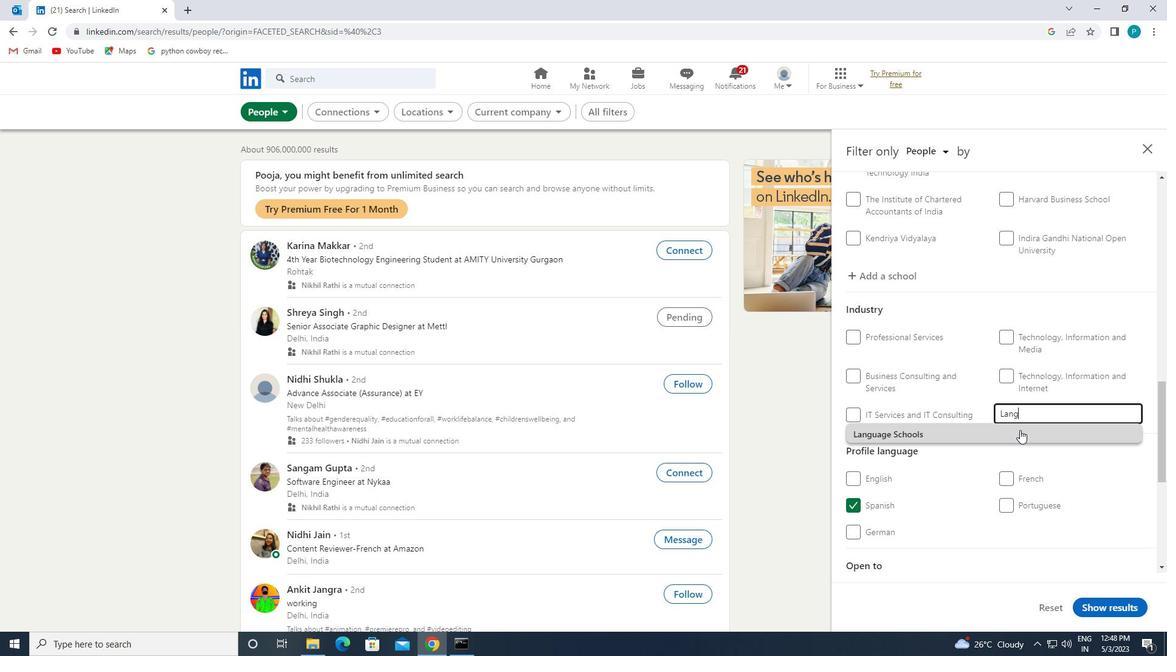 
Action: Mouse scrolled (1020, 430) with delta (0, 0)
Screenshot: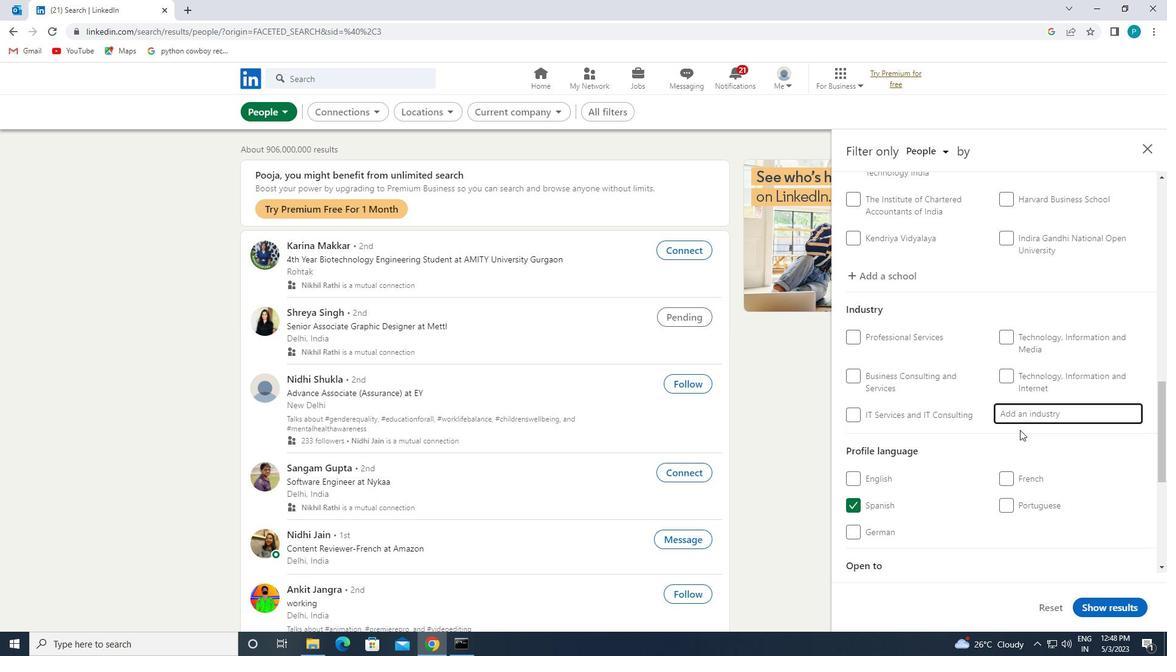 
Action: Mouse scrolled (1020, 430) with delta (0, 0)
Screenshot: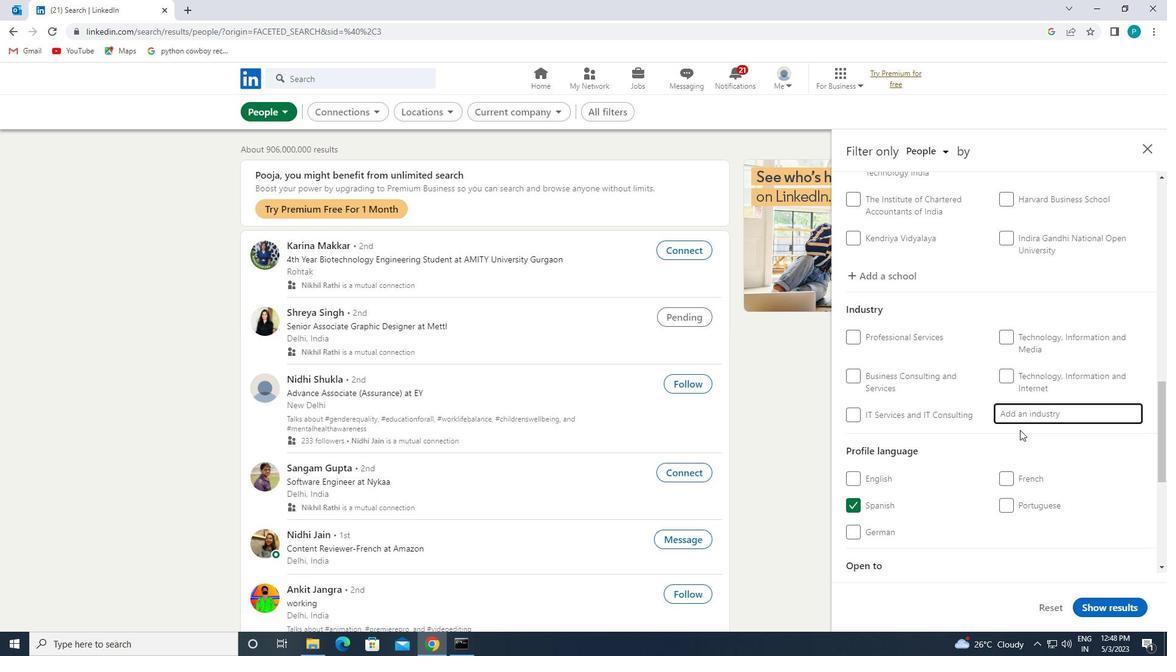
Action: Mouse scrolled (1020, 430) with delta (0, 0)
Screenshot: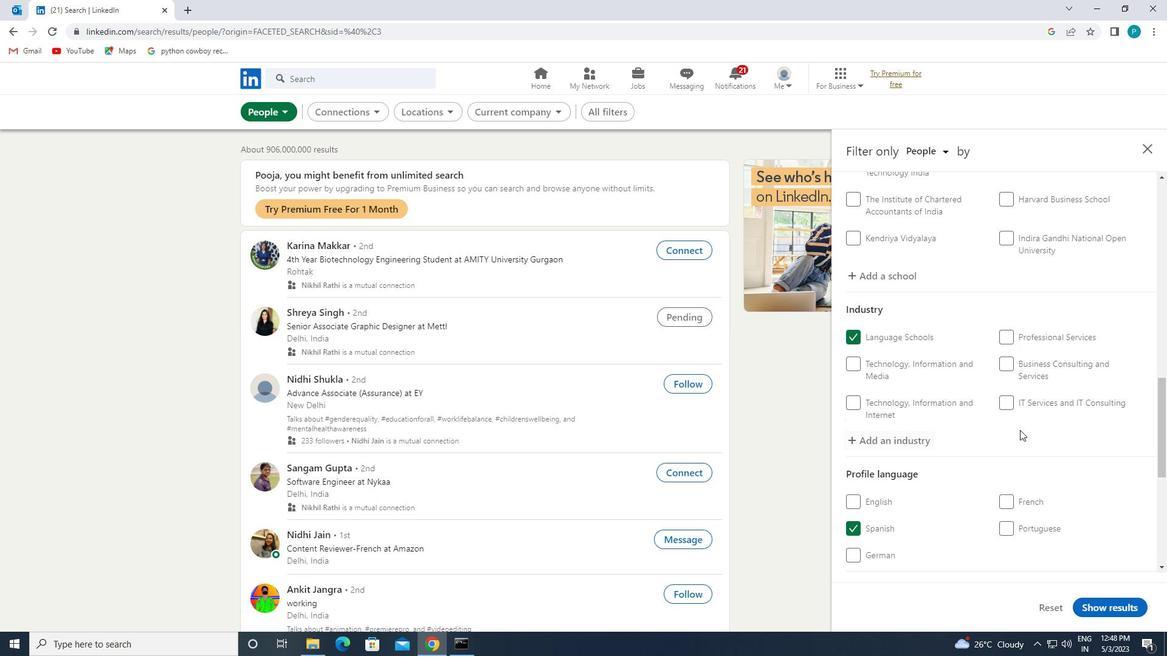 
Action: Mouse scrolled (1020, 430) with delta (0, 0)
Screenshot: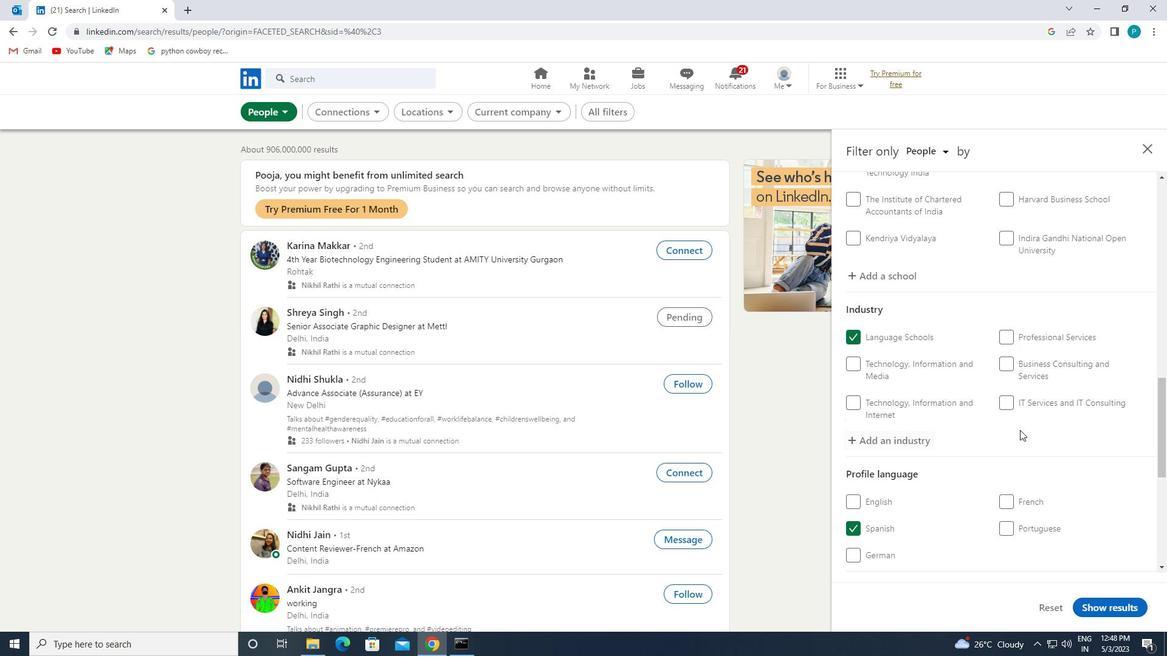 
Action: Mouse moved to (1028, 501)
Screenshot: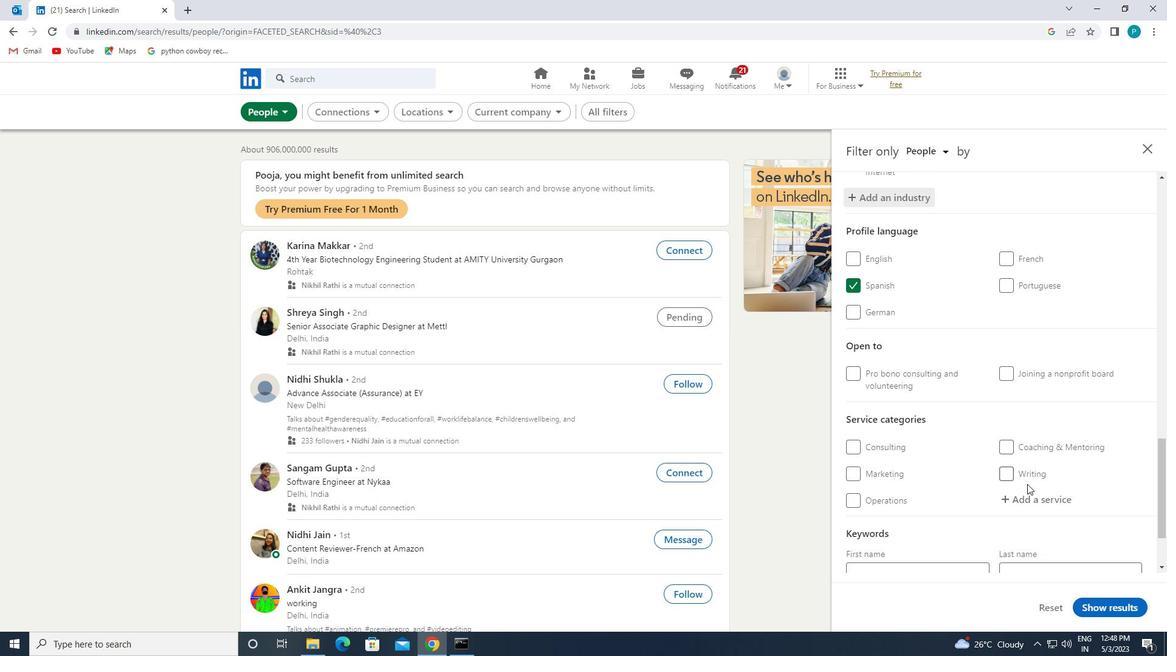 
Action: Mouse pressed left at (1028, 501)
Screenshot: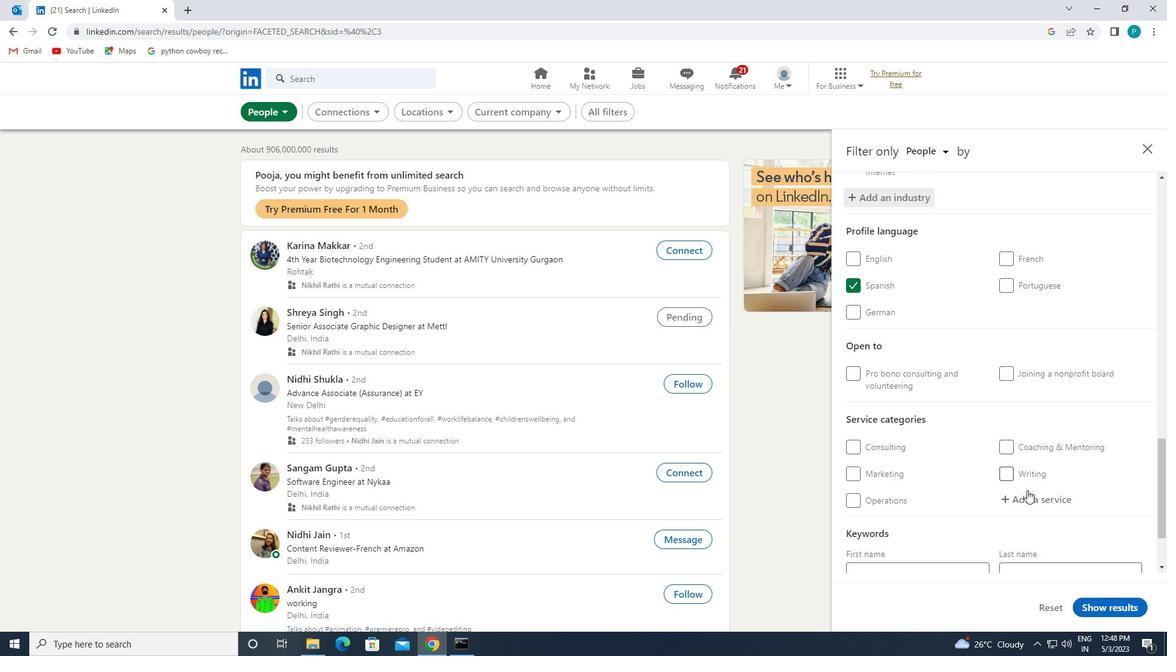 
Action: Mouse moved to (1101, 550)
Screenshot: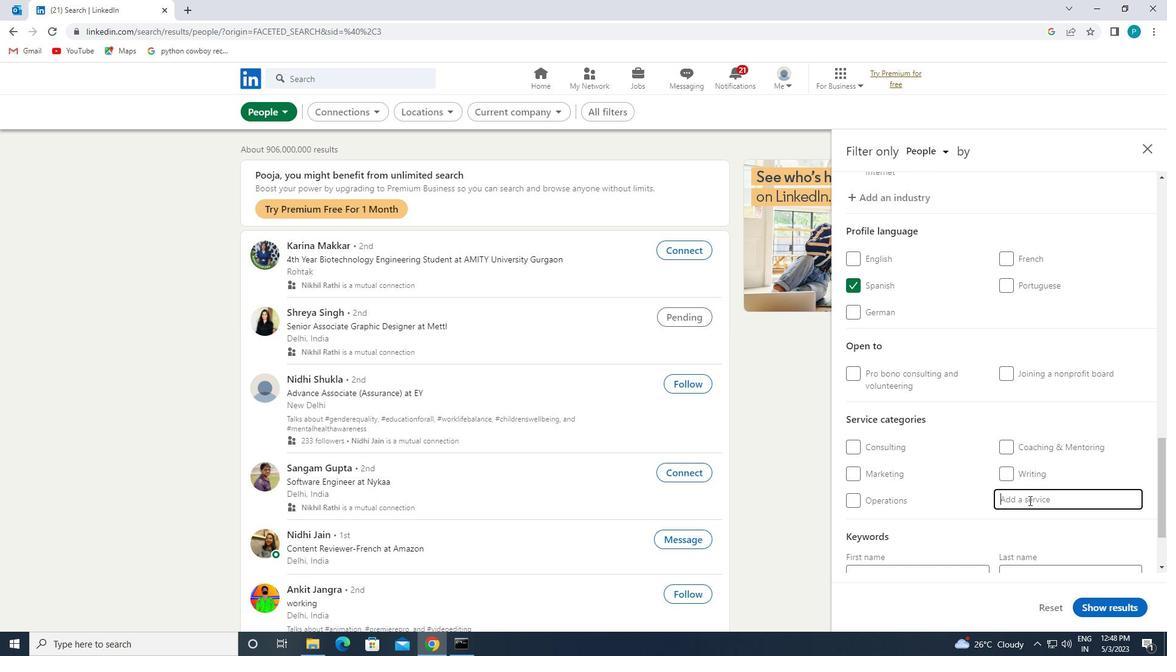 
Action: Key pressed <Key.caps_lock>S<Key.caps_lock>EARCH
Screenshot: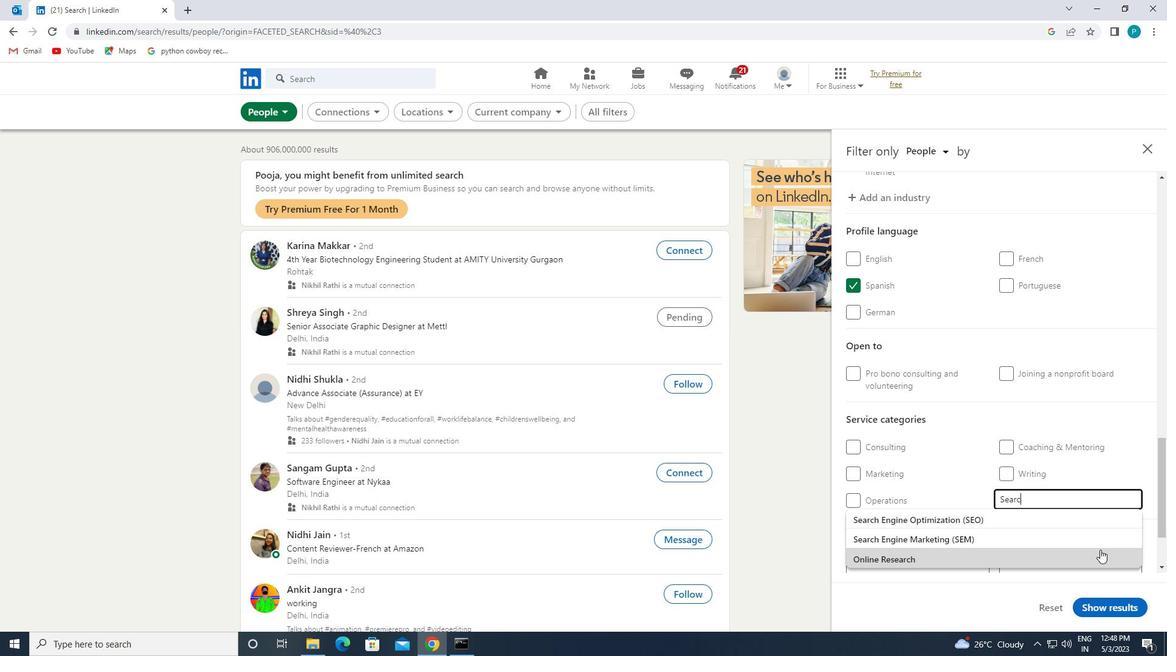 
Action: Mouse moved to (1026, 538)
Screenshot: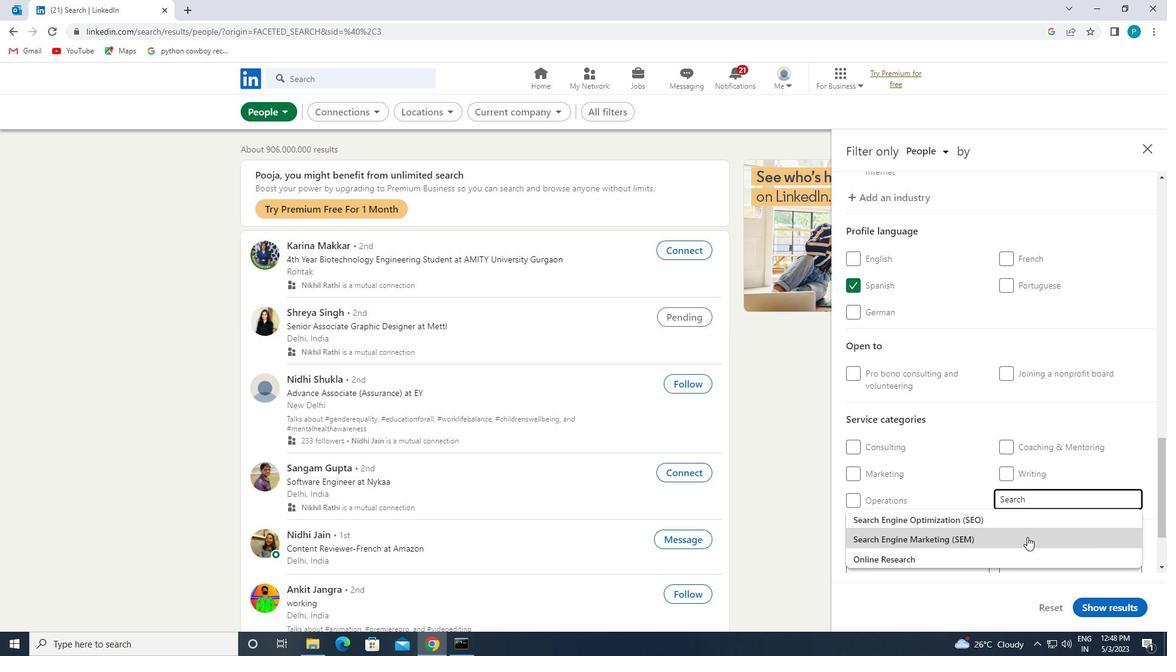 
Action: Mouse pressed left at (1026, 538)
Screenshot: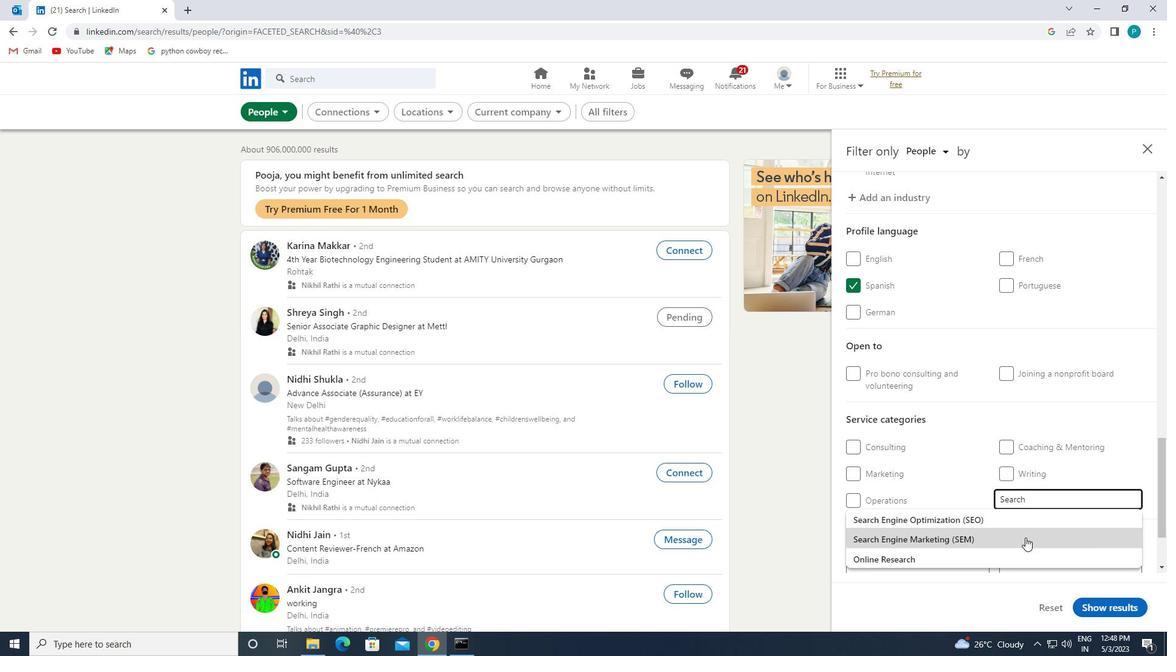
Action: Mouse moved to (1001, 521)
Screenshot: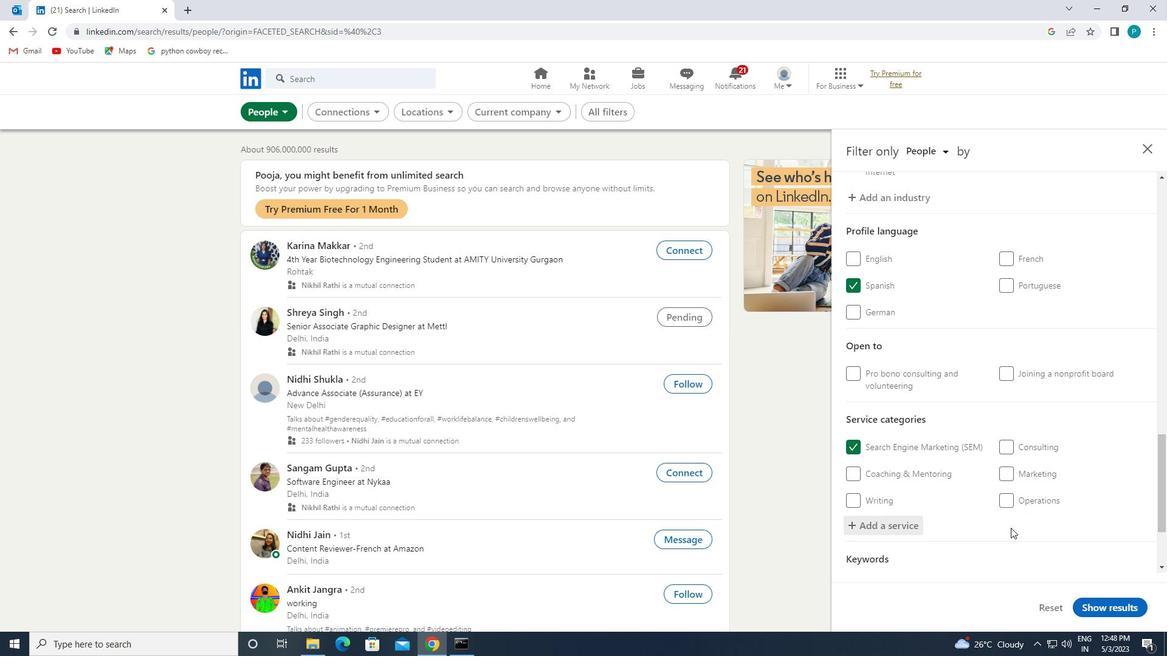 
Action: Mouse scrolled (1001, 521) with delta (0, 0)
Screenshot: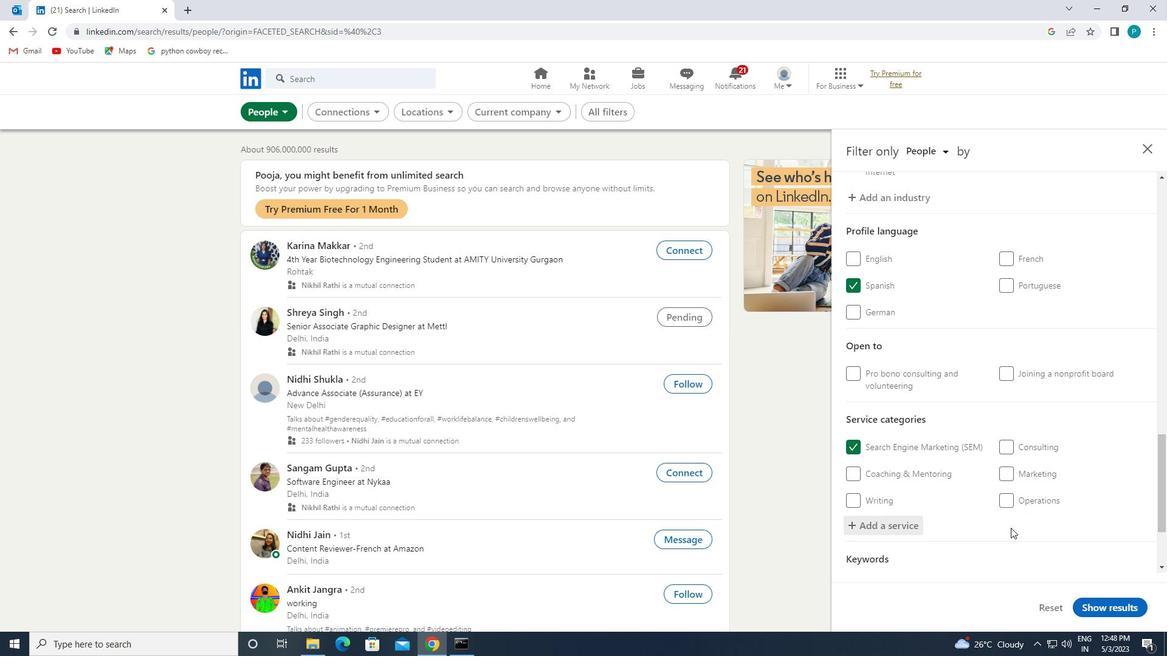 
Action: Mouse moved to (1000, 520)
Screenshot: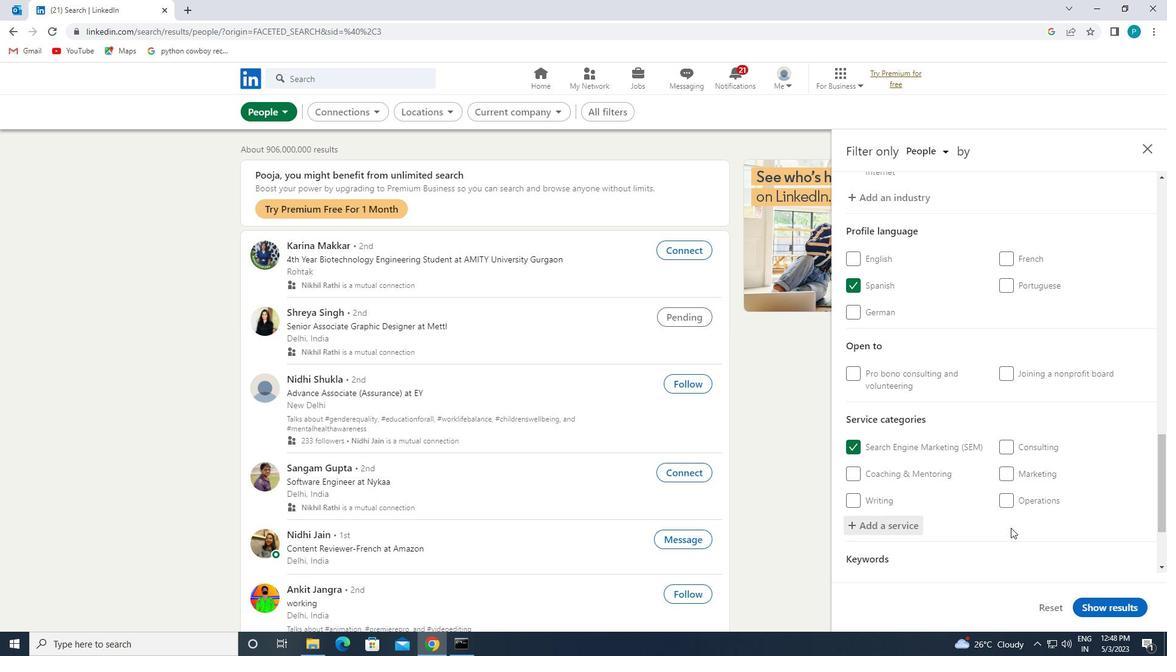 
Action: Mouse scrolled (1000, 519) with delta (0, 0)
Screenshot: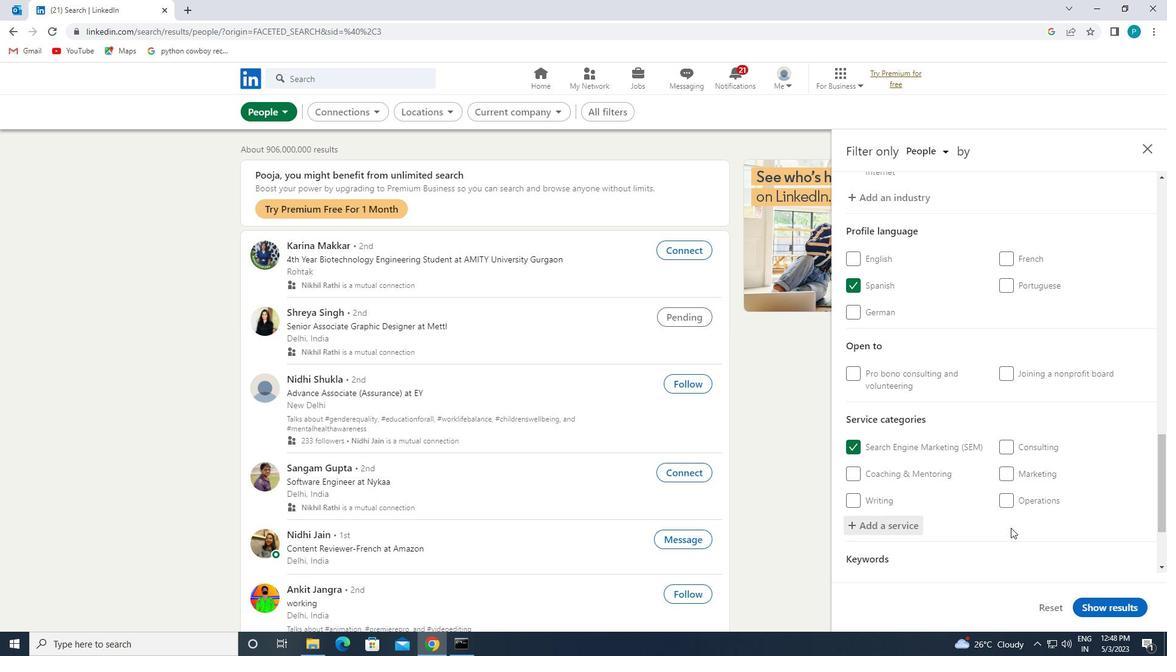 
Action: Mouse scrolled (1000, 519) with delta (0, 0)
Screenshot: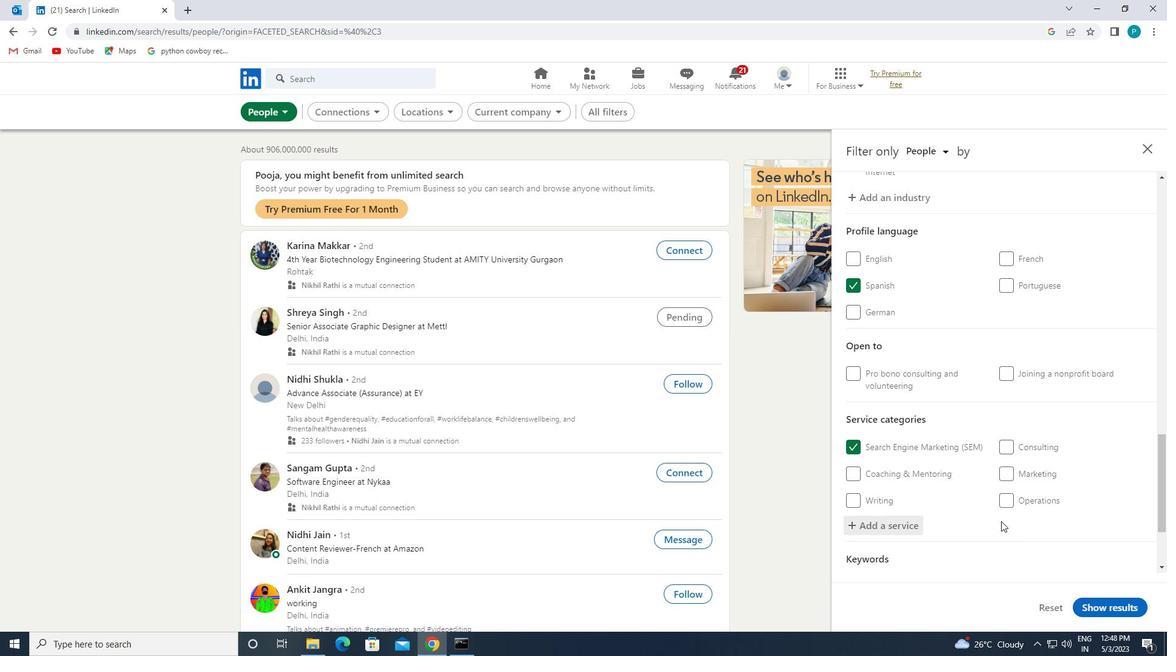
Action: Mouse moved to (964, 519)
Screenshot: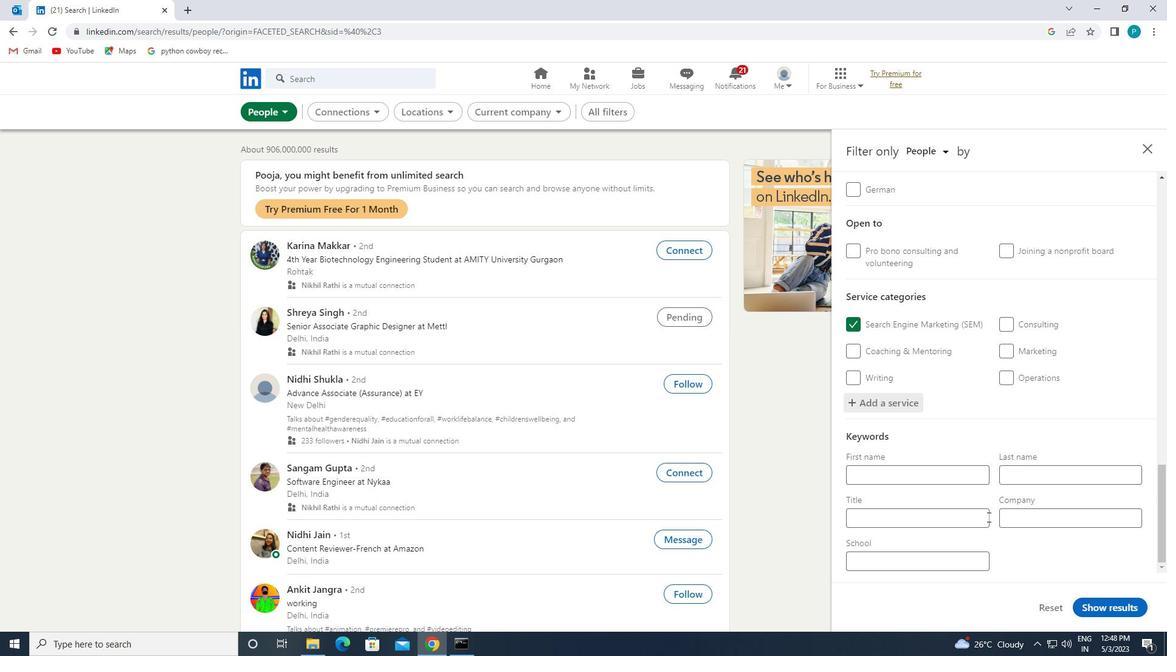 
Action: Mouse pressed left at (964, 519)
Screenshot: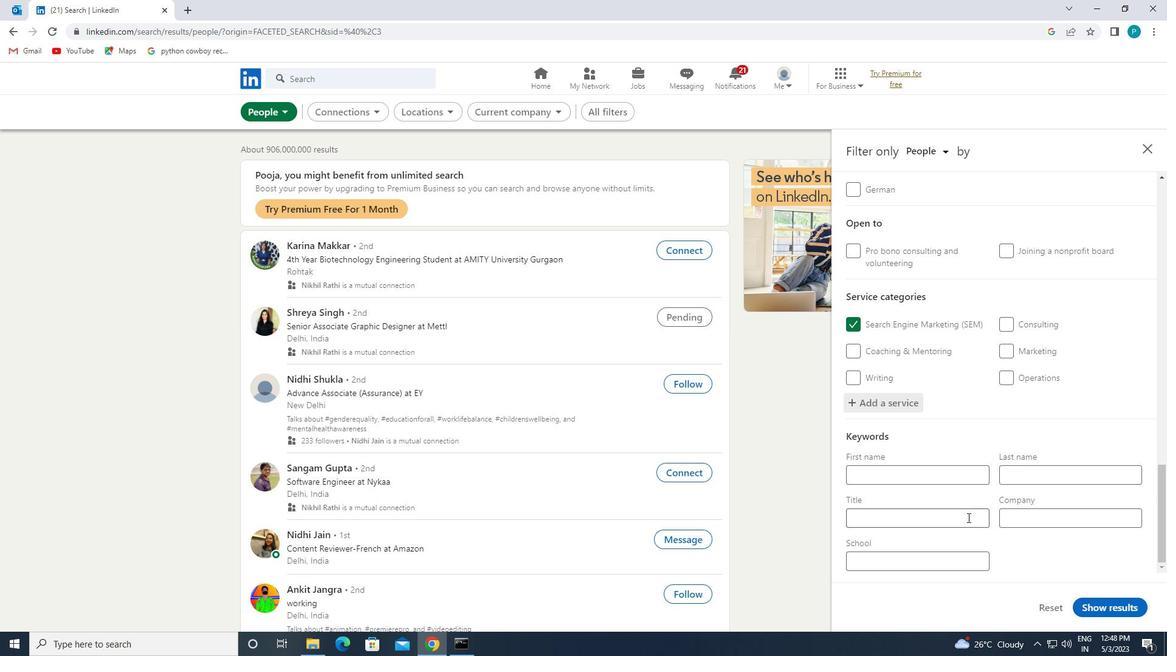 
Action: Mouse moved to (963, 522)
Screenshot: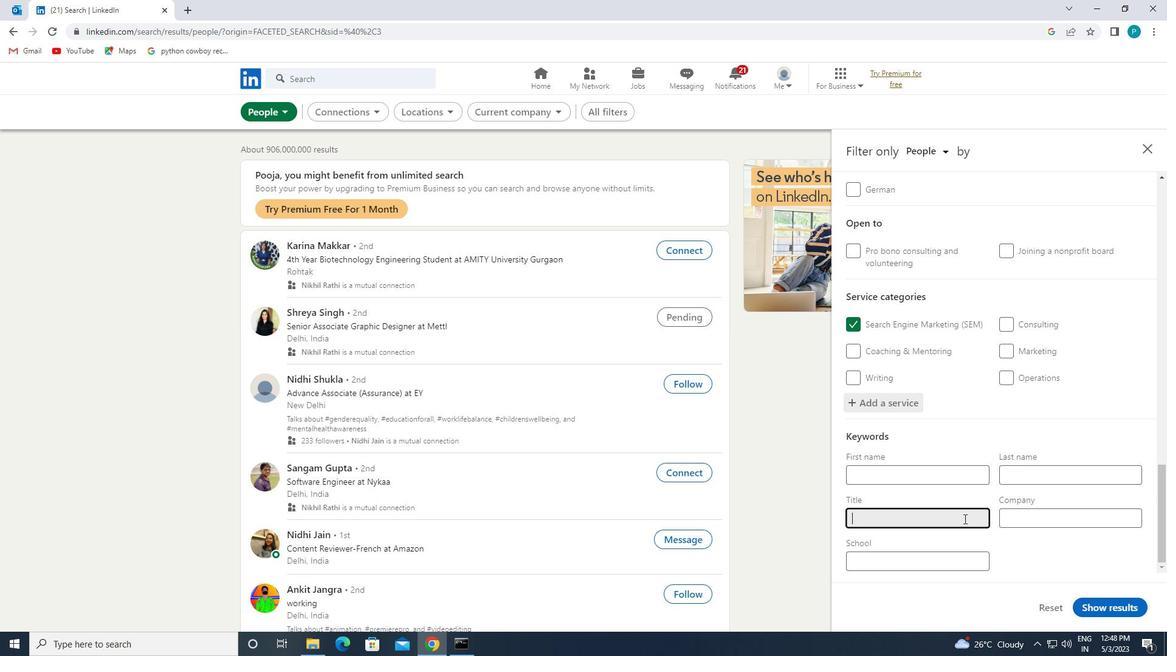 
Action: Key pressed <Key.caps_lock>B<Key.caps_lock>USSI<Key.backspace><Key.backspace>INESS<Key.space><Key.caps_lock>A<Key.caps_lock>NALYST
Screenshot: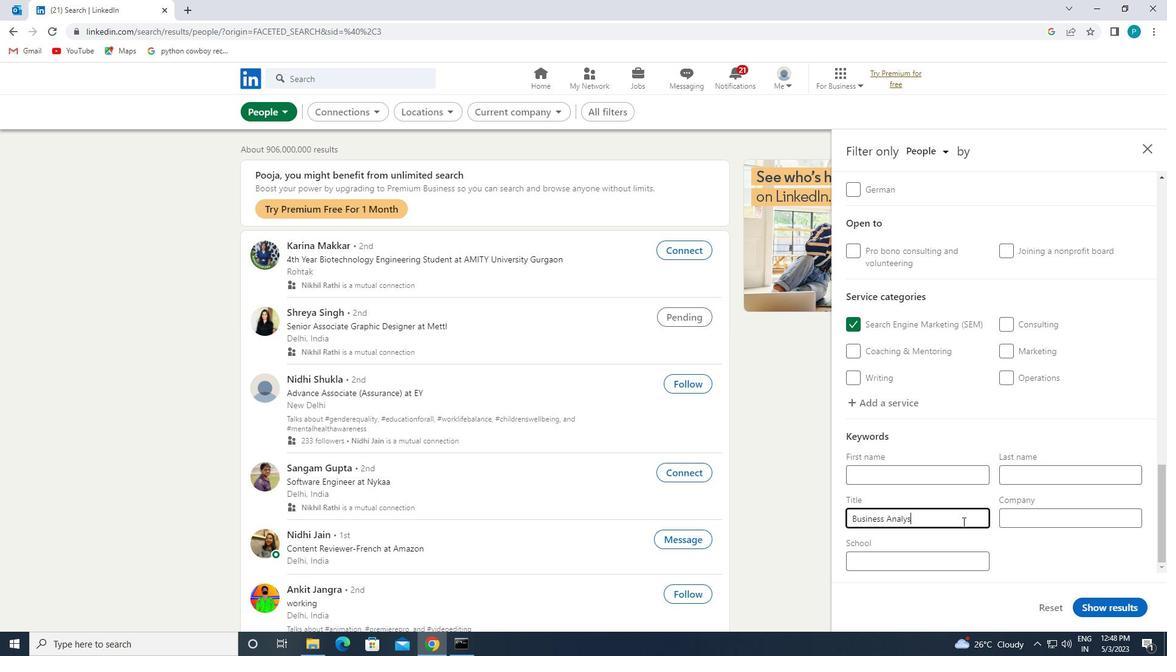 
Action: Mouse moved to (1126, 602)
Screenshot: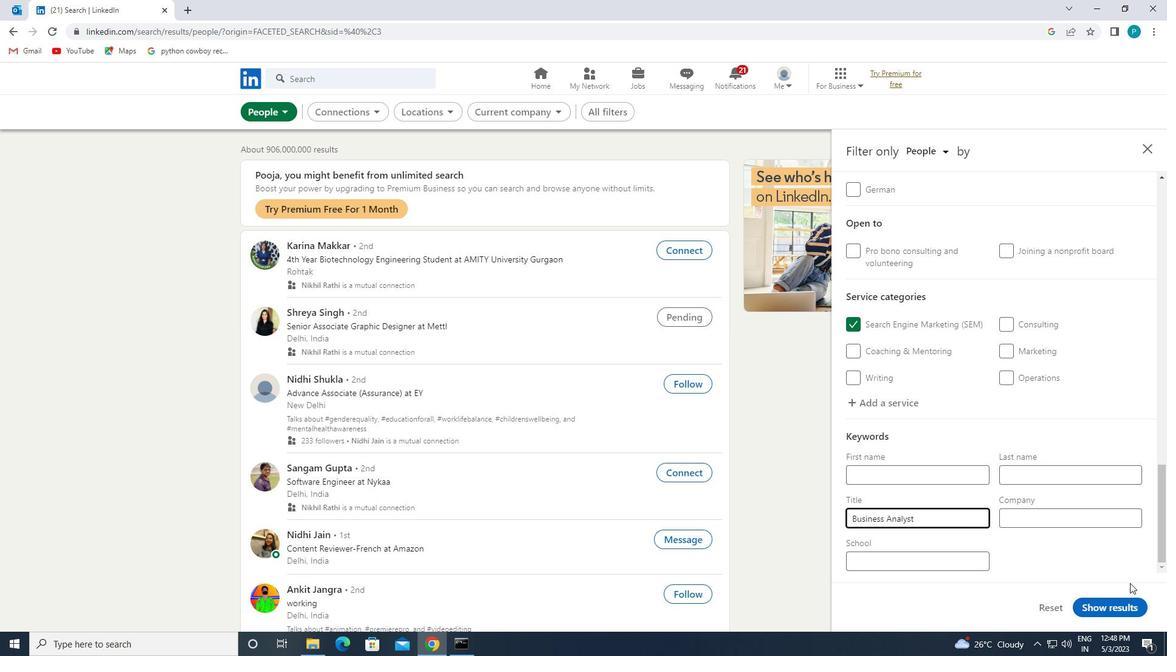 
Action: Mouse pressed left at (1126, 602)
Screenshot: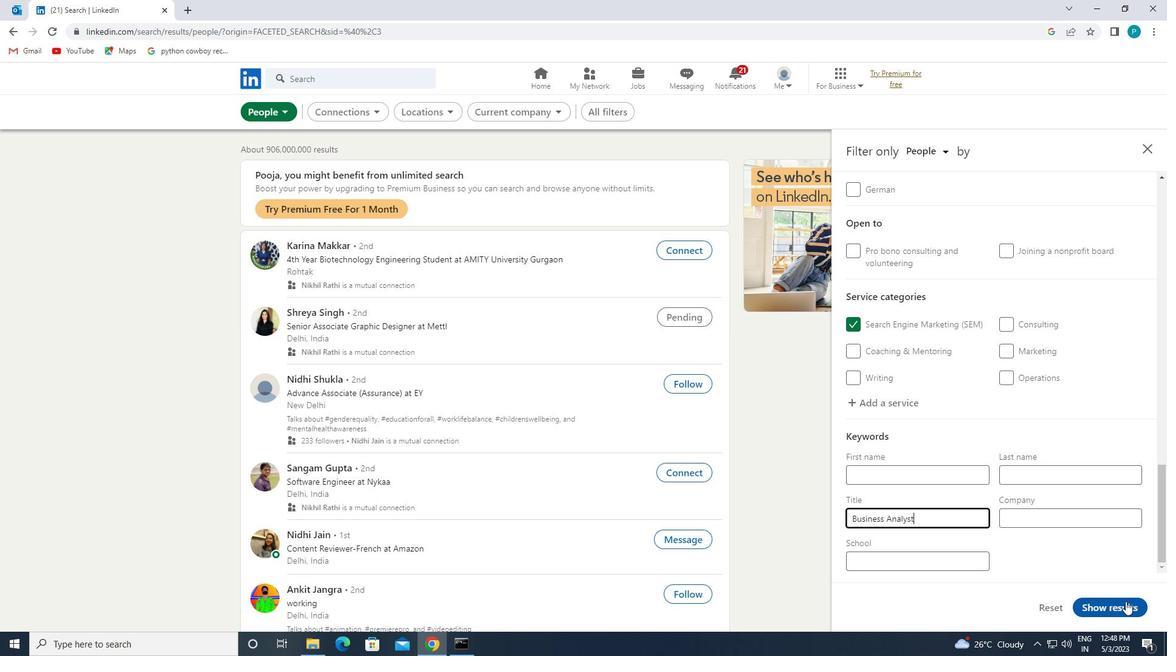 
